 Task: Look for space in Misrikh, India from 8th June, 2023 to 16th June, 2023 for 2 adults in price range Rs.10000 to Rs.15000. Place can be entire place with 1  bedroom having 1 bed and 1 bathroom. Property type can be house, flat, guest house, hotel. Booking option can be shelf check-in. Required host language is English.
Action: Mouse moved to (528, 79)
Screenshot: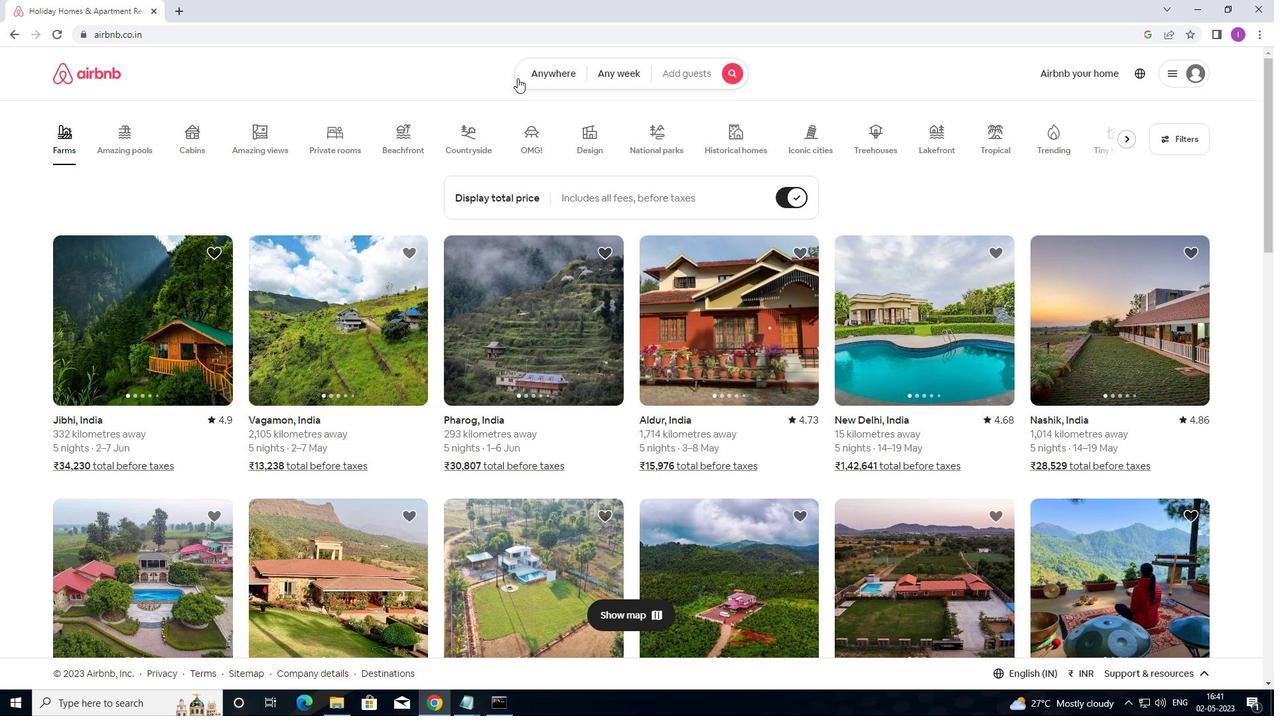 
Action: Mouse pressed left at (528, 79)
Screenshot: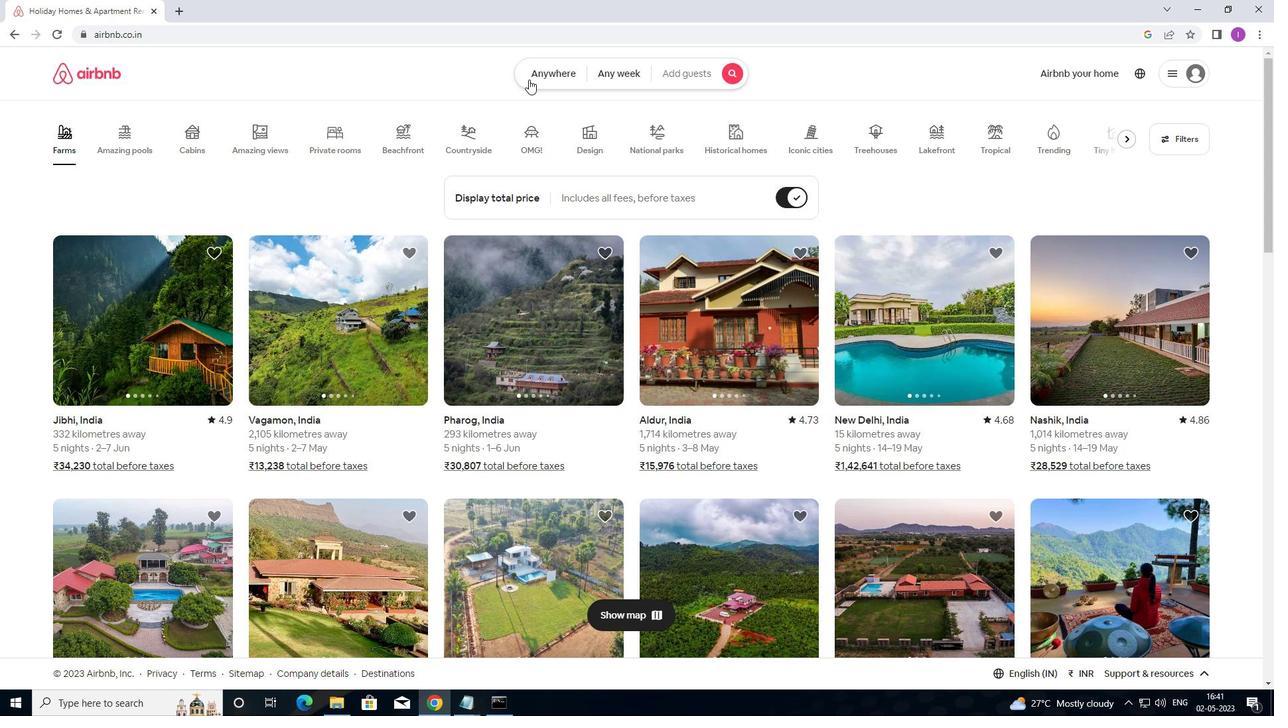 
Action: Mouse moved to (427, 130)
Screenshot: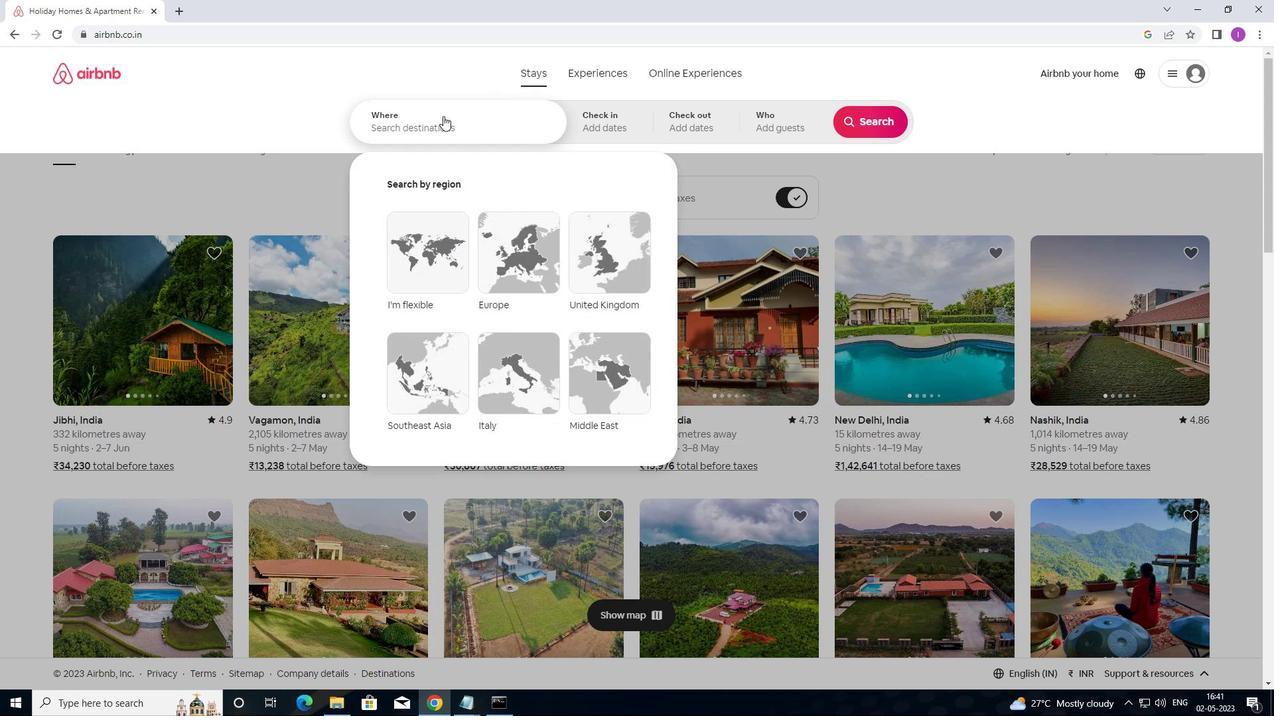 
Action: Mouse pressed left at (427, 130)
Screenshot: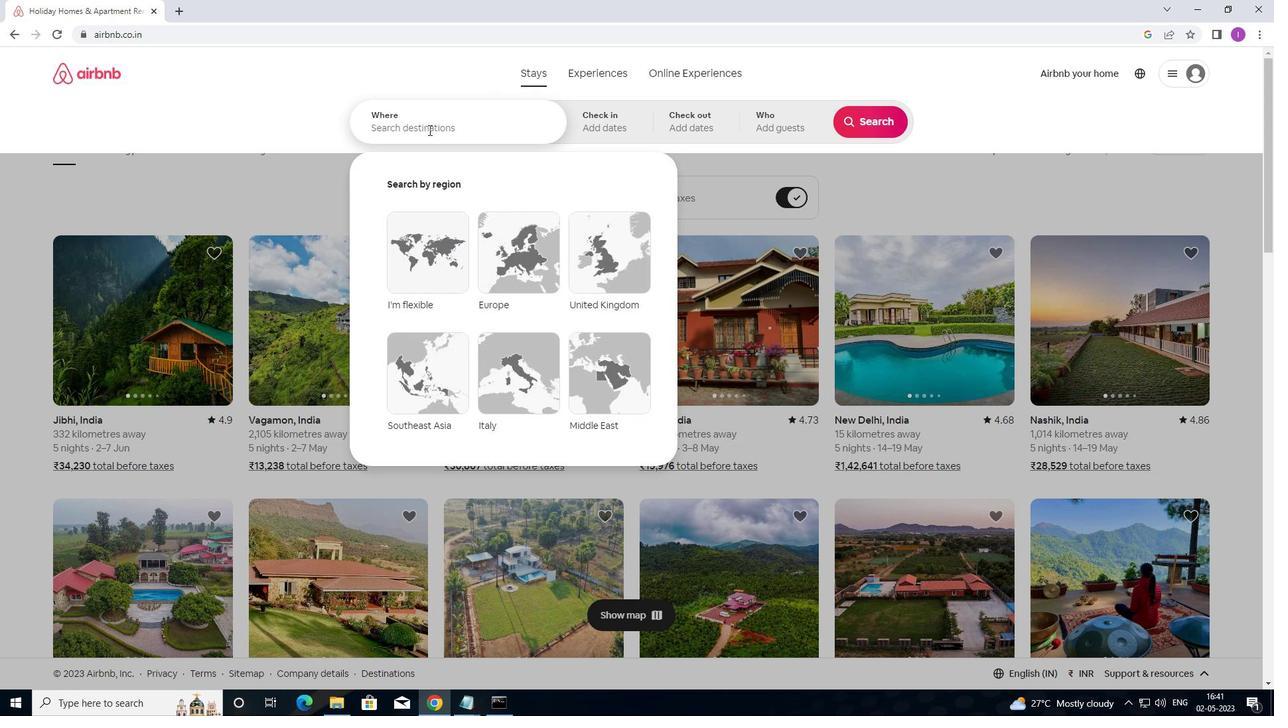 
Action: Mouse moved to (917, 0)
Screenshot: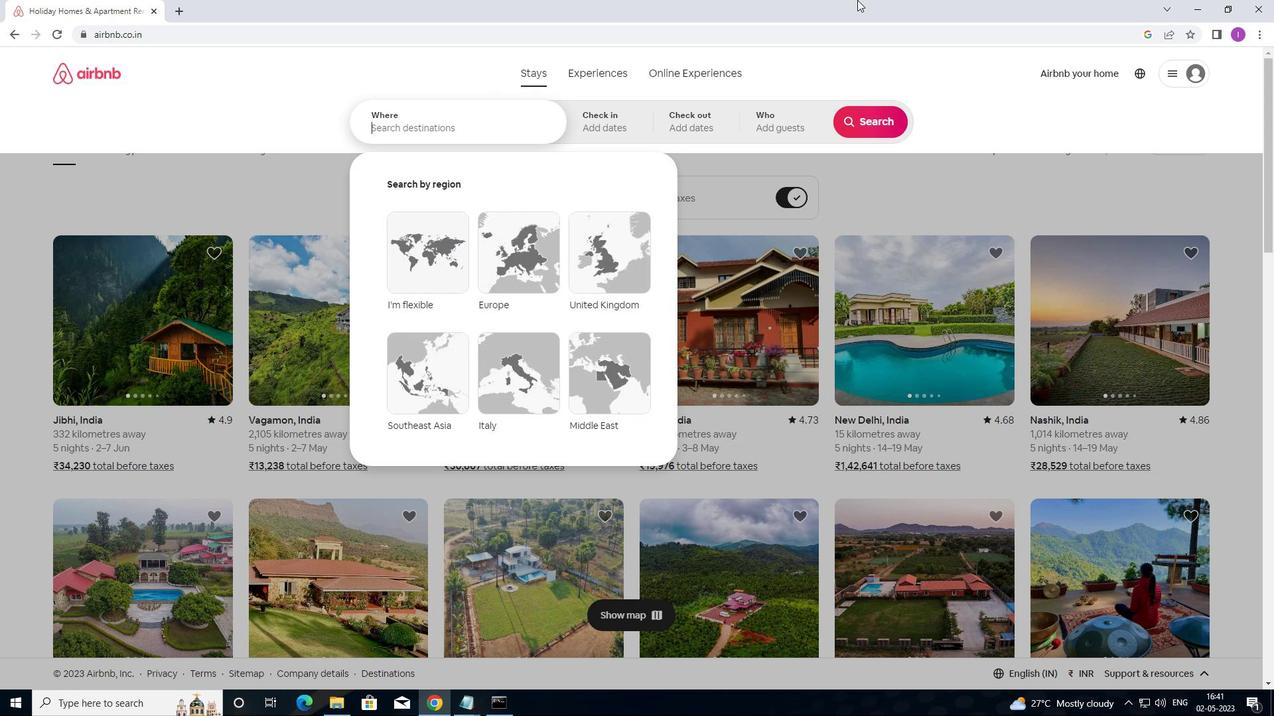 
Action: Key pressed <Key.shift>MISRIKH,<Key.shift>INDIA
Screenshot: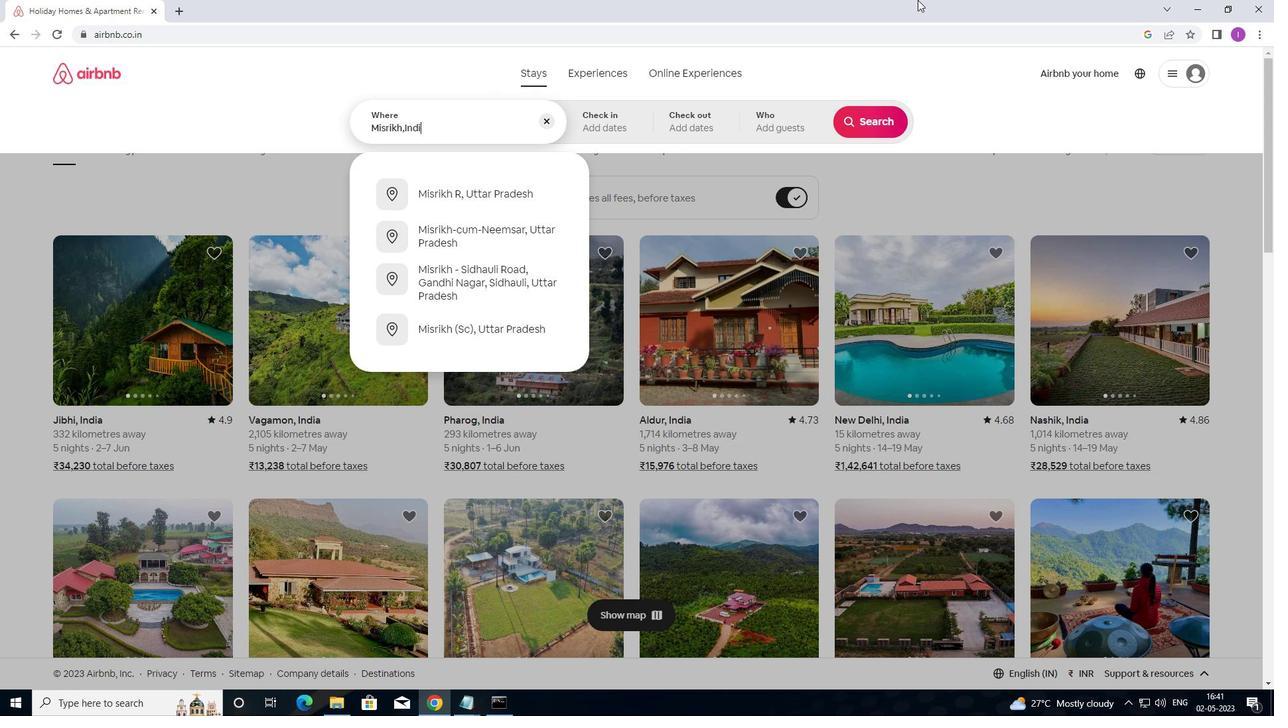 
Action: Mouse moved to (621, 129)
Screenshot: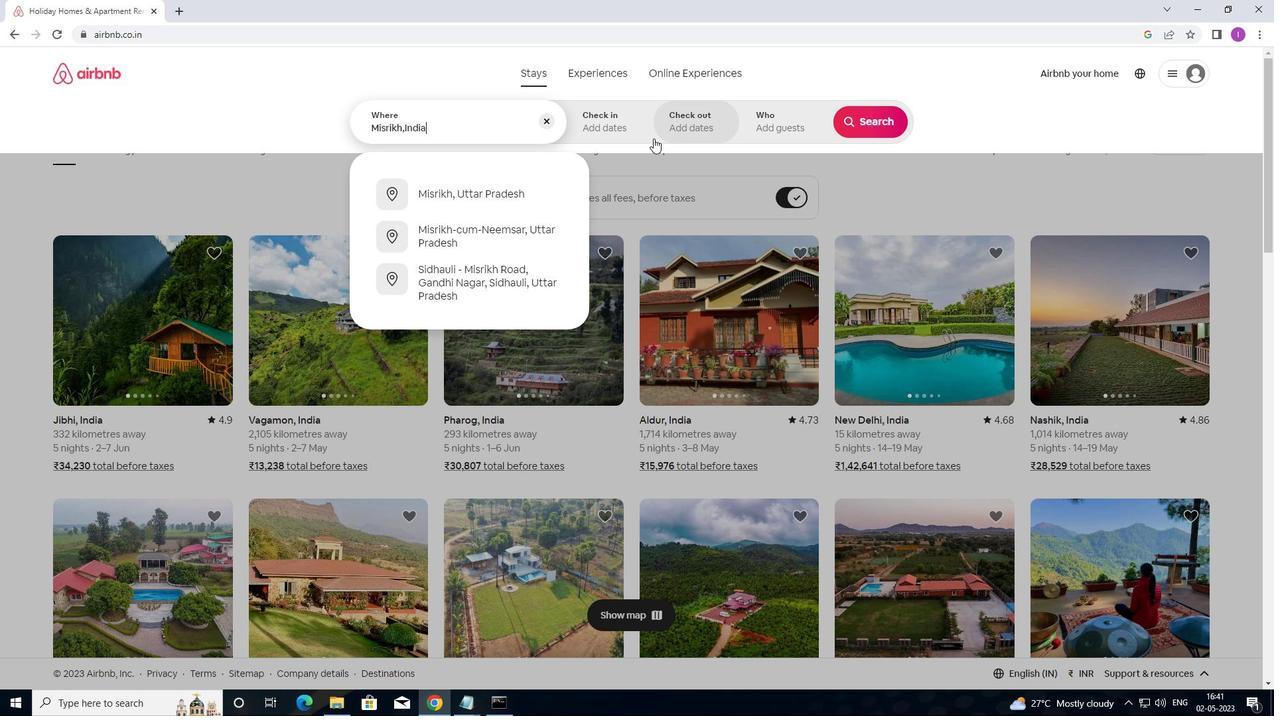 
Action: Mouse pressed left at (621, 129)
Screenshot: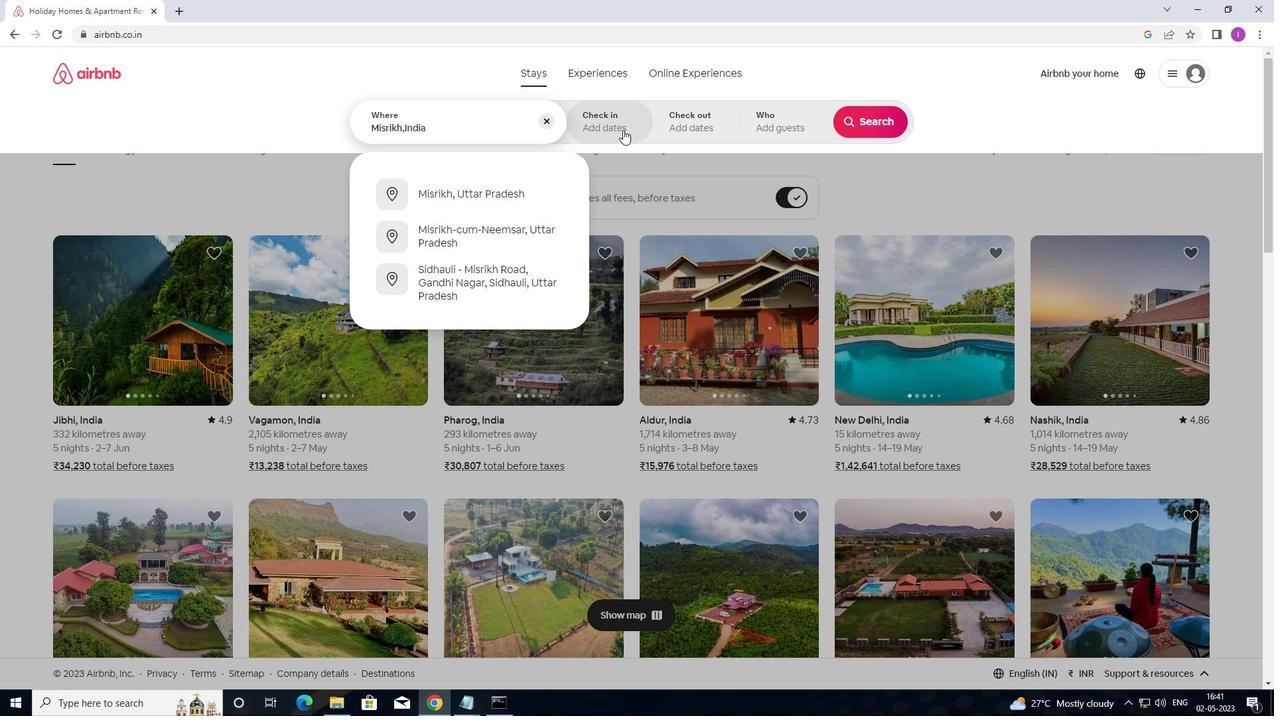 
Action: Mouse moved to (795, 318)
Screenshot: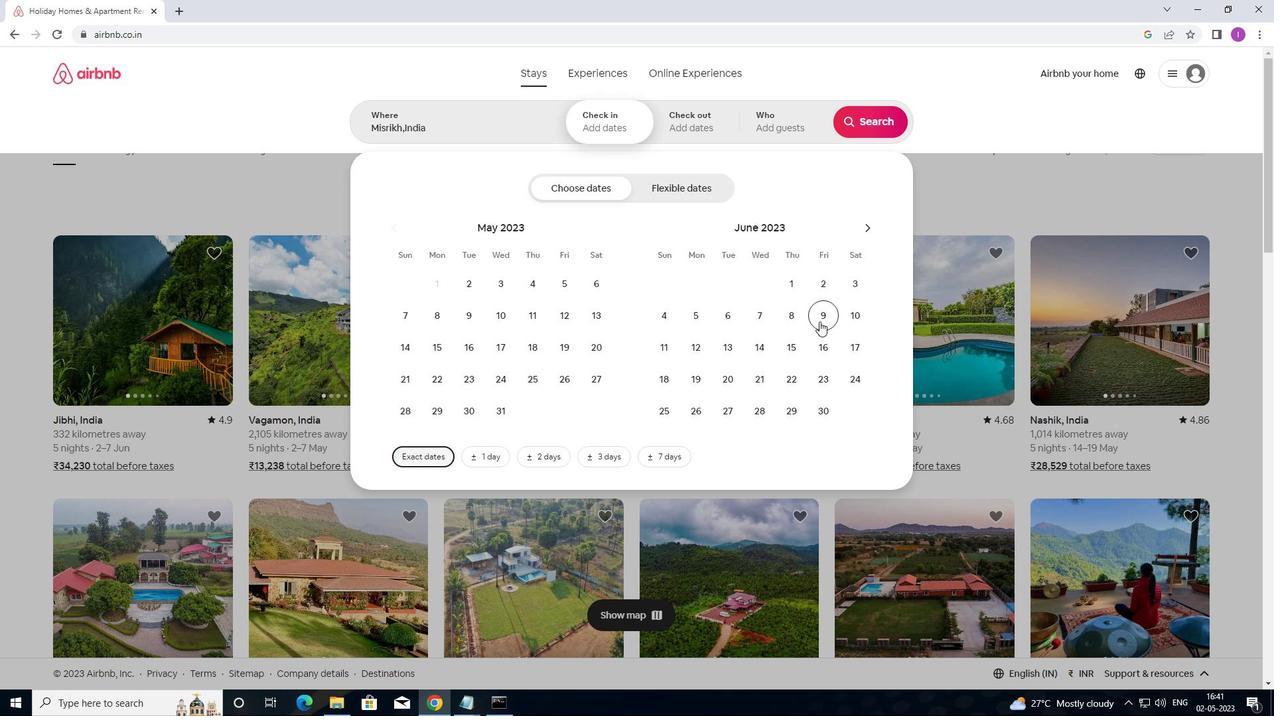 
Action: Mouse pressed left at (795, 318)
Screenshot: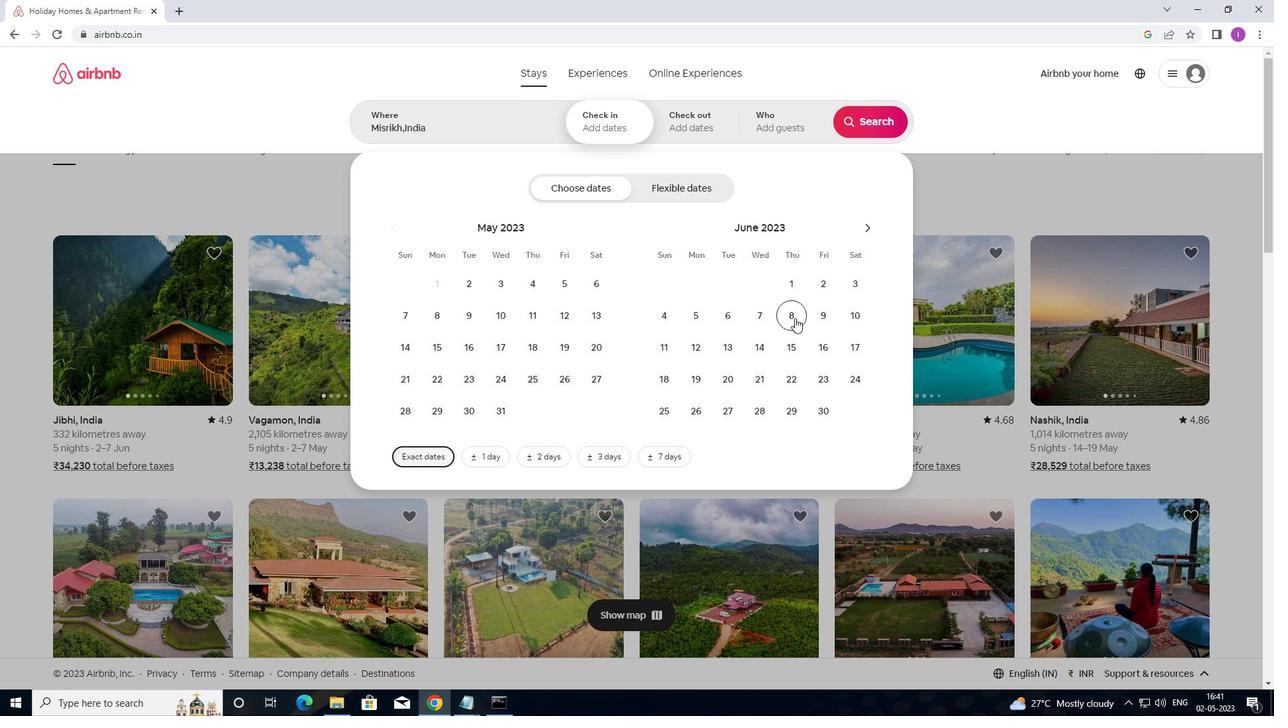 
Action: Mouse moved to (825, 345)
Screenshot: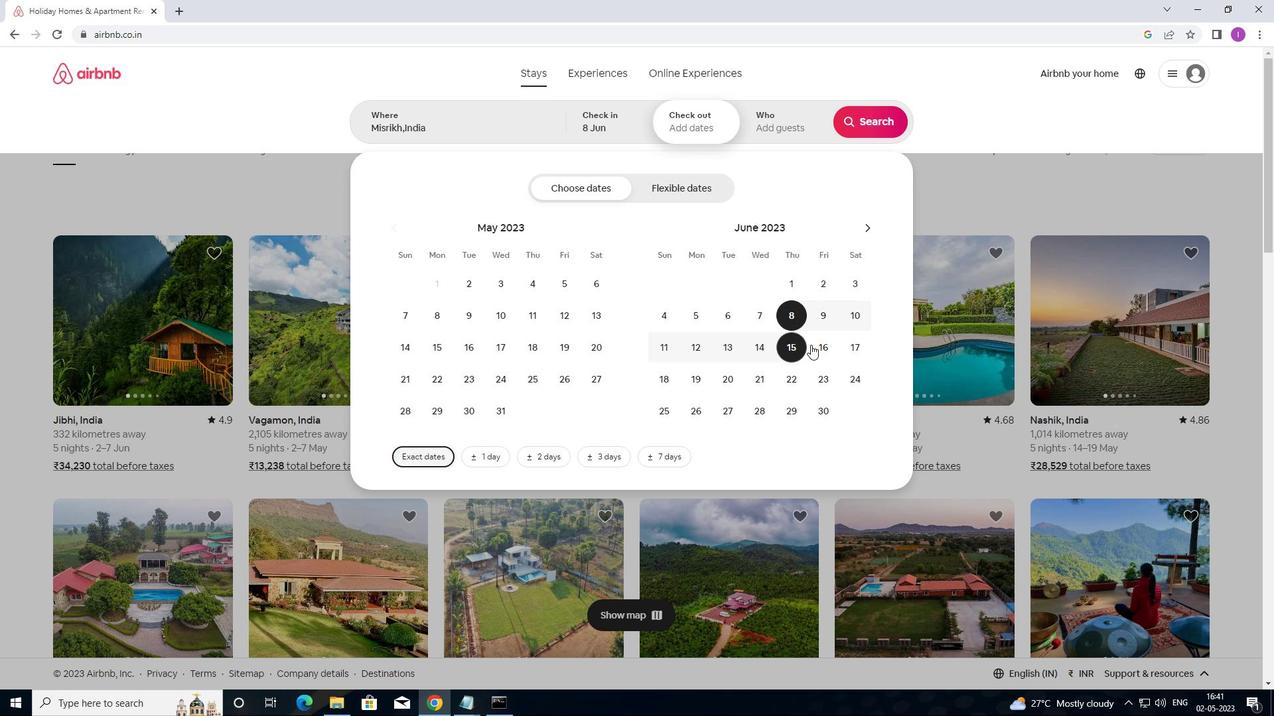 
Action: Mouse pressed left at (825, 345)
Screenshot: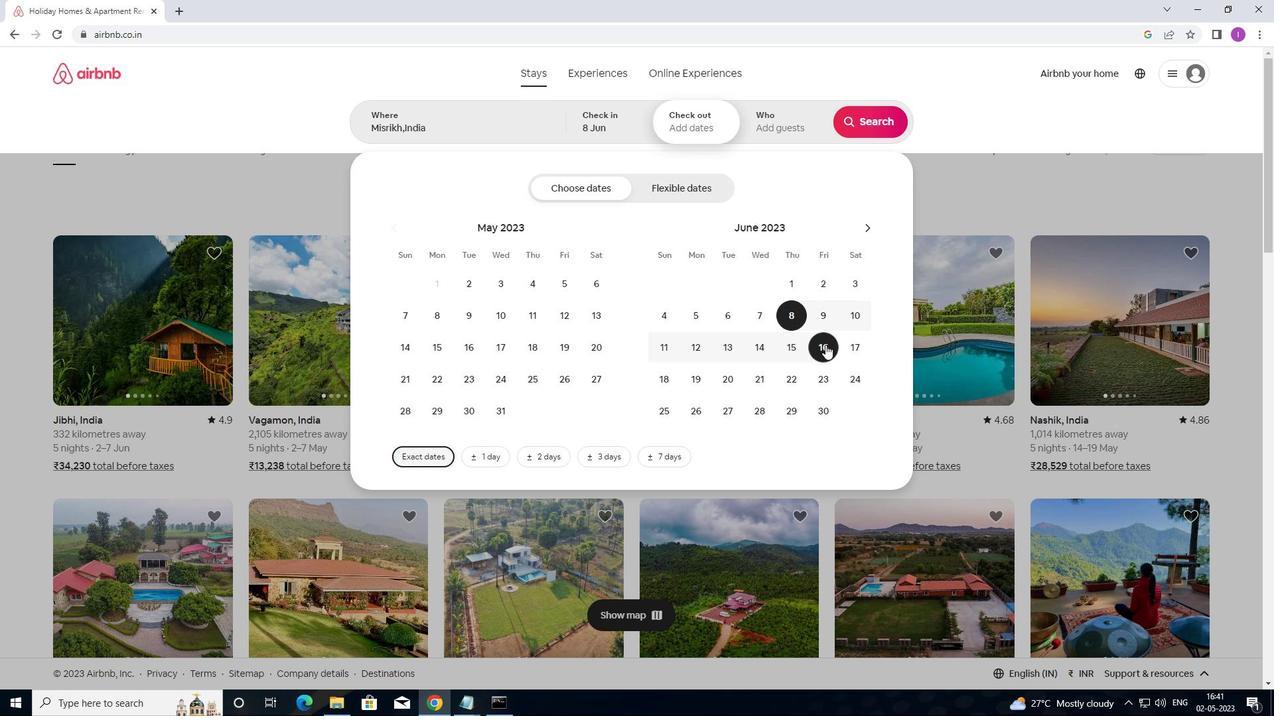 
Action: Mouse moved to (795, 123)
Screenshot: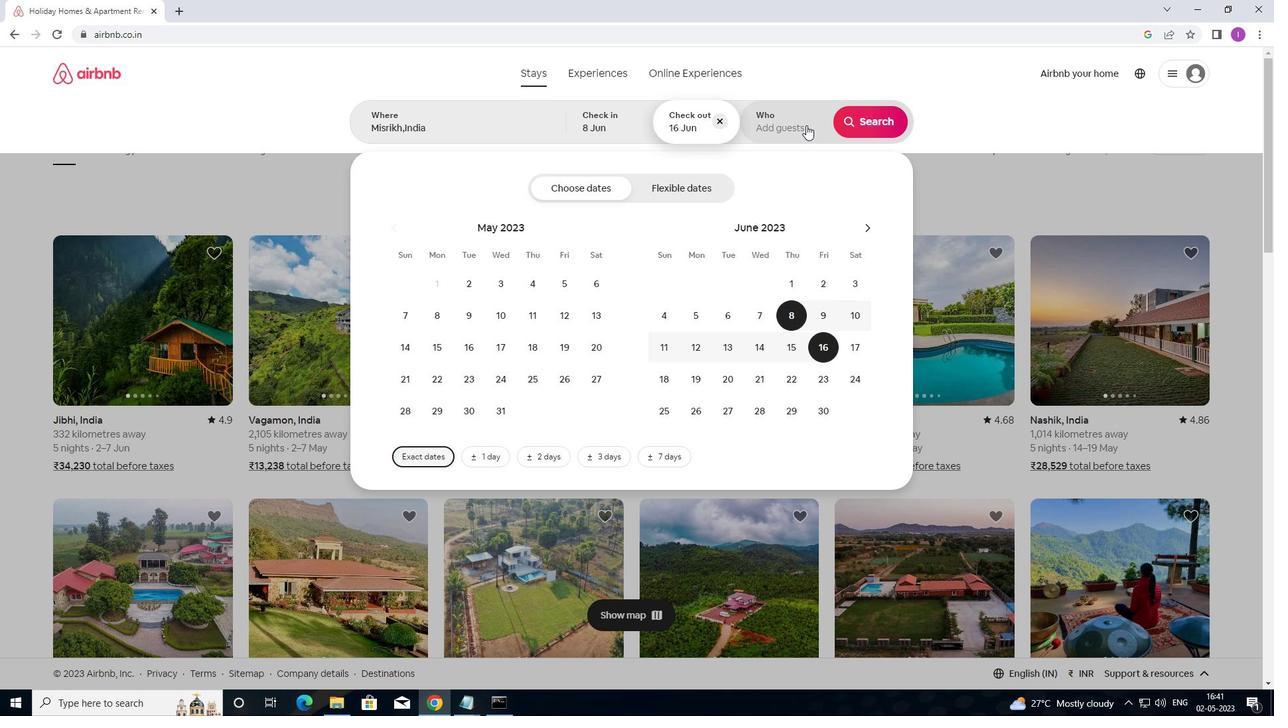 
Action: Mouse pressed left at (795, 123)
Screenshot: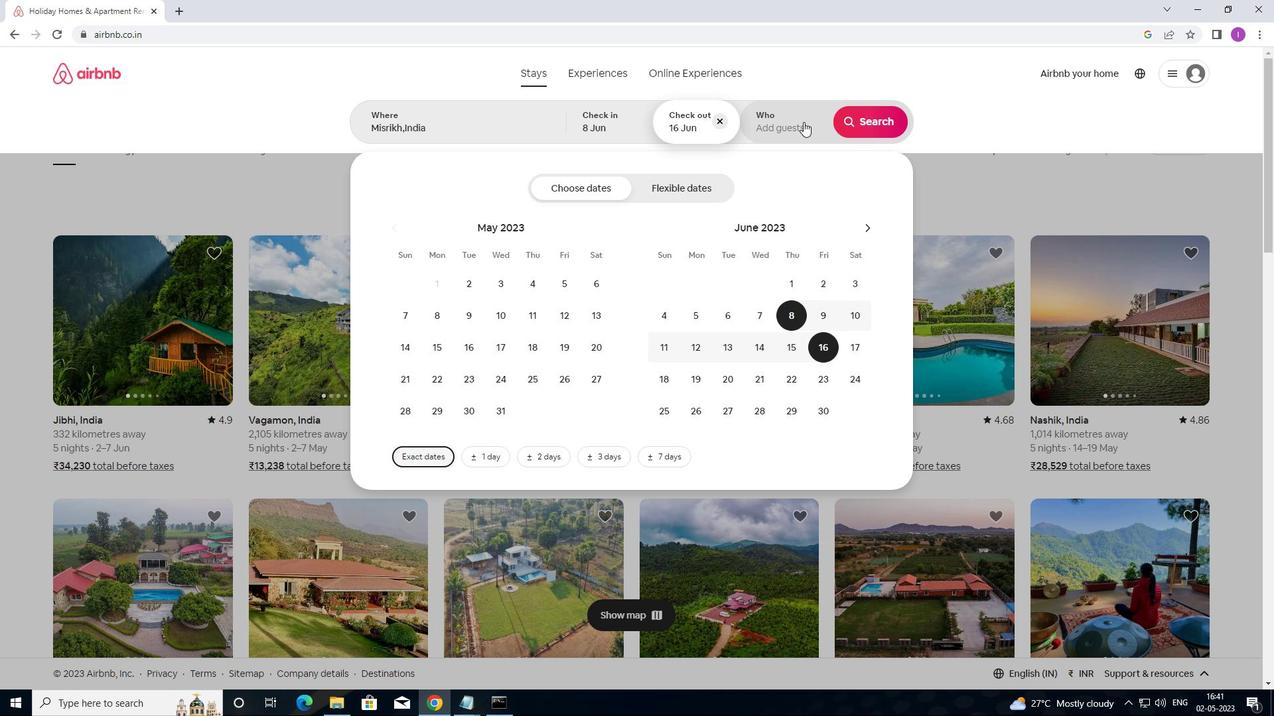 
Action: Mouse moved to (876, 196)
Screenshot: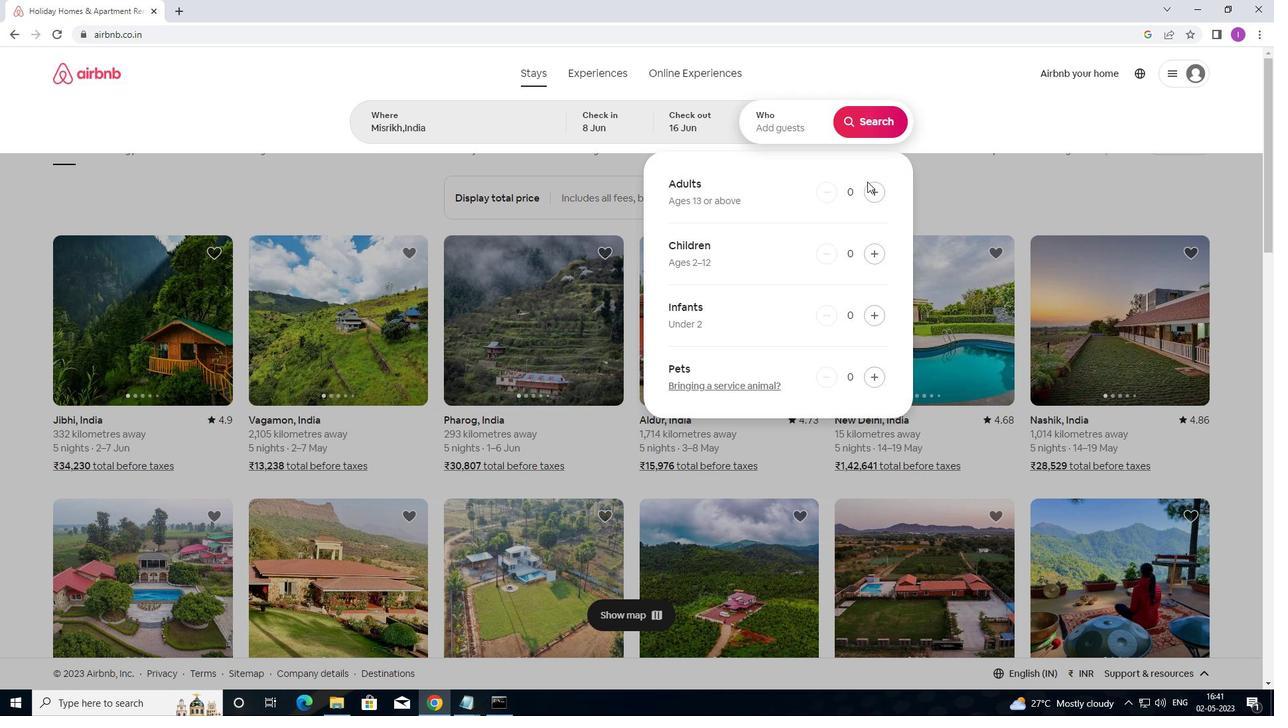 
Action: Mouse pressed left at (876, 196)
Screenshot: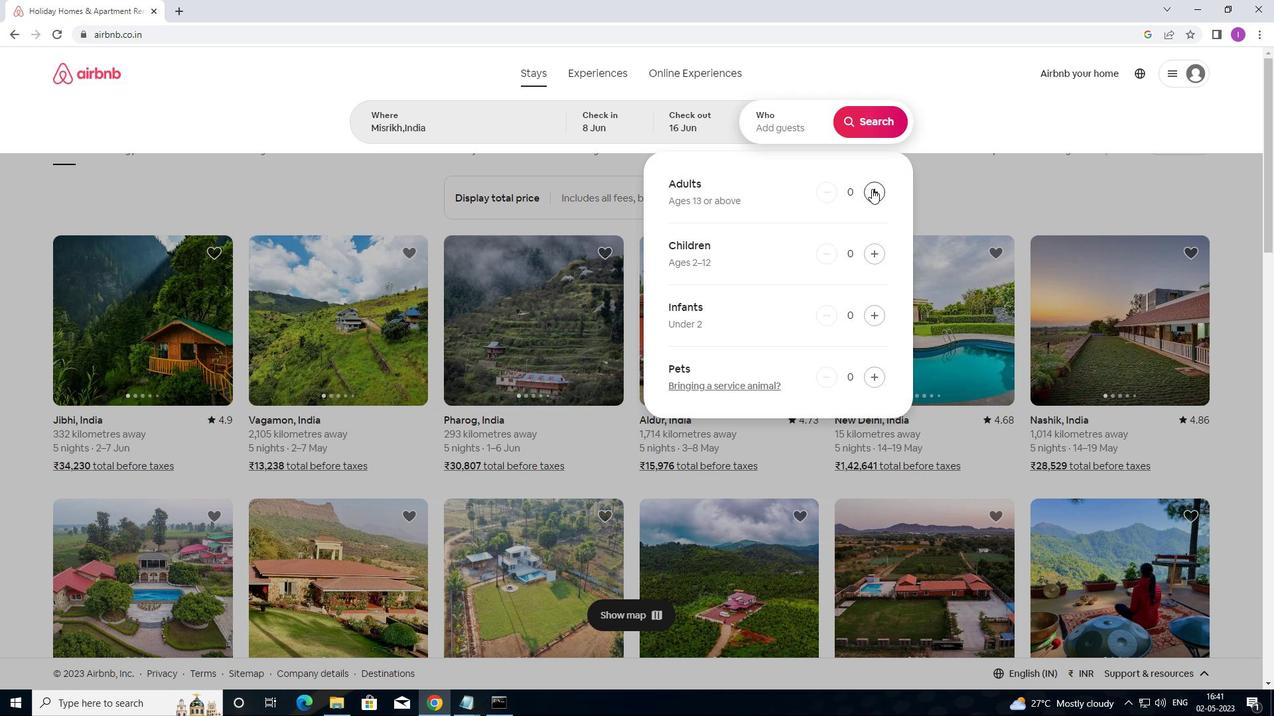 
Action: Mouse pressed left at (876, 196)
Screenshot: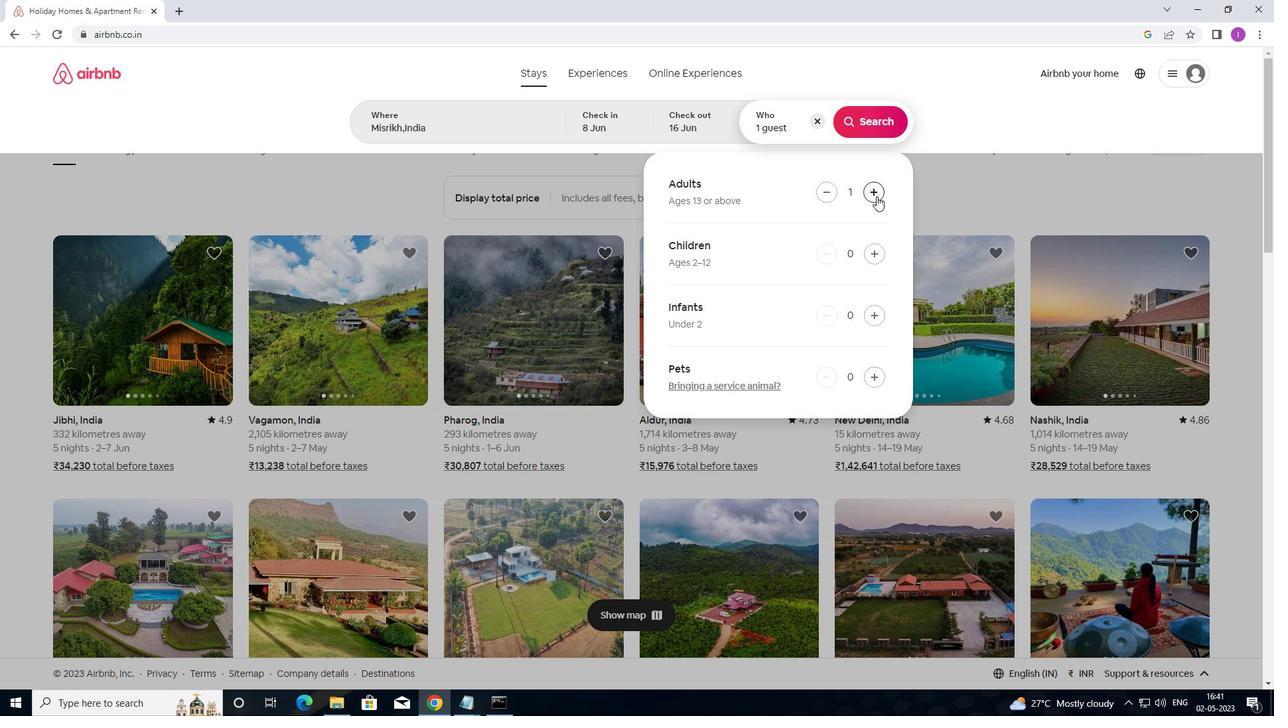 
Action: Mouse moved to (875, 130)
Screenshot: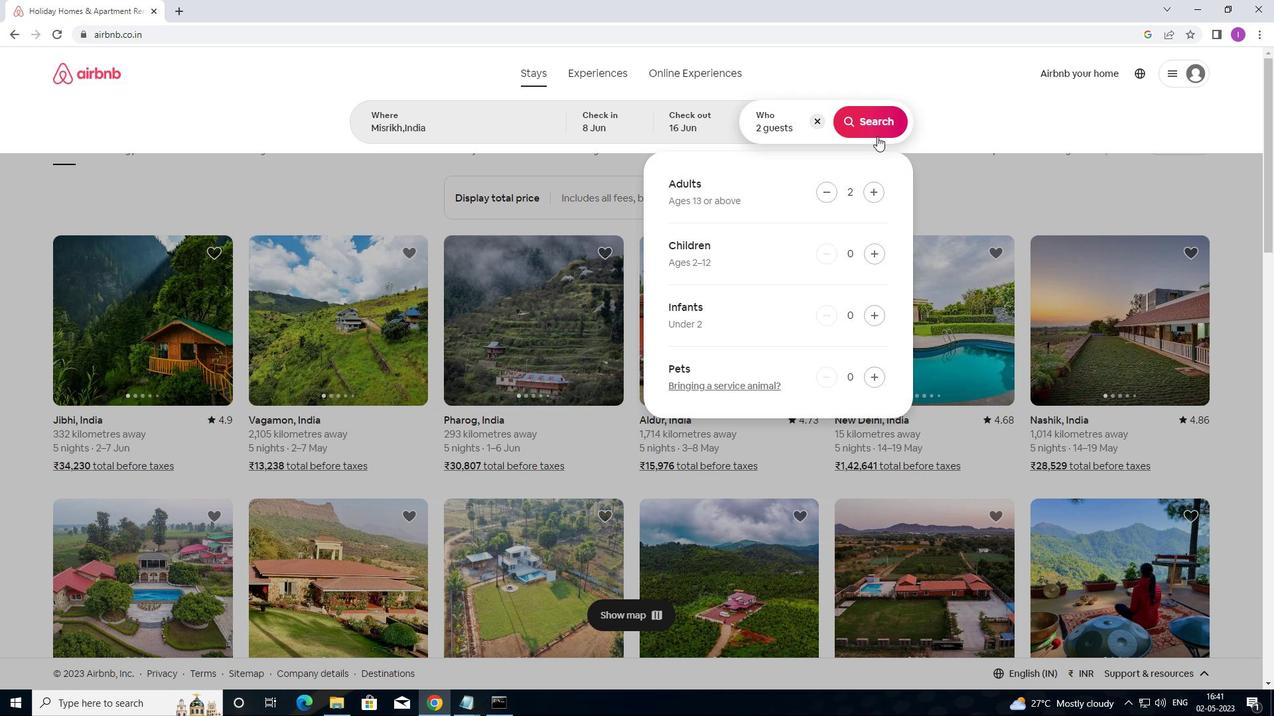 
Action: Mouse pressed left at (875, 130)
Screenshot: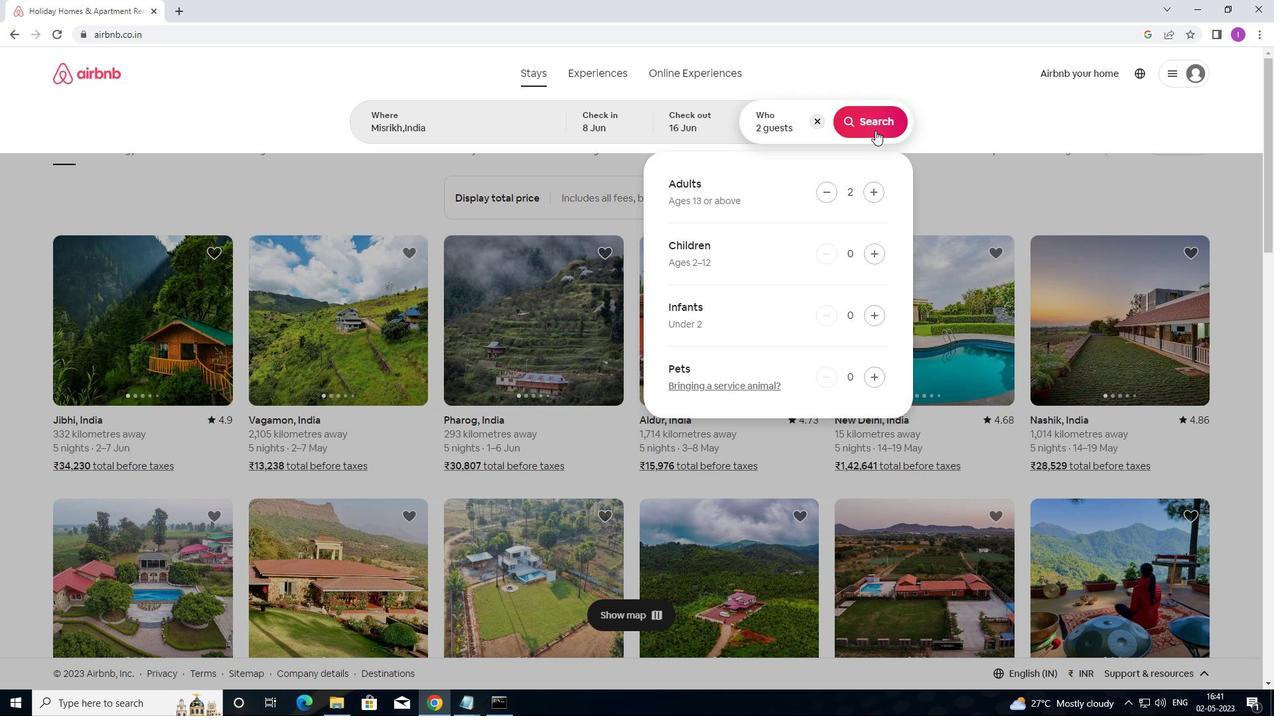 
Action: Mouse moved to (1215, 124)
Screenshot: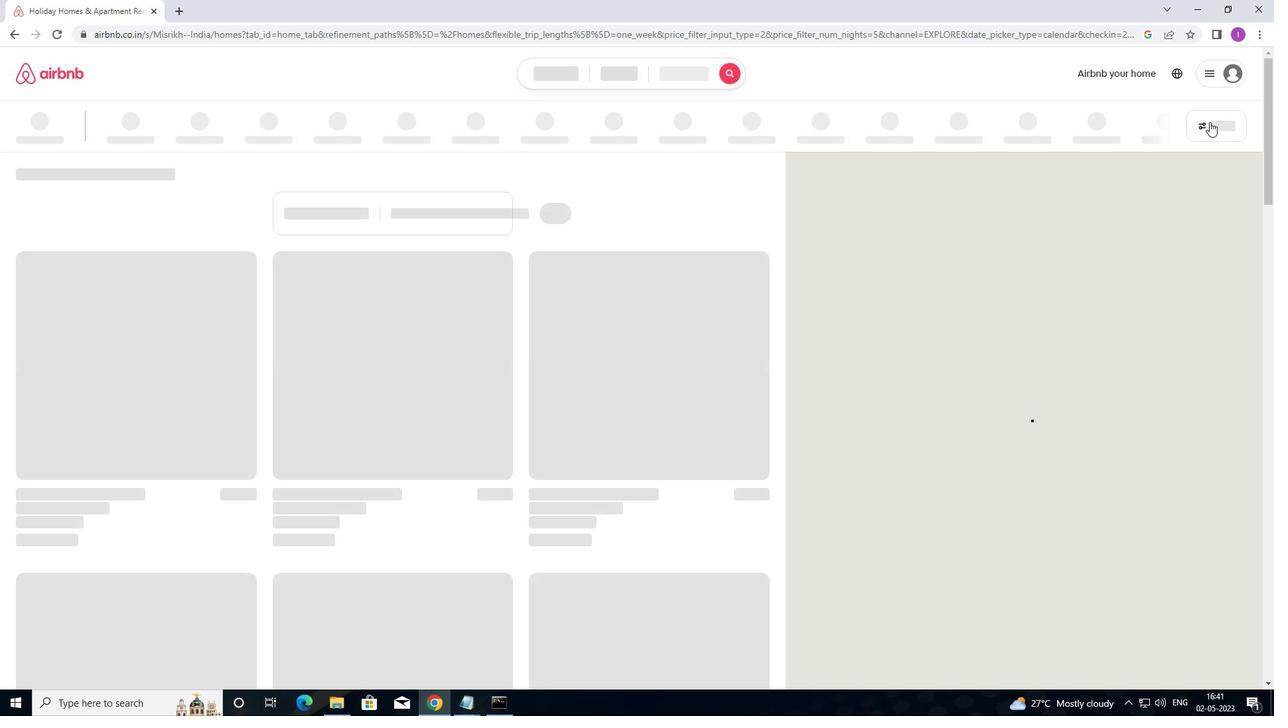
Action: Mouse pressed left at (1215, 124)
Screenshot: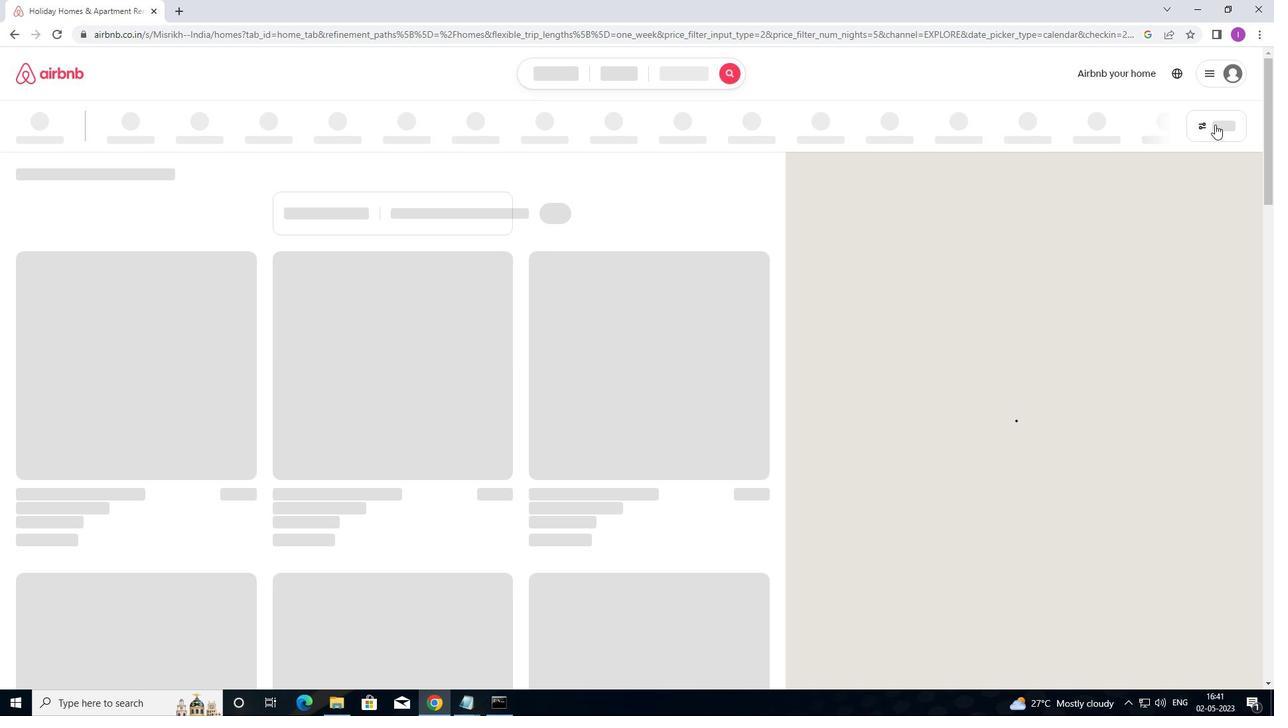 
Action: Mouse moved to (481, 284)
Screenshot: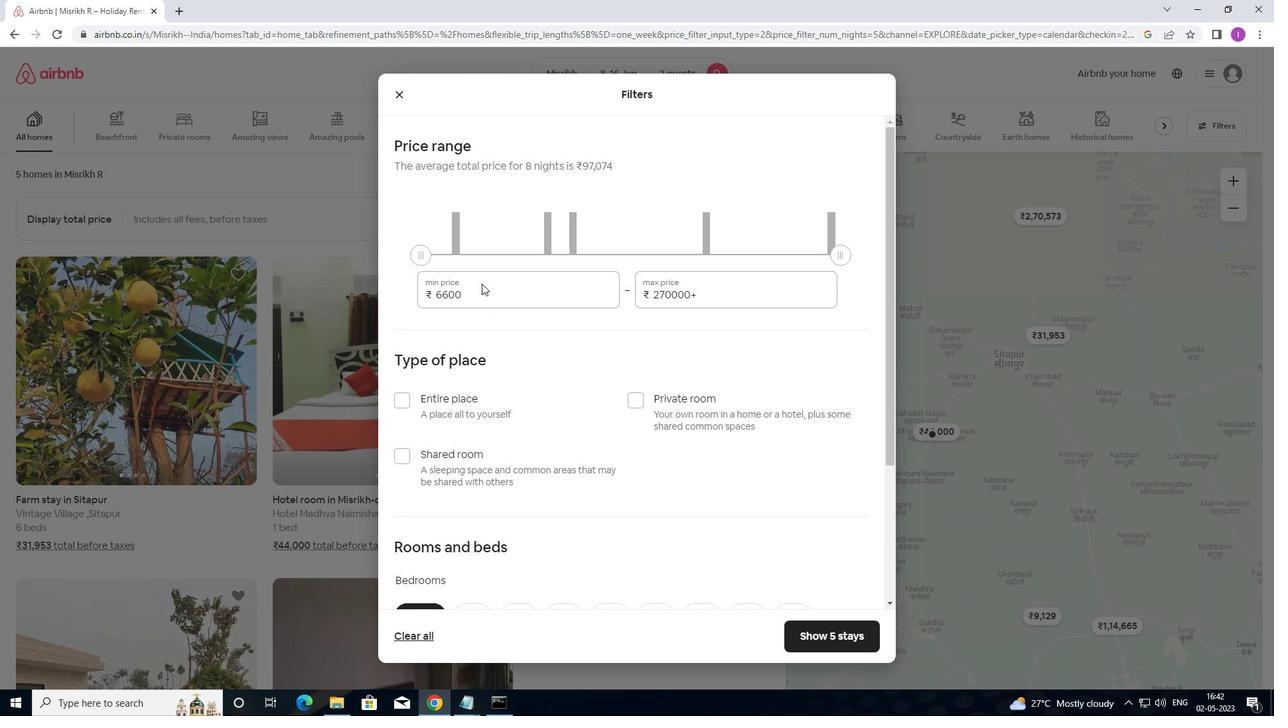 
Action: Mouse pressed left at (481, 284)
Screenshot: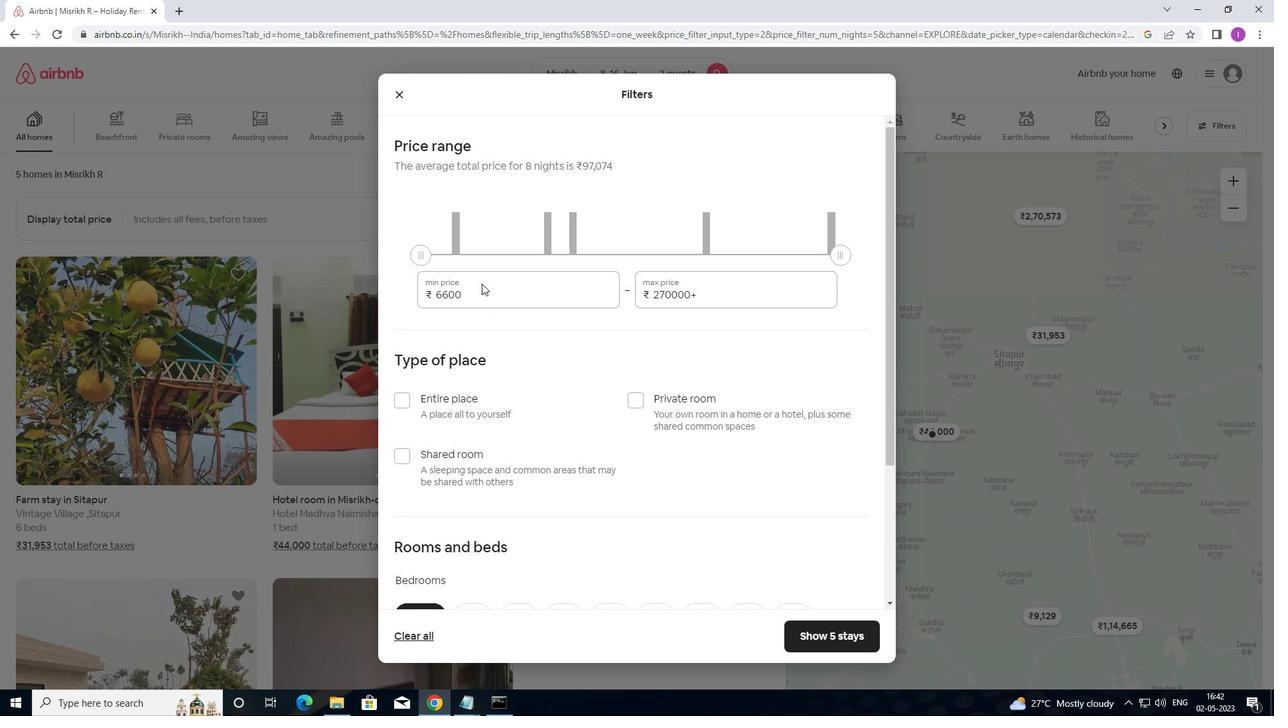 
Action: Mouse moved to (479, 293)
Screenshot: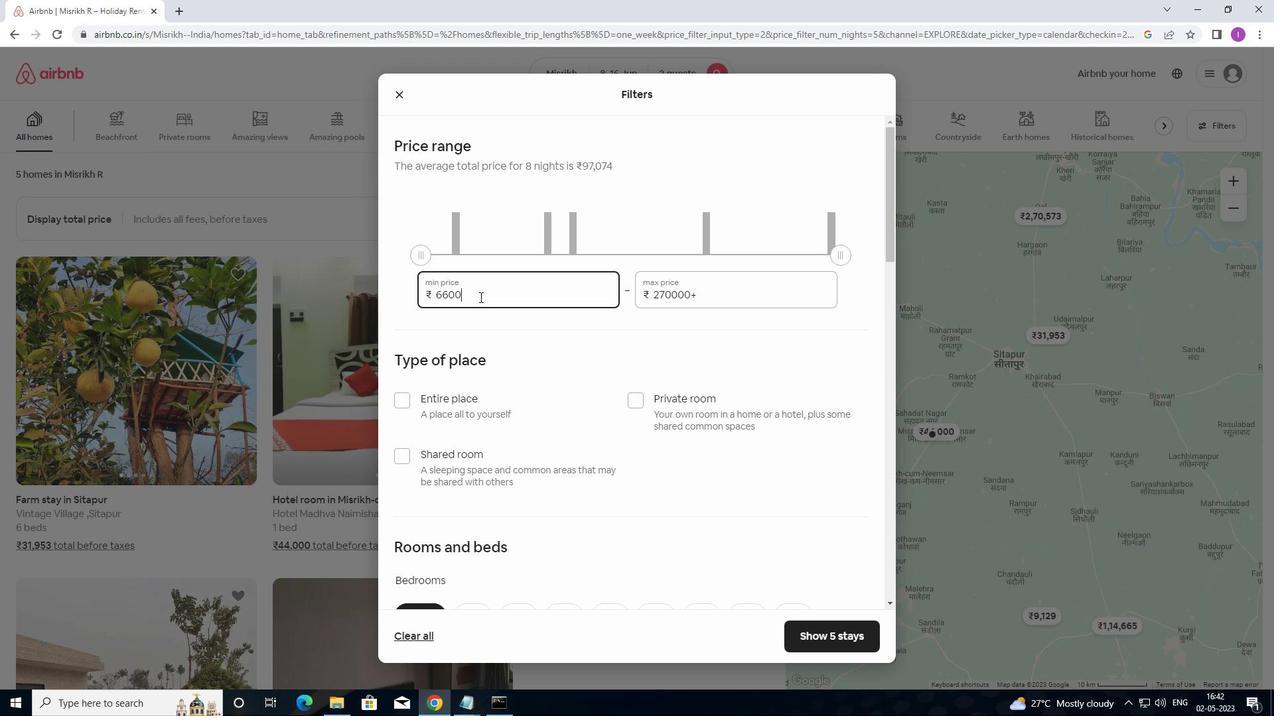 
Action: Mouse pressed left at (479, 293)
Screenshot: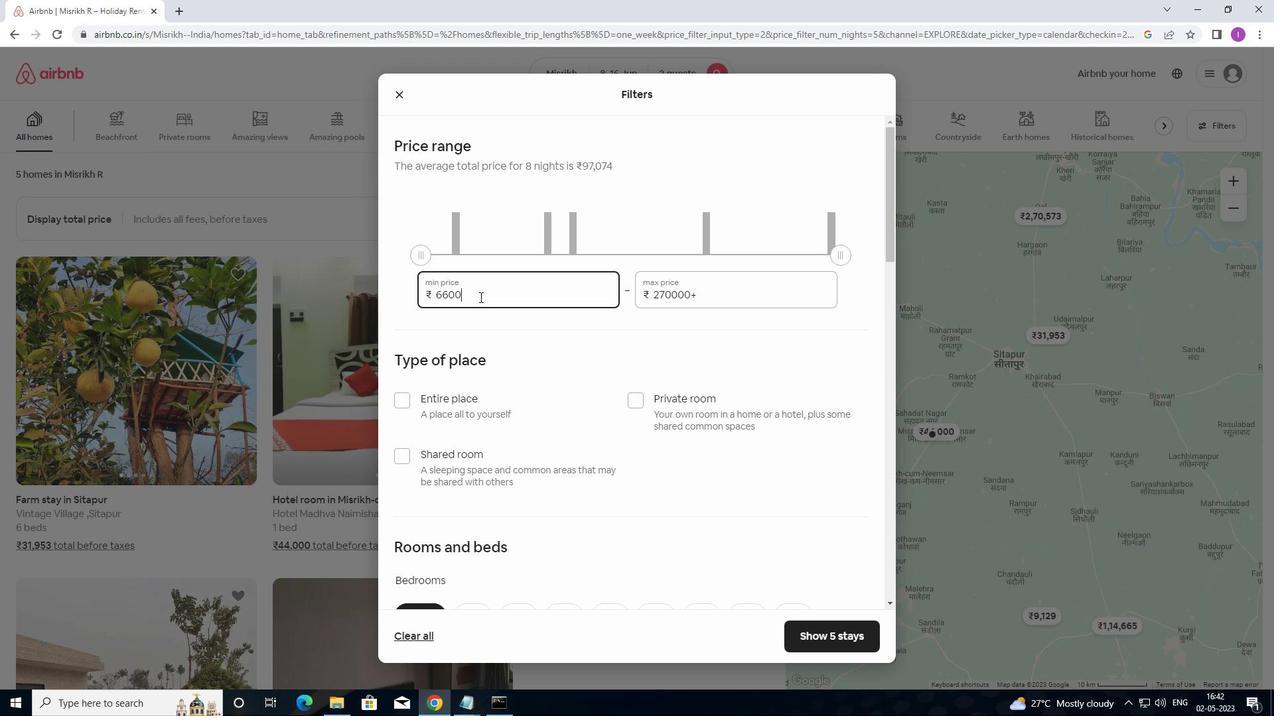 
Action: Mouse moved to (456, 276)
Screenshot: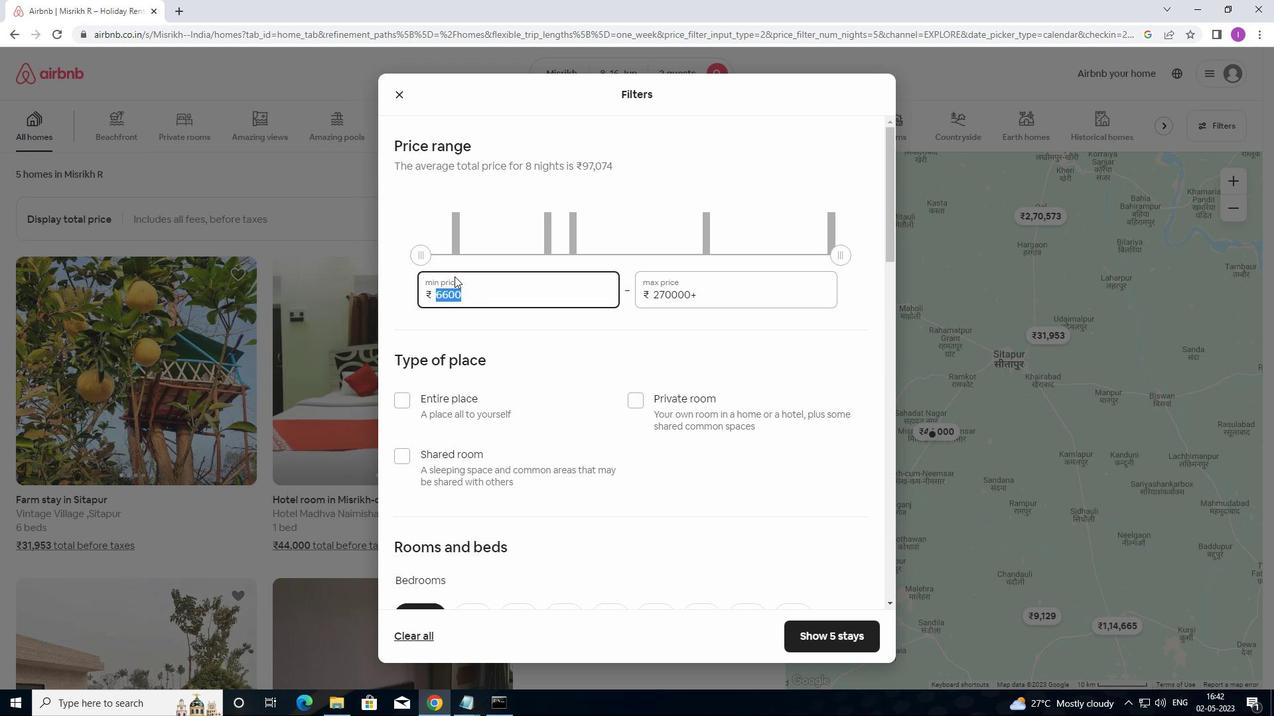 
Action: Key pressed 1
Screenshot: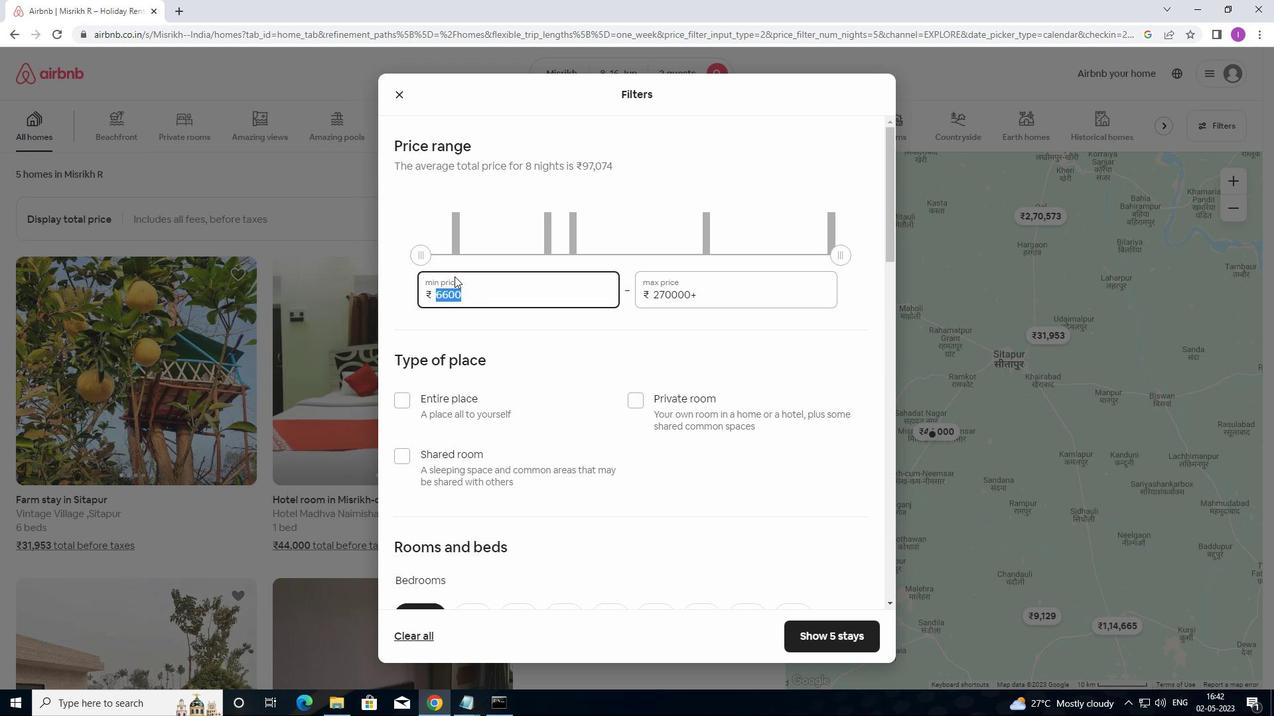 
Action: Mouse moved to (472, 271)
Screenshot: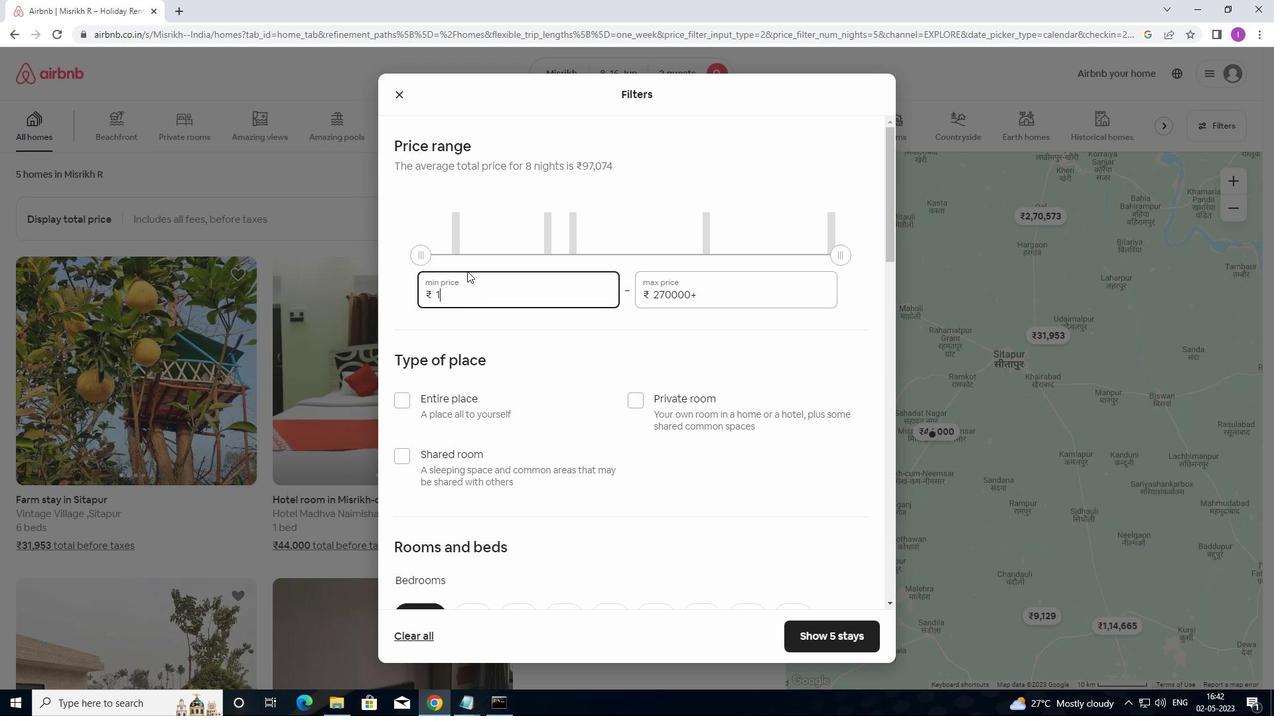 
Action: Key pressed 0
Screenshot: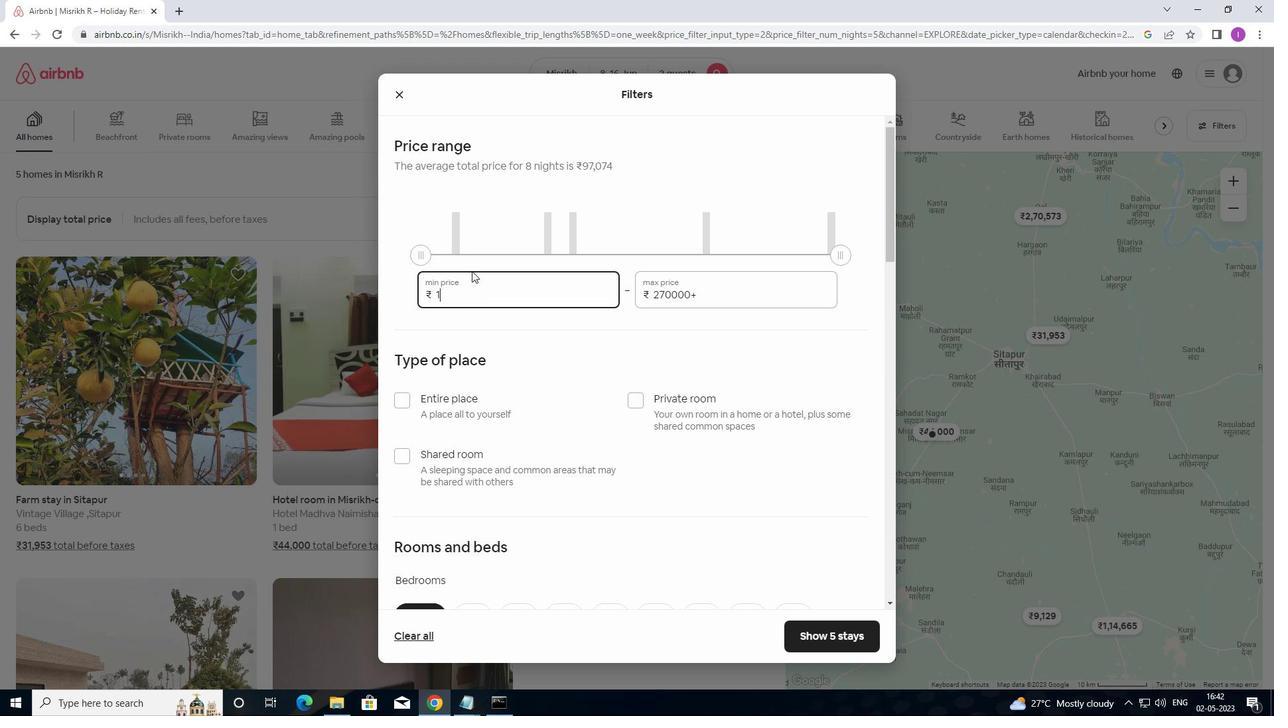 
Action: Mouse moved to (476, 270)
Screenshot: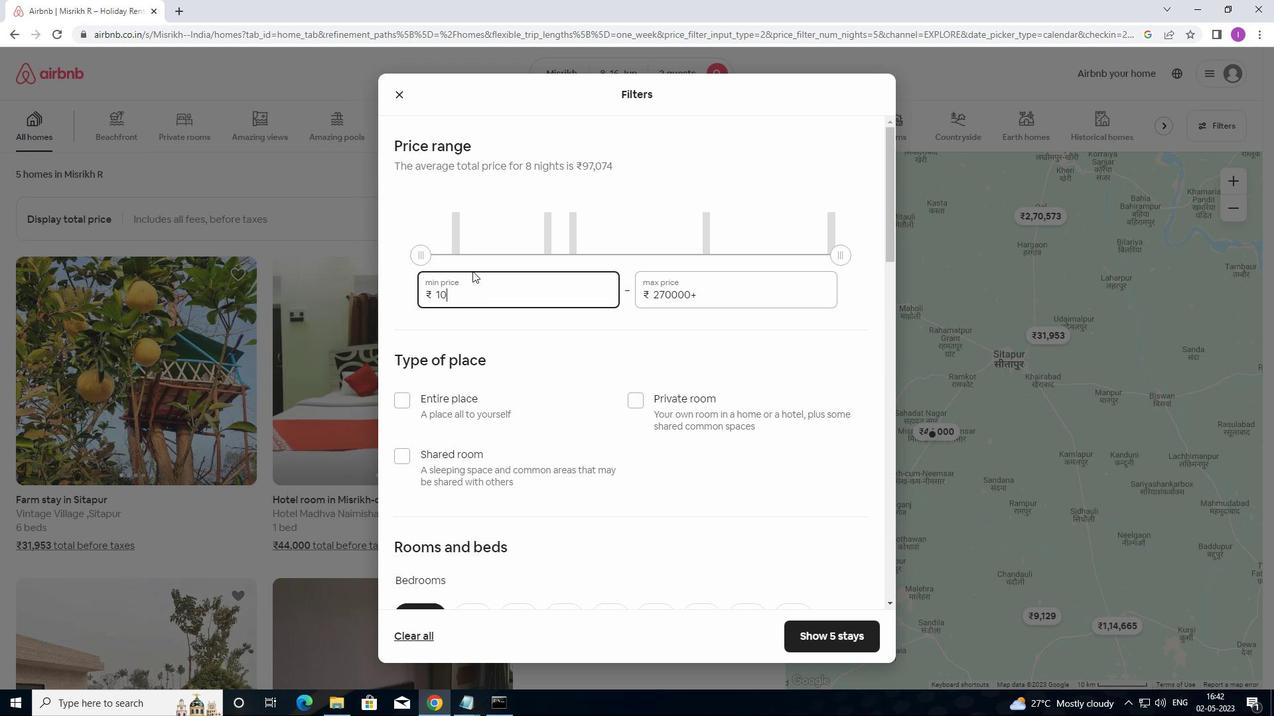 
Action: Key pressed 0
Screenshot: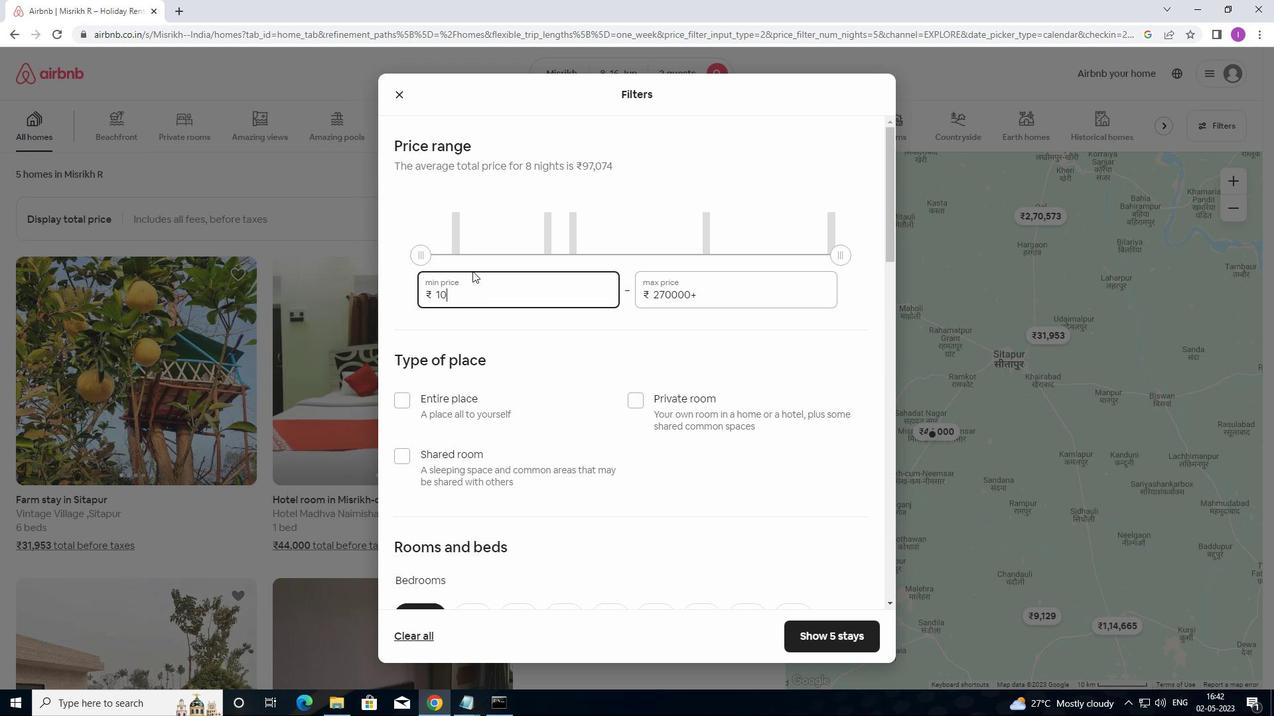 
Action: Mouse moved to (480, 267)
Screenshot: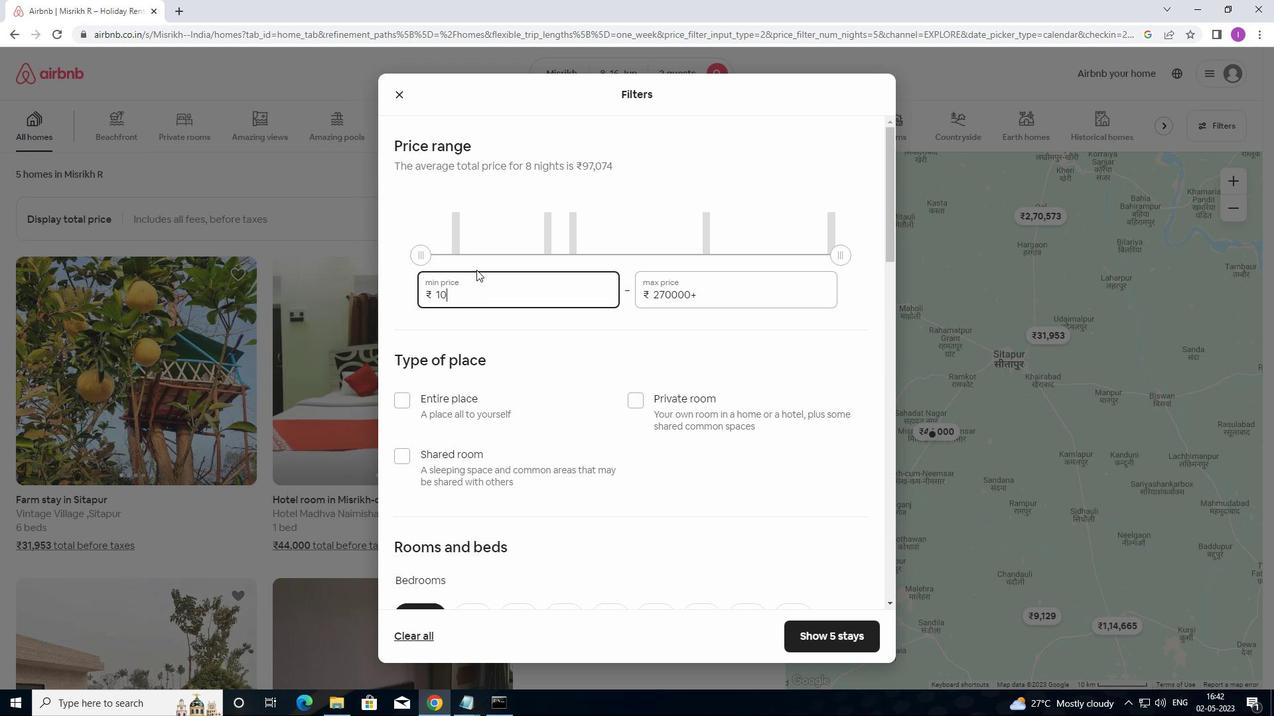 
Action: Key pressed 0
Screenshot: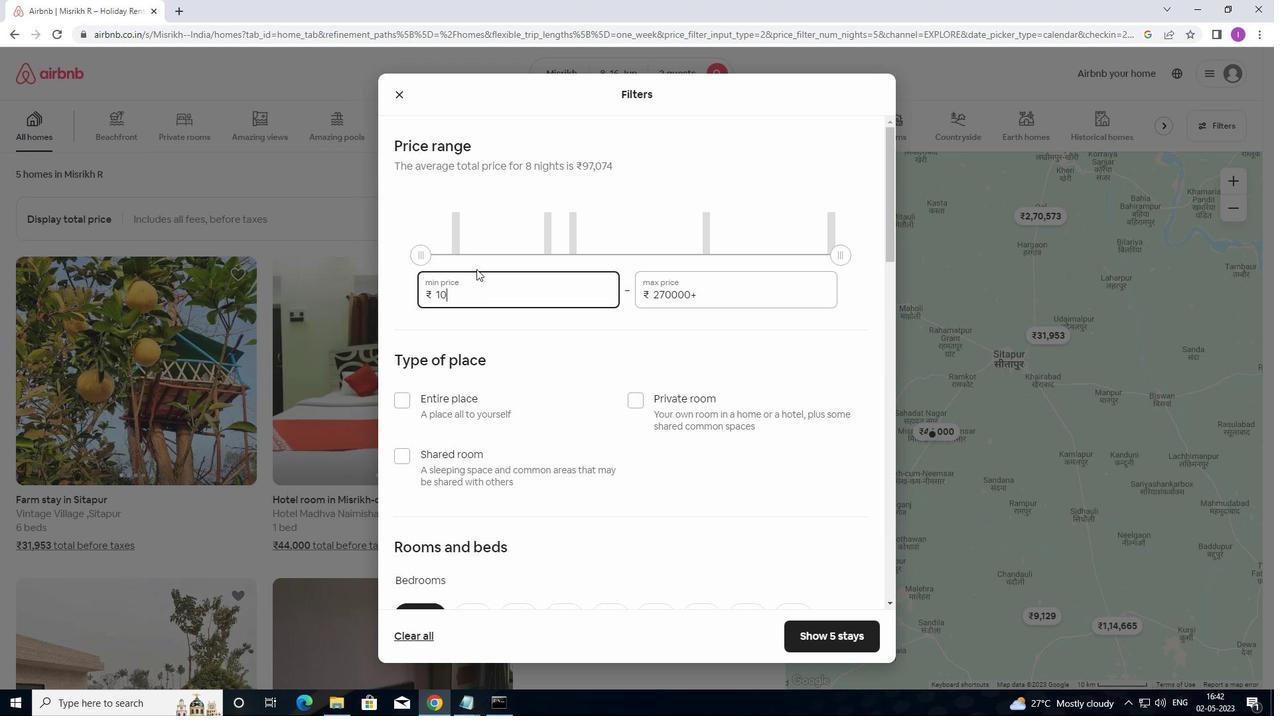 
Action: Mouse moved to (482, 267)
Screenshot: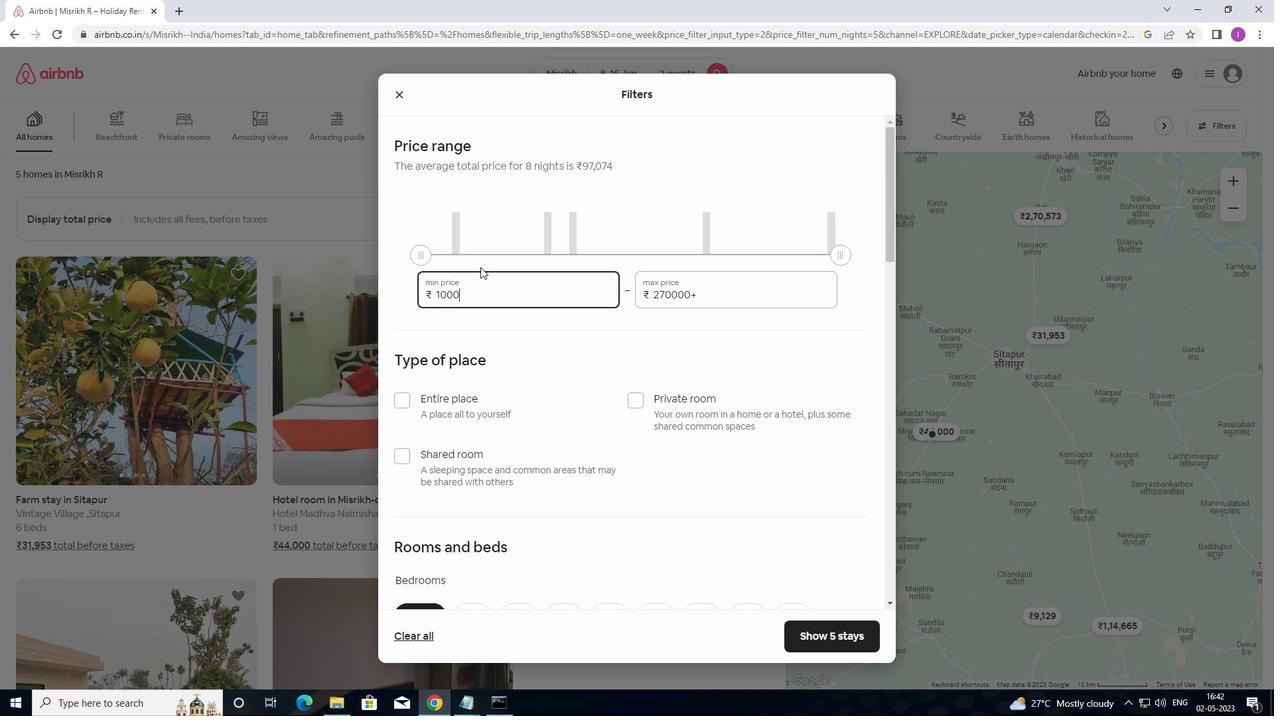
Action: Key pressed 0
Screenshot: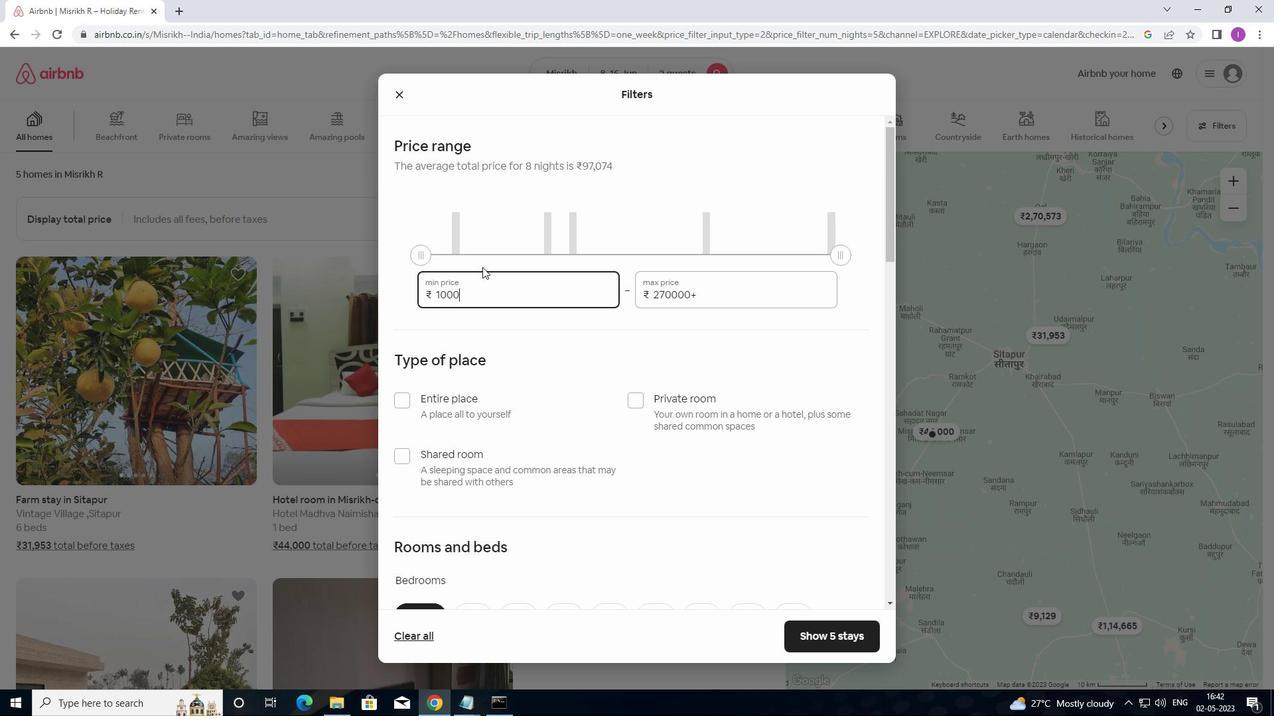 
Action: Mouse moved to (703, 297)
Screenshot: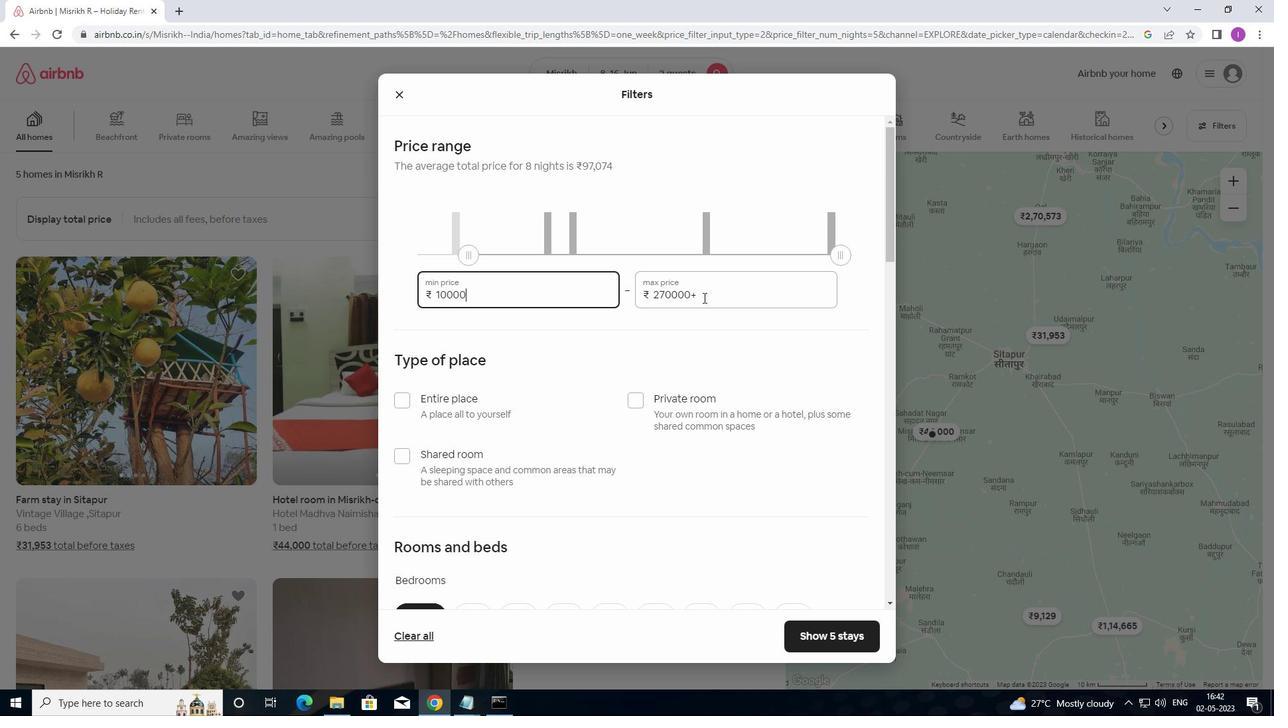 
Action: Mouse pressed left at (703, 297)
Screenshot: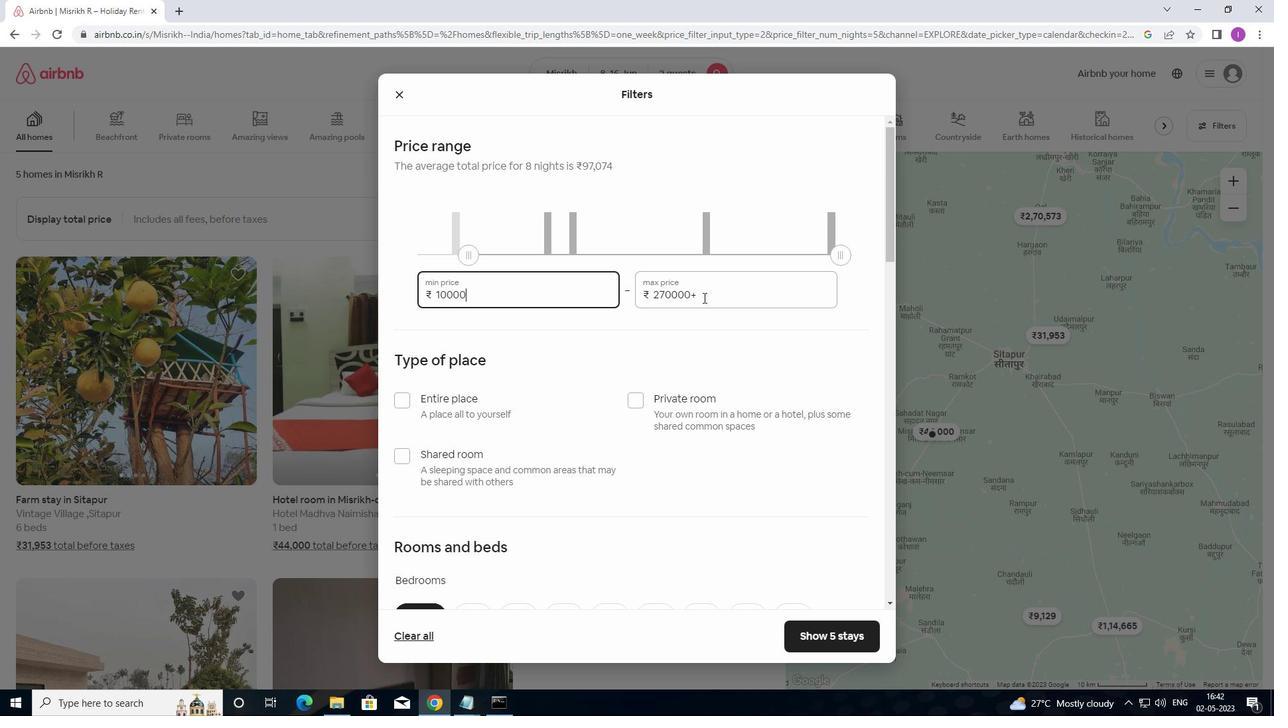 
Action: Mouse moved to (655, 290)
Screenshot: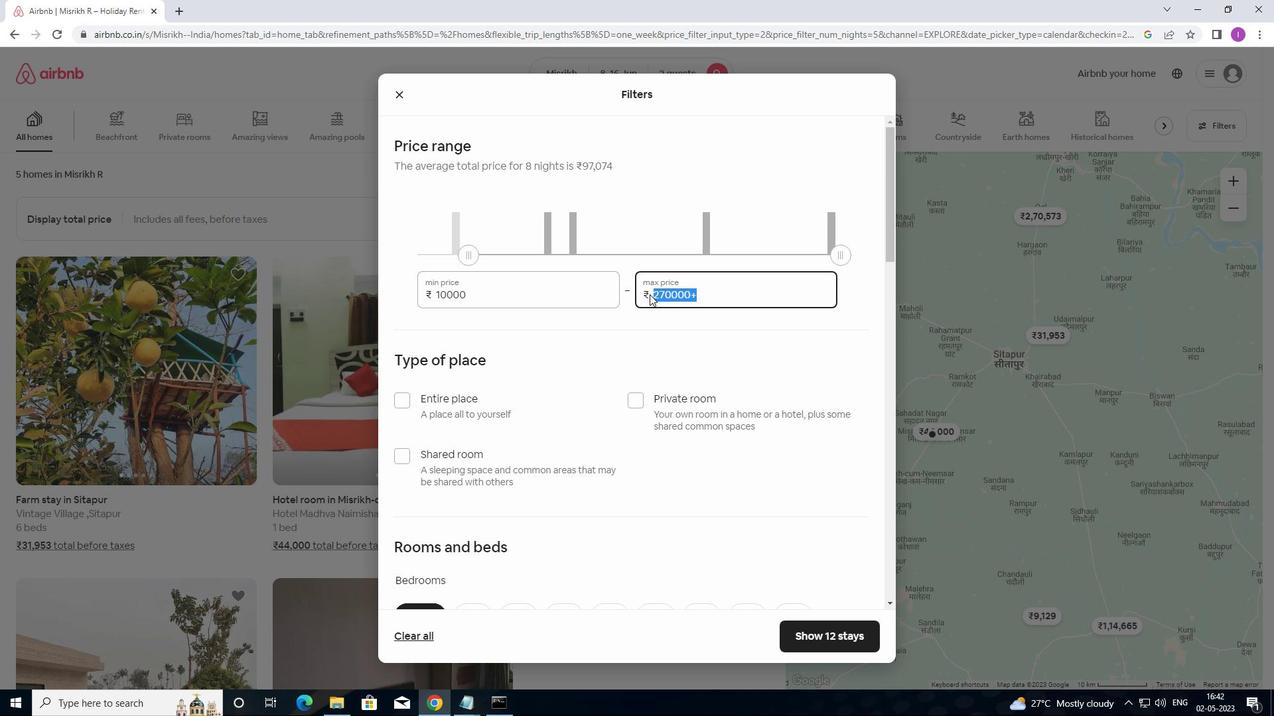 
Action: Key pressed 1
Screenshot: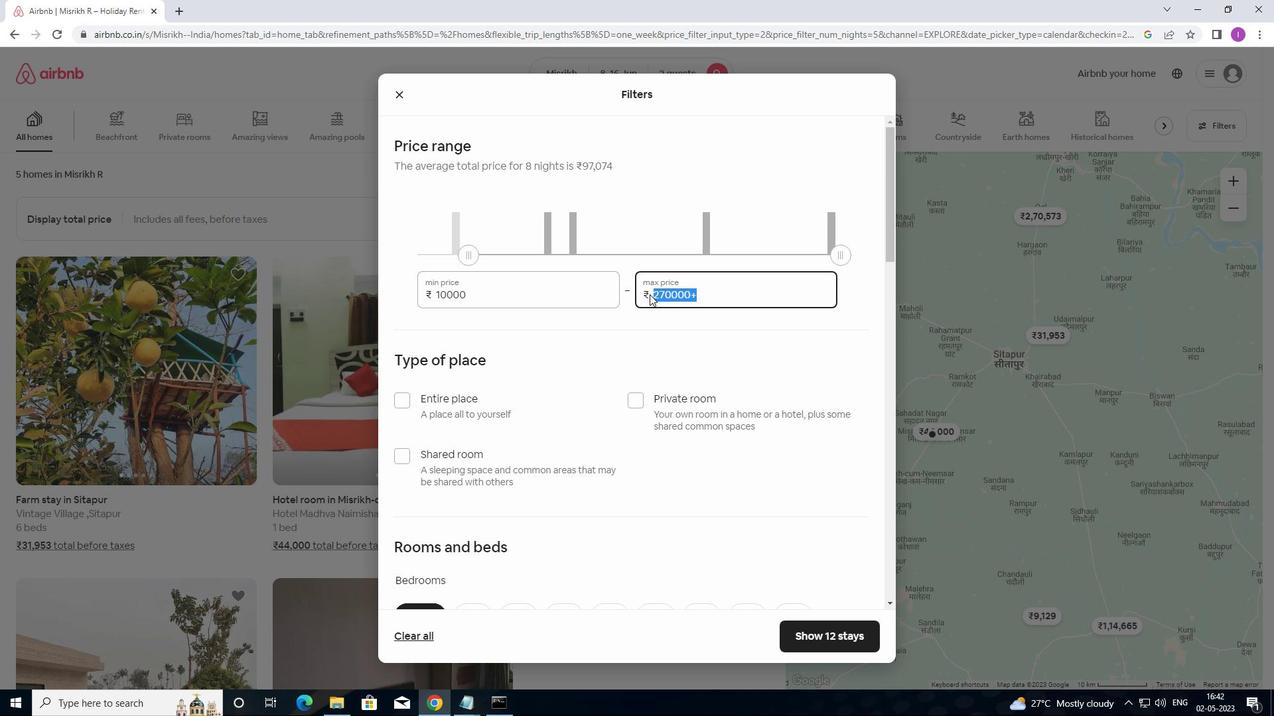 
Action: Mouse moved to (655, 289)
Screenshot: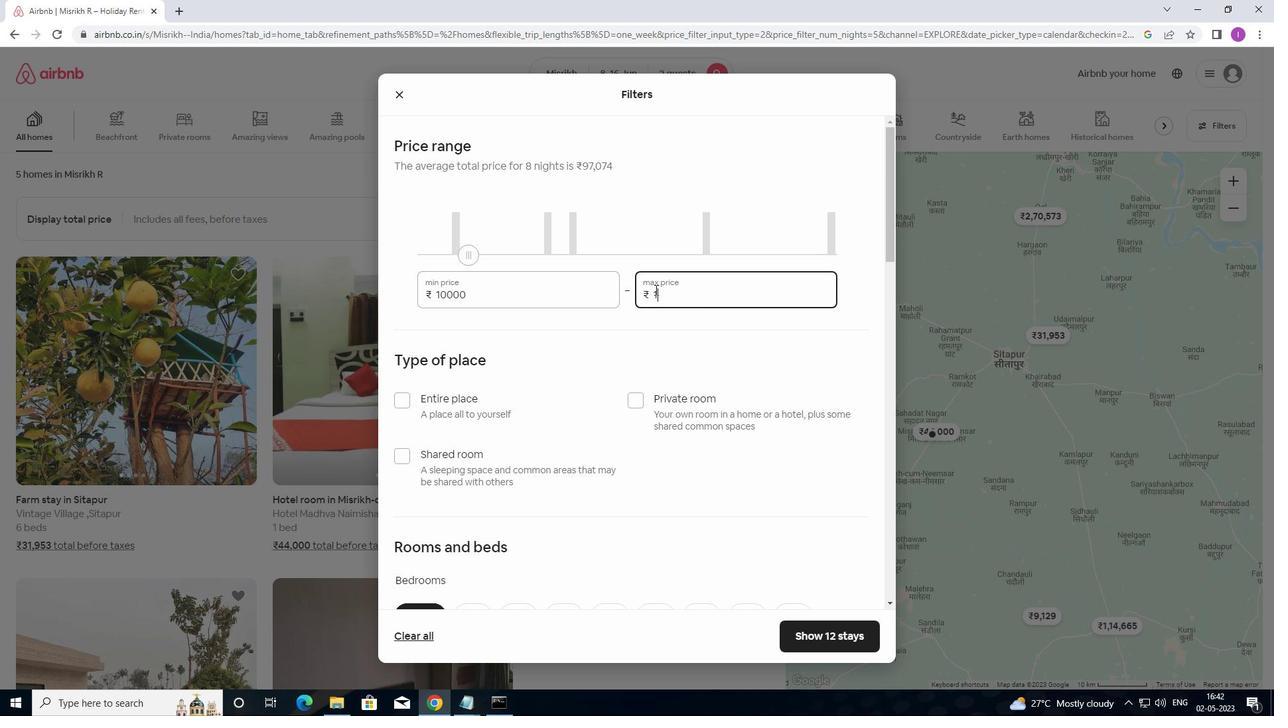 
Action: Key pressed 5
Screenshot: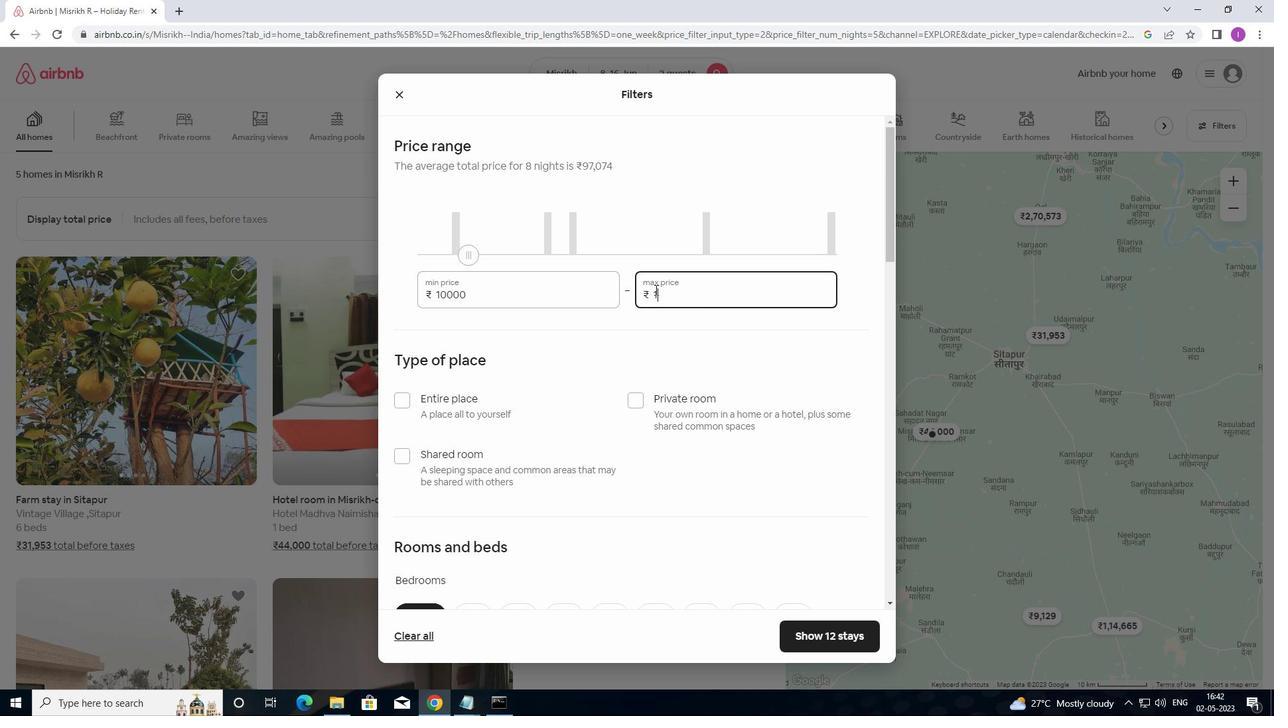 
Action: Mouse moved to (656, 288)
Screenshot: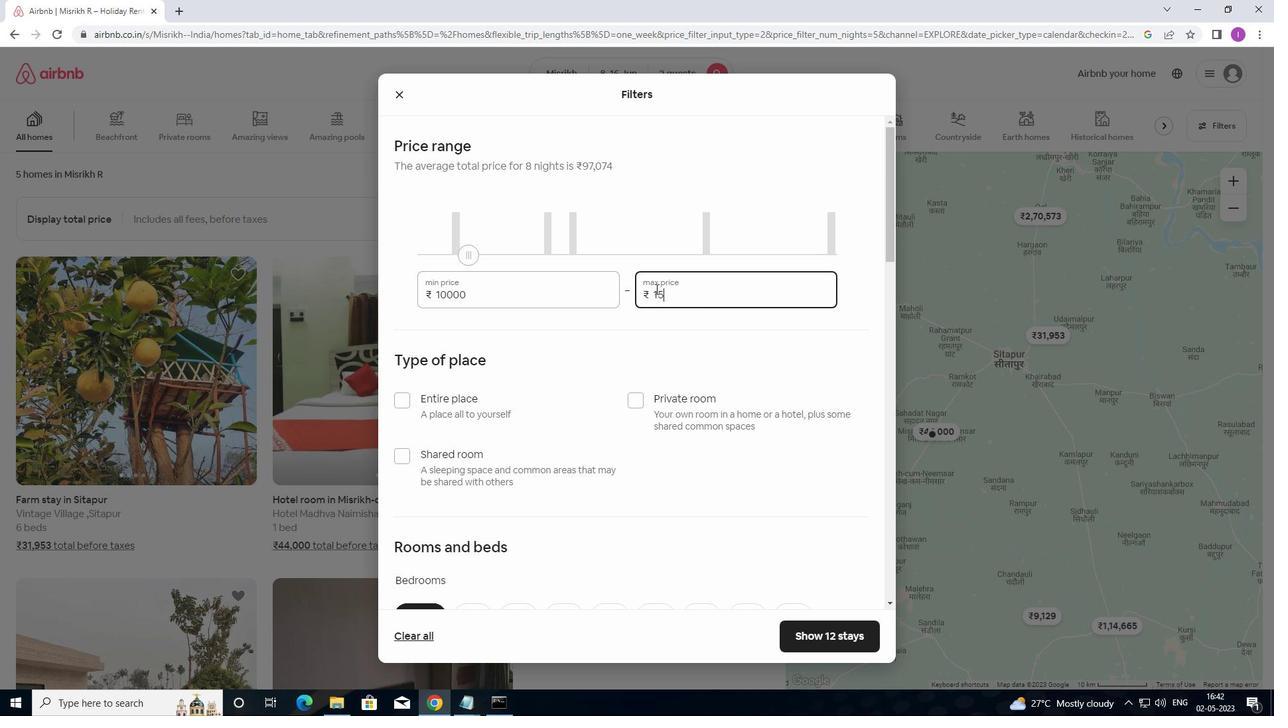 
Action: Key pressed 00
Screenshot: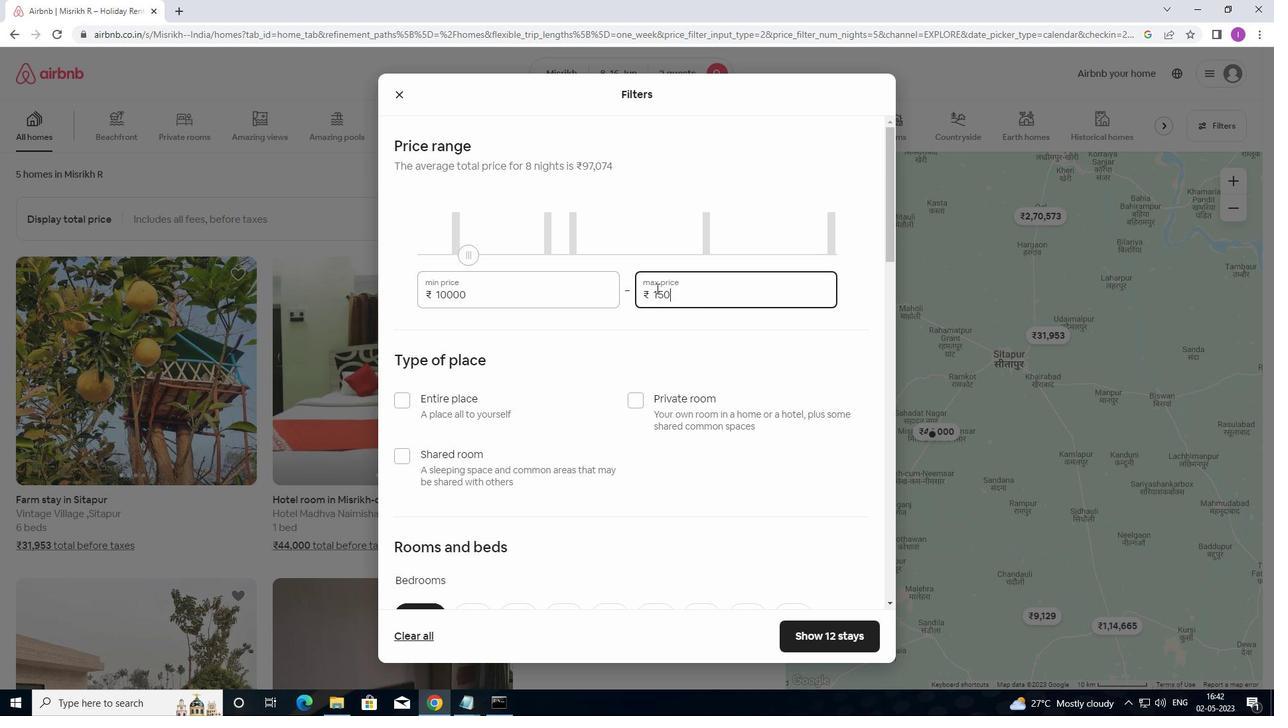 
Action: Mouse moved to (657, 286)
Screenshot: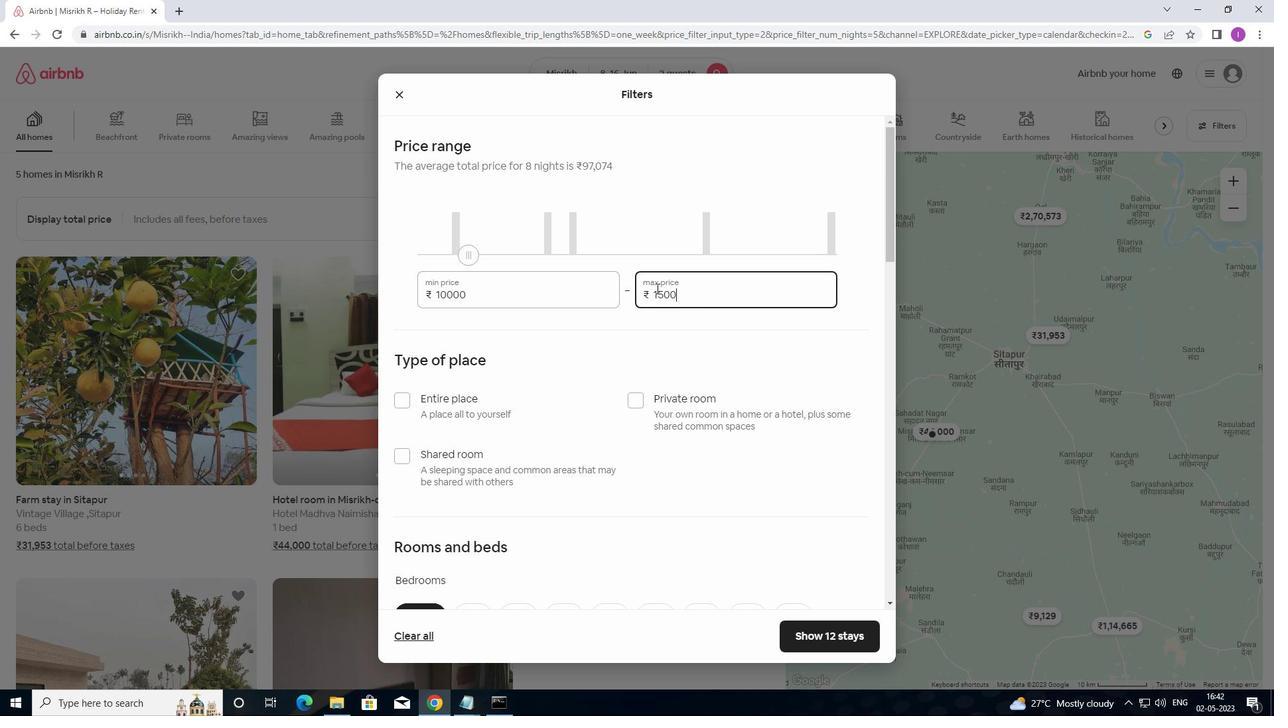 
Action: Key pressed 0
Screenshot: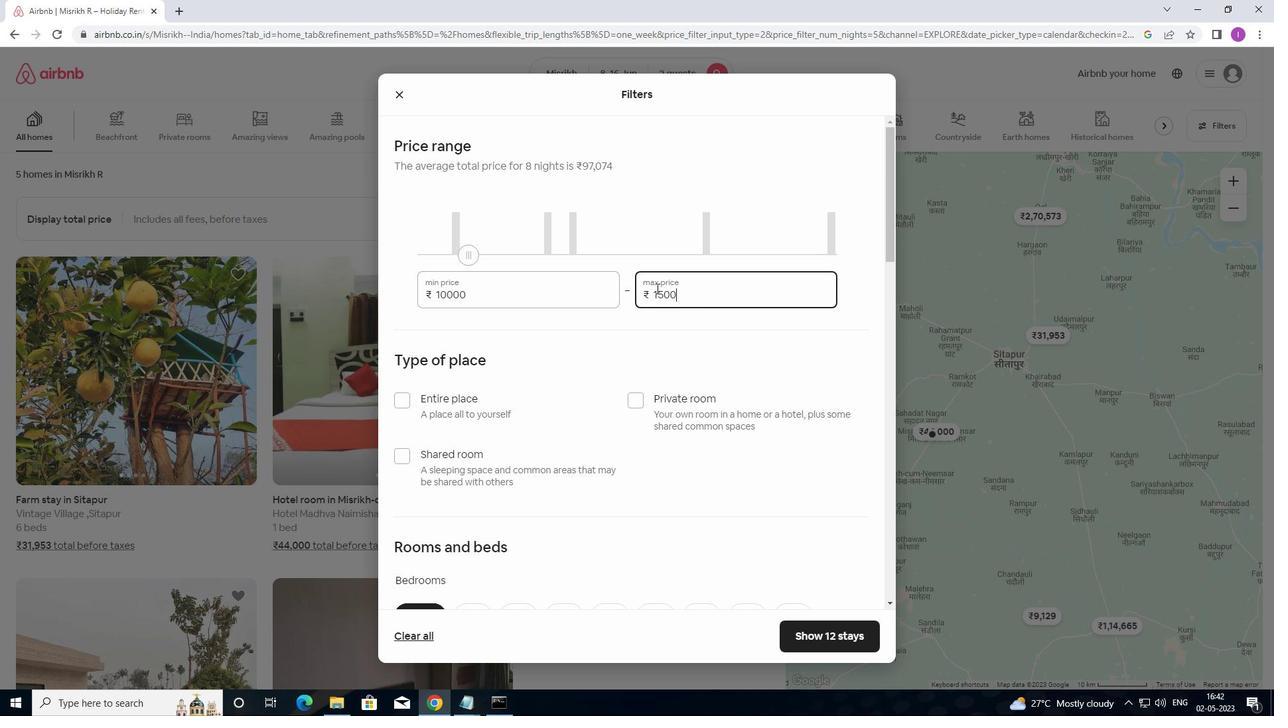 
Action: Mouse moved to (553, 367)
Screenshot: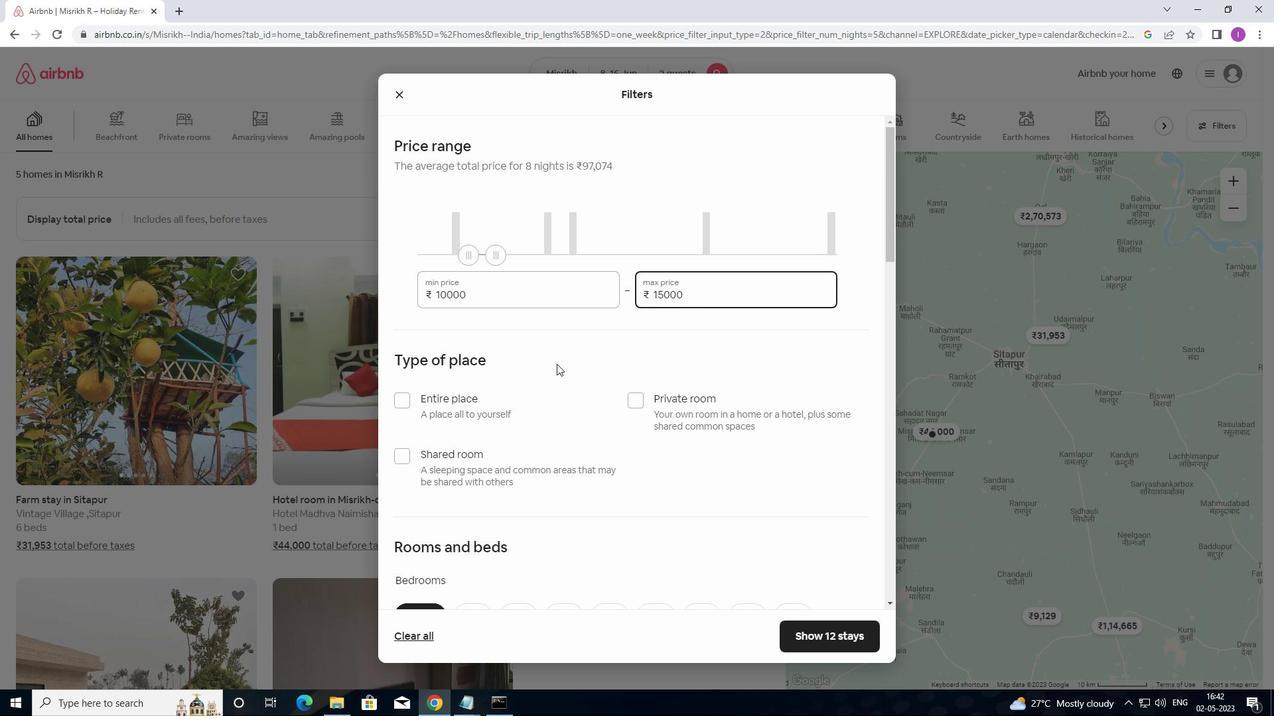 
Action: Mouse scrolled (553, 367) with delta (0, 0)
Screenshot: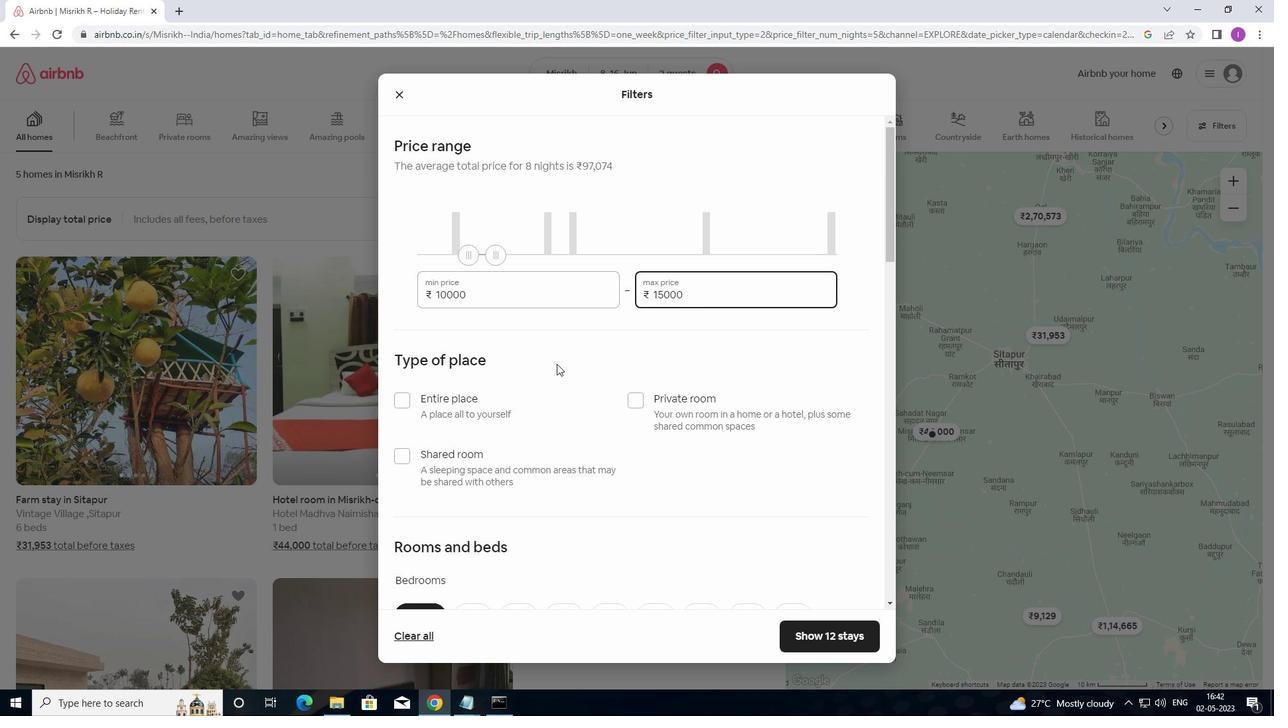 
Action: Mouse moved to (404, 339)
Screenshot: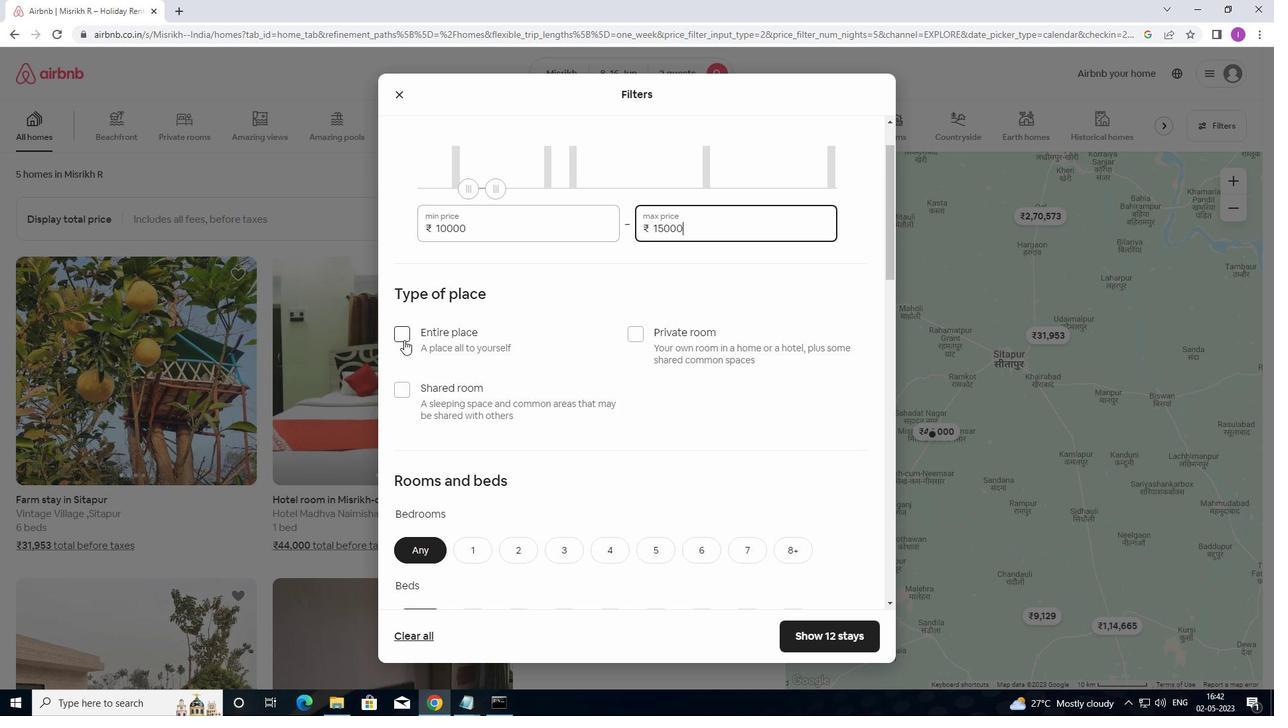 
Action: Mouse pressed left at (404, 339)
Screenshot: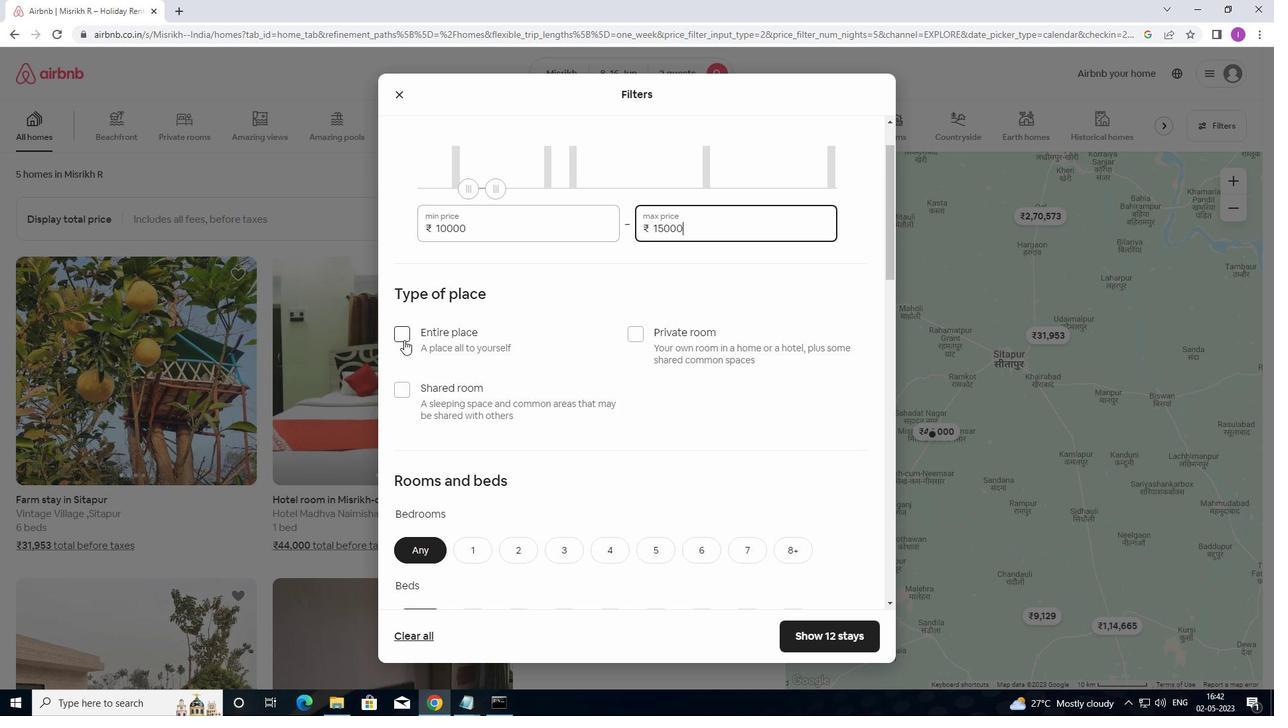 
Action: Mouse moved to (437, 335)
Screenshot: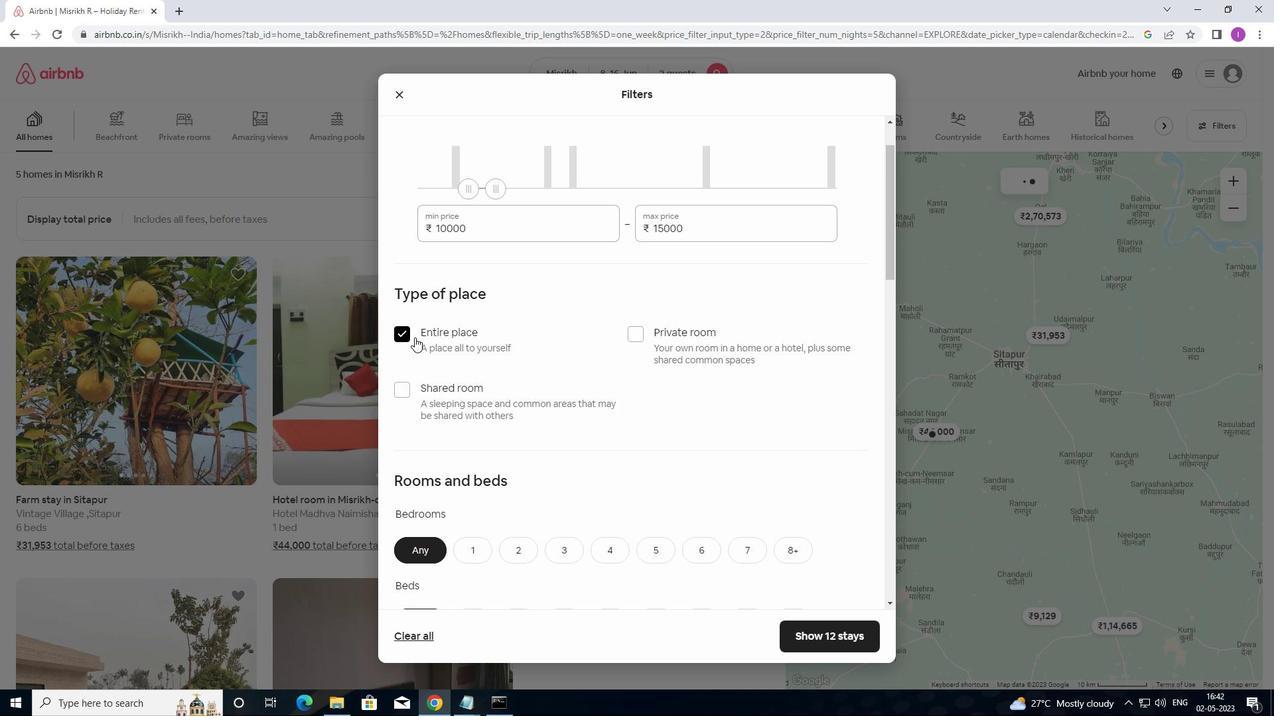 
Action: Mouse scrolled (437, 334) with delta (0, 0)
Screenshot: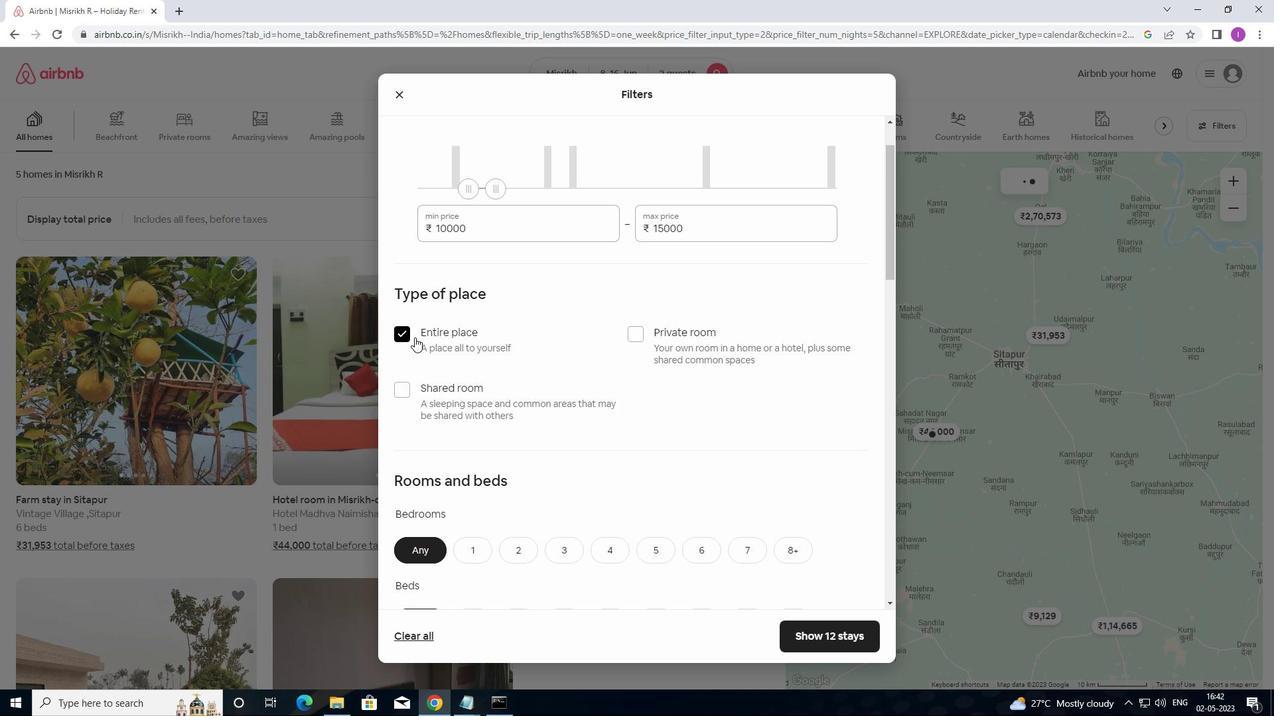 
Action: Mouse moved to (456, 338)
Screenshot: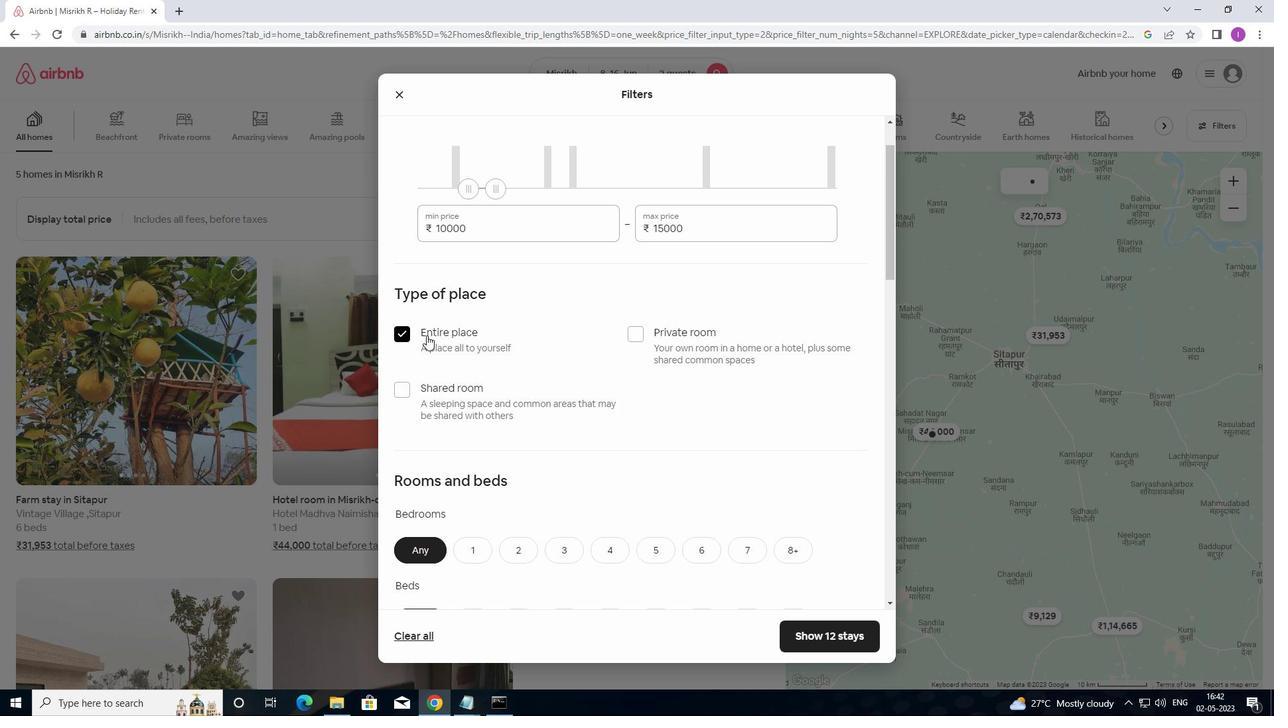 
Action: Mouse scrolled (456, 337) with delta (0, 0)
Screenshot: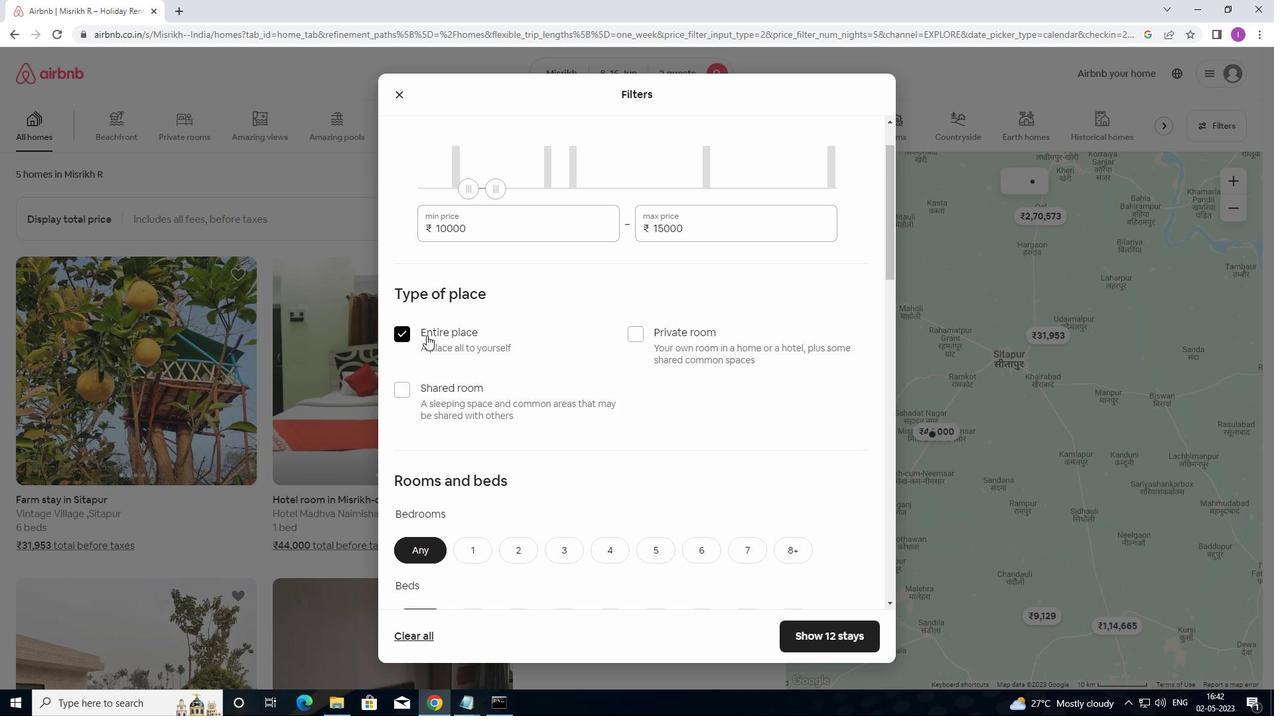 
Action: Mouse moved to (467, 342)
Screenshot: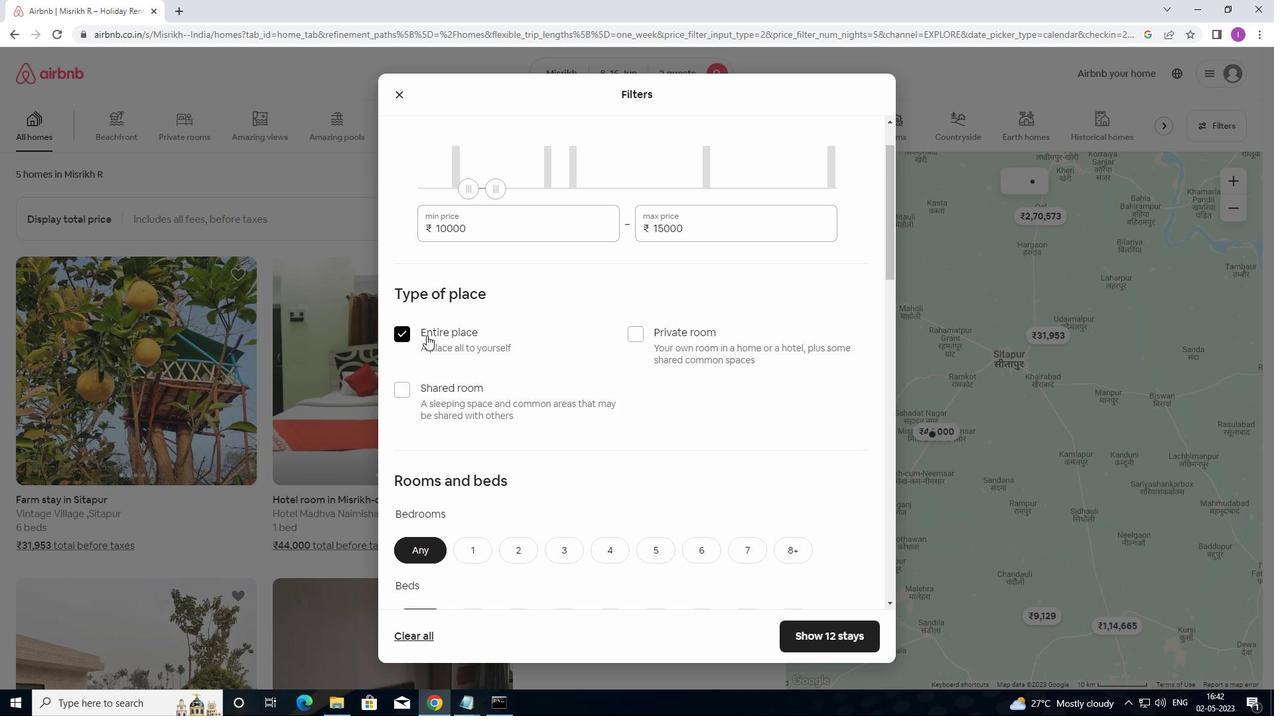 
Action: Mouse scrolled (467, 341) with delta (0, 0)
Screenshot: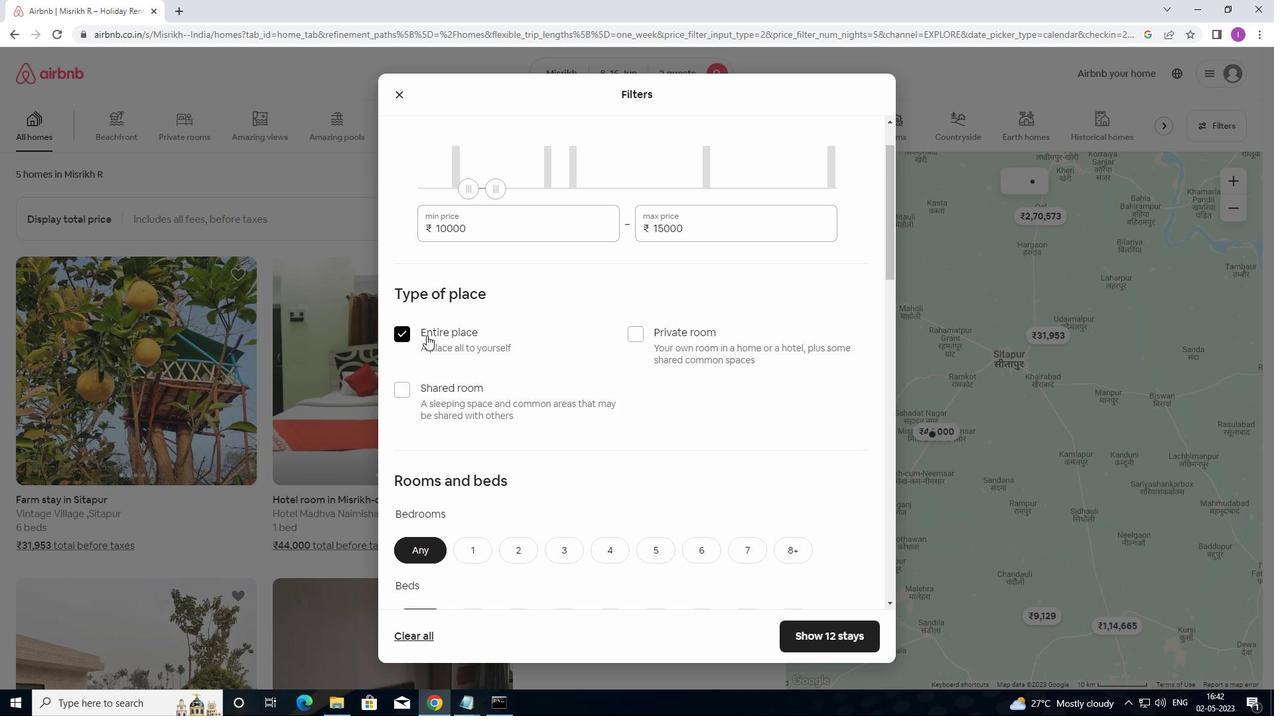 
Action: Mouse moved to (479, 353)
Screenshot: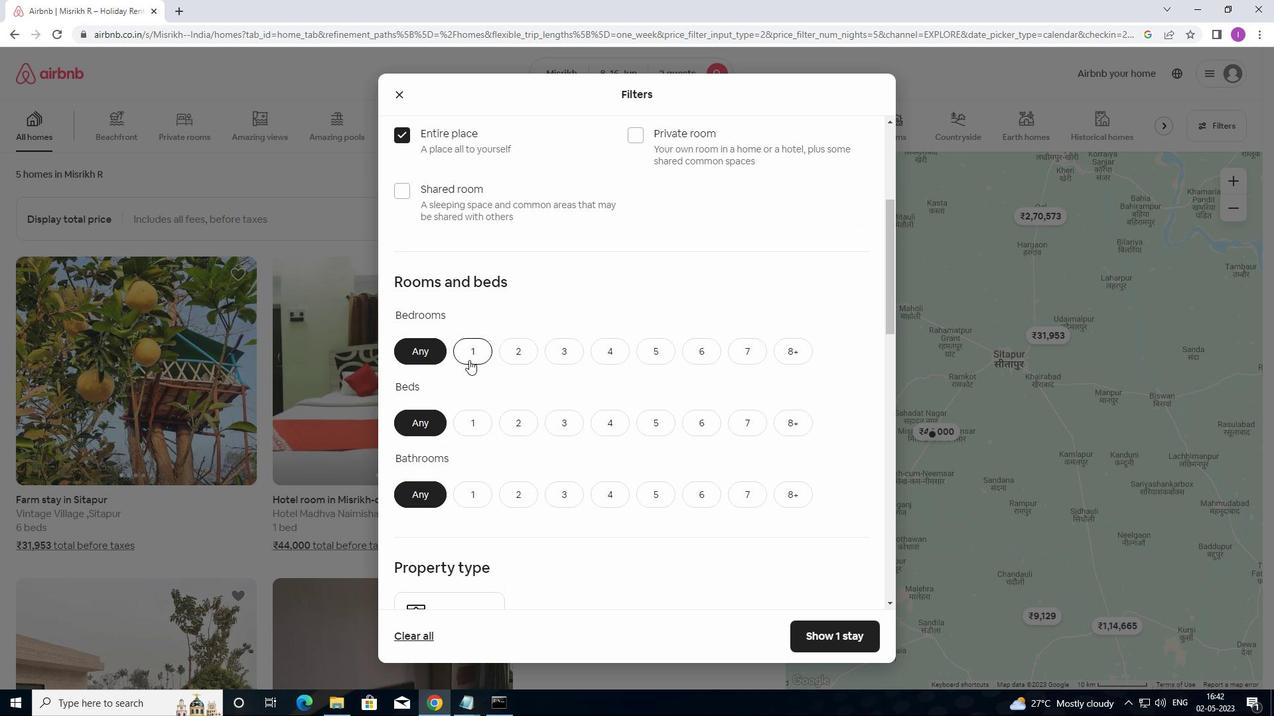 
Action: Mouse pressed left at (479, 353)
Screenshot: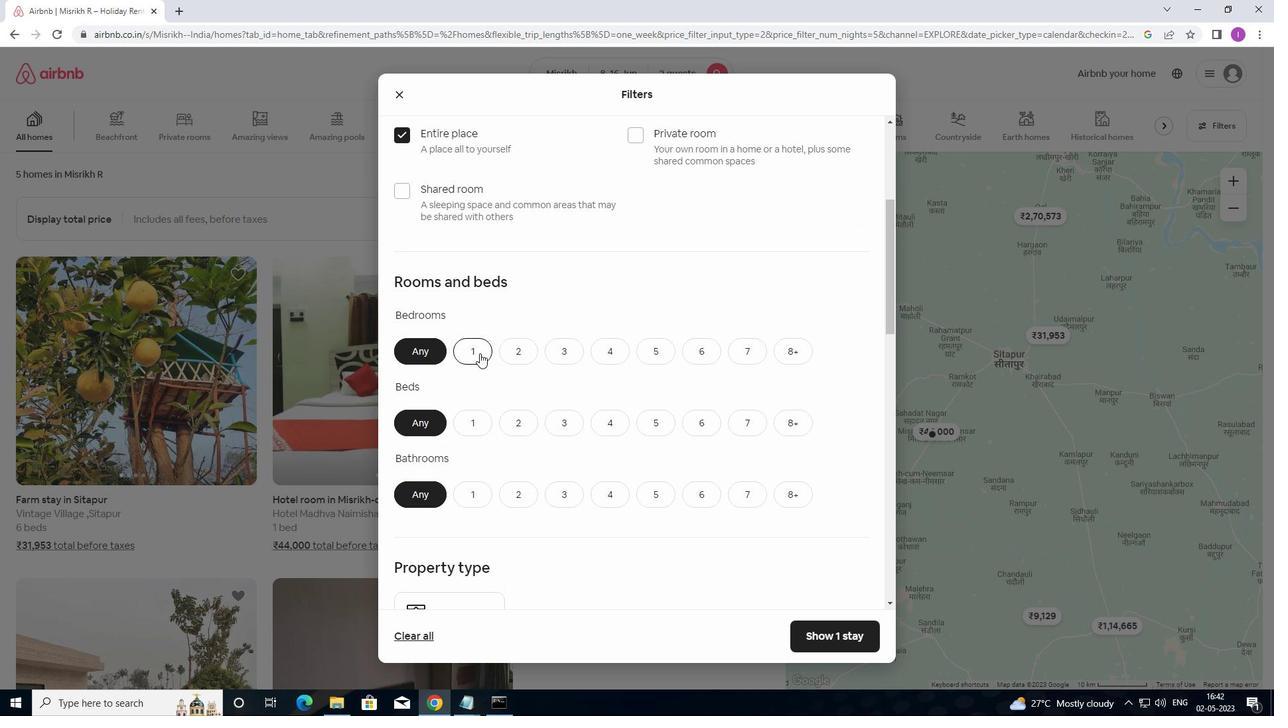 
Action: Mouse moved to (470, 419)
Screenshot: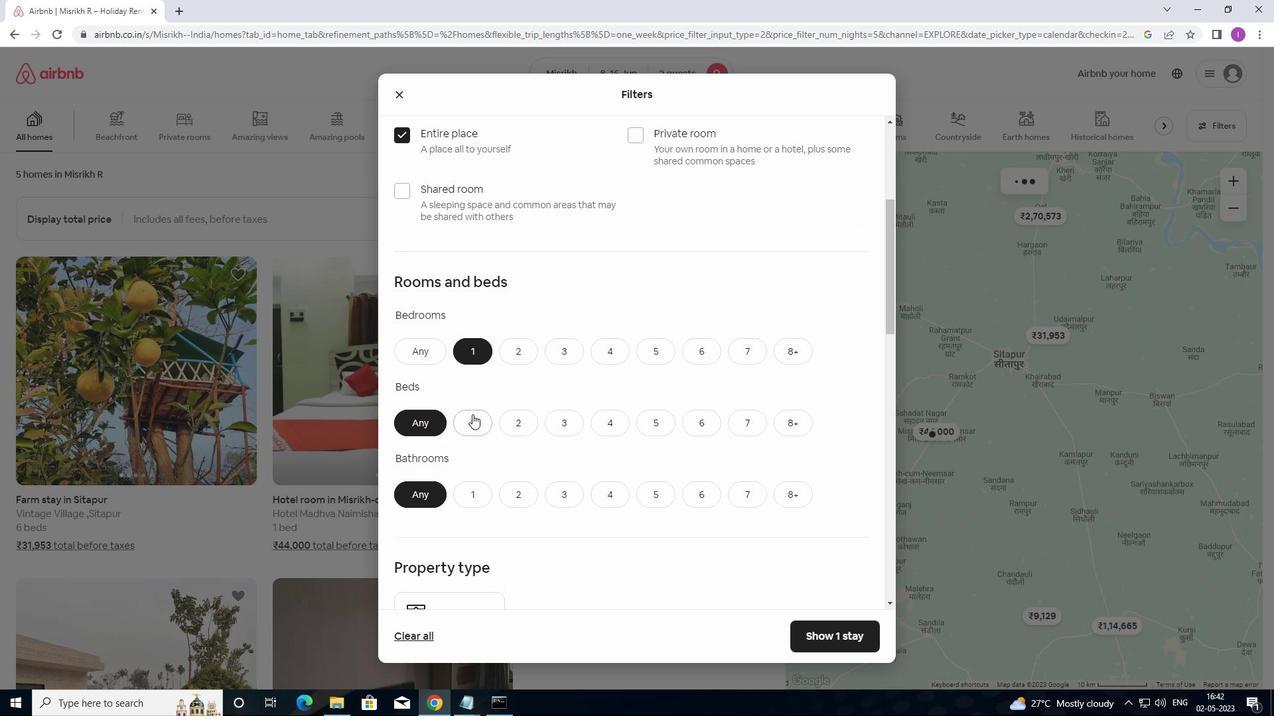 
Action: Mouse pressed left at (470, 419)
Screenshot: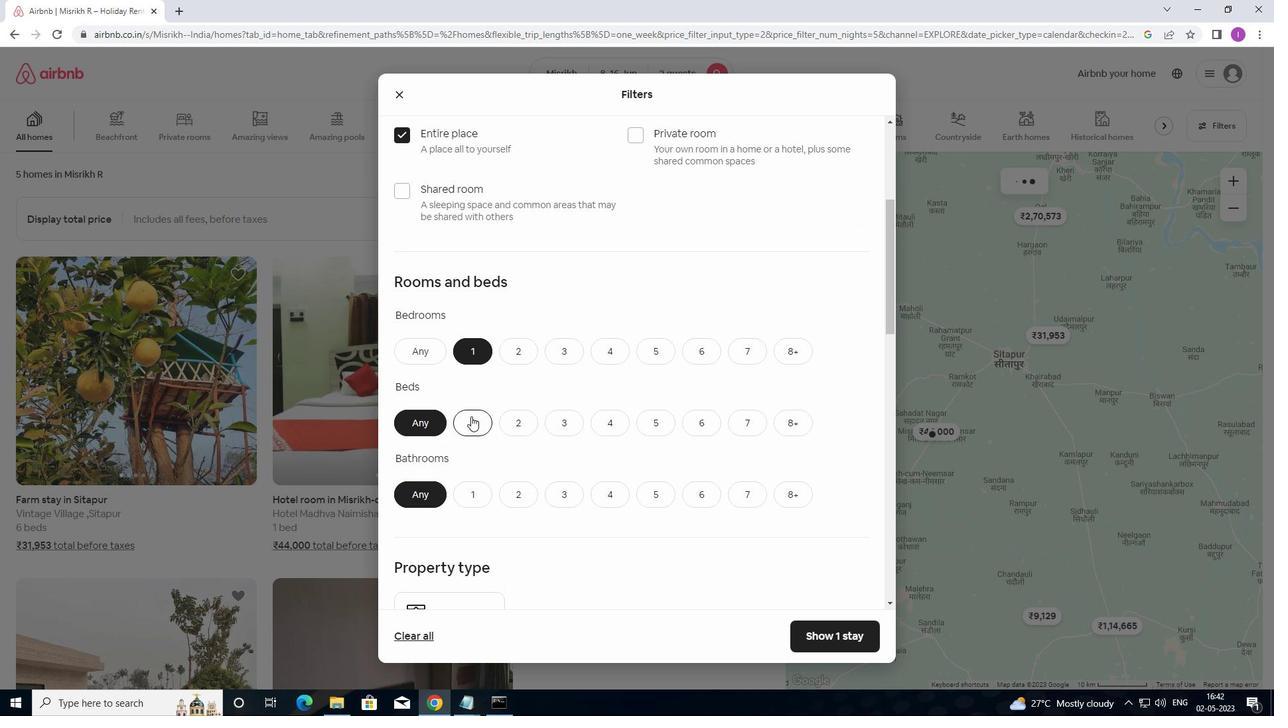 
Action: Mouse moved to (473, 496)
Screenshot: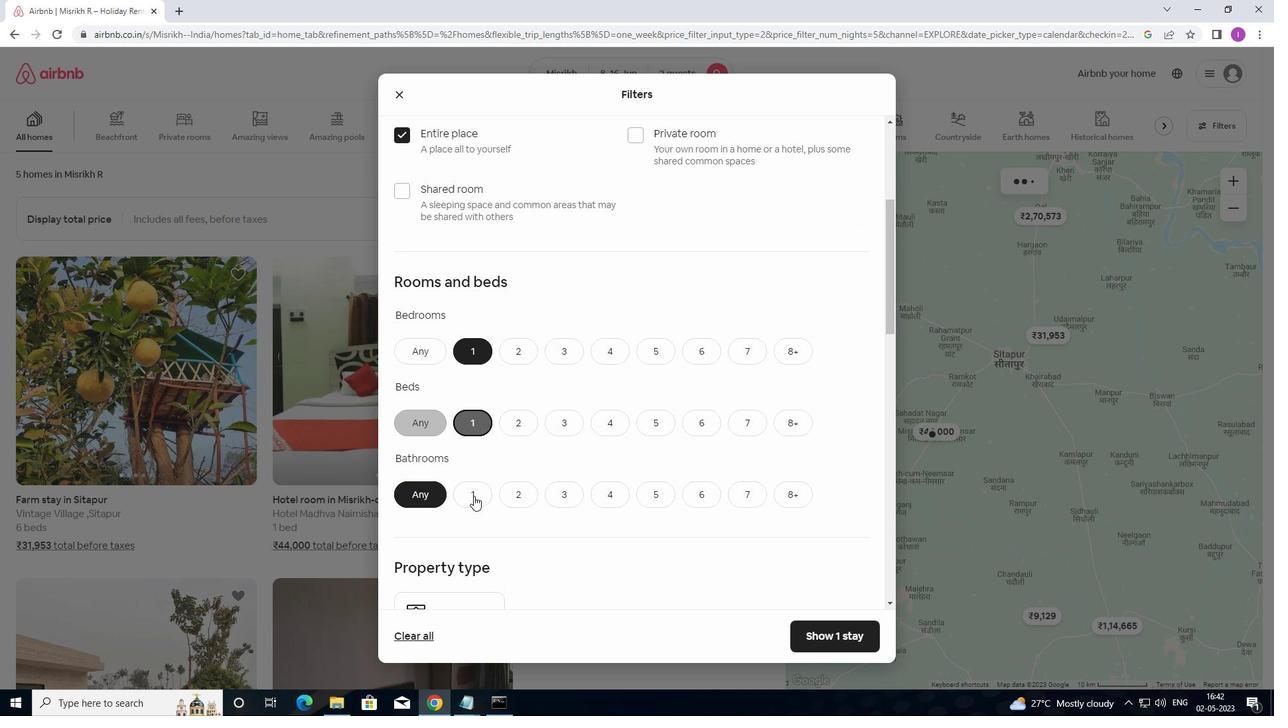 
Action: Mouse pressed left at (473, 496)
Screenshot: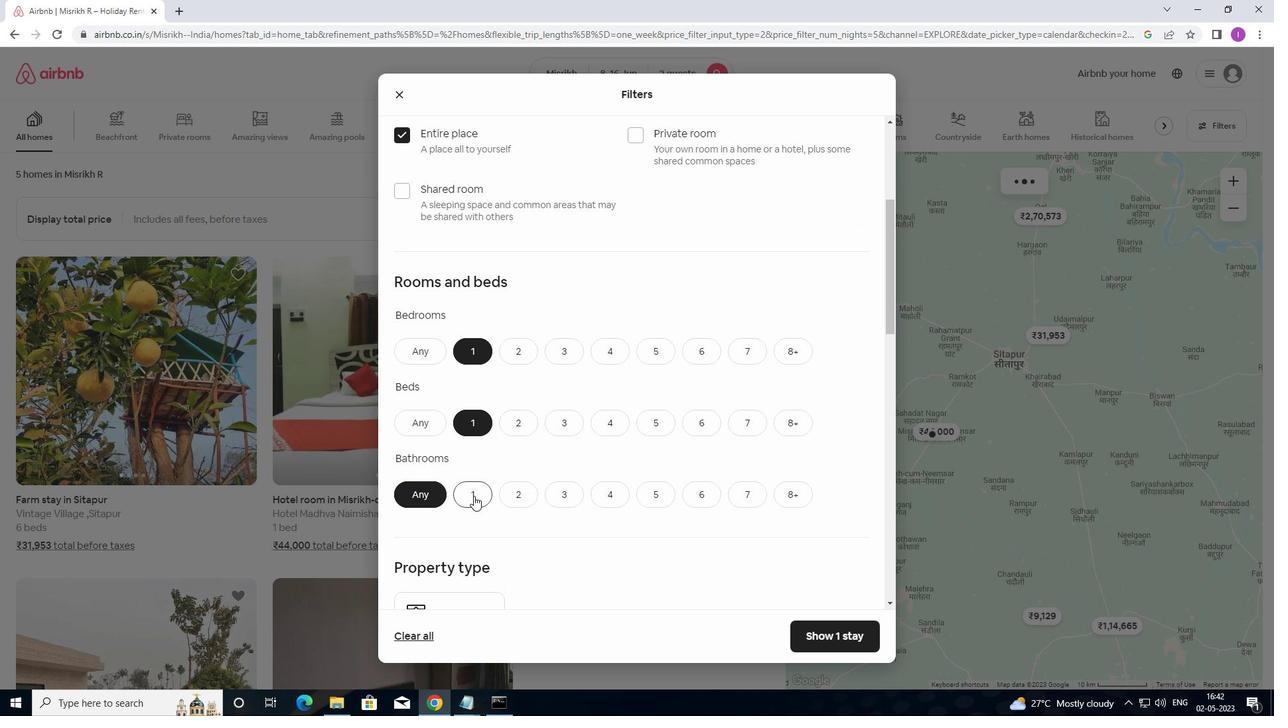 
Action: Mouse moved to (509, 467)
Screenshot: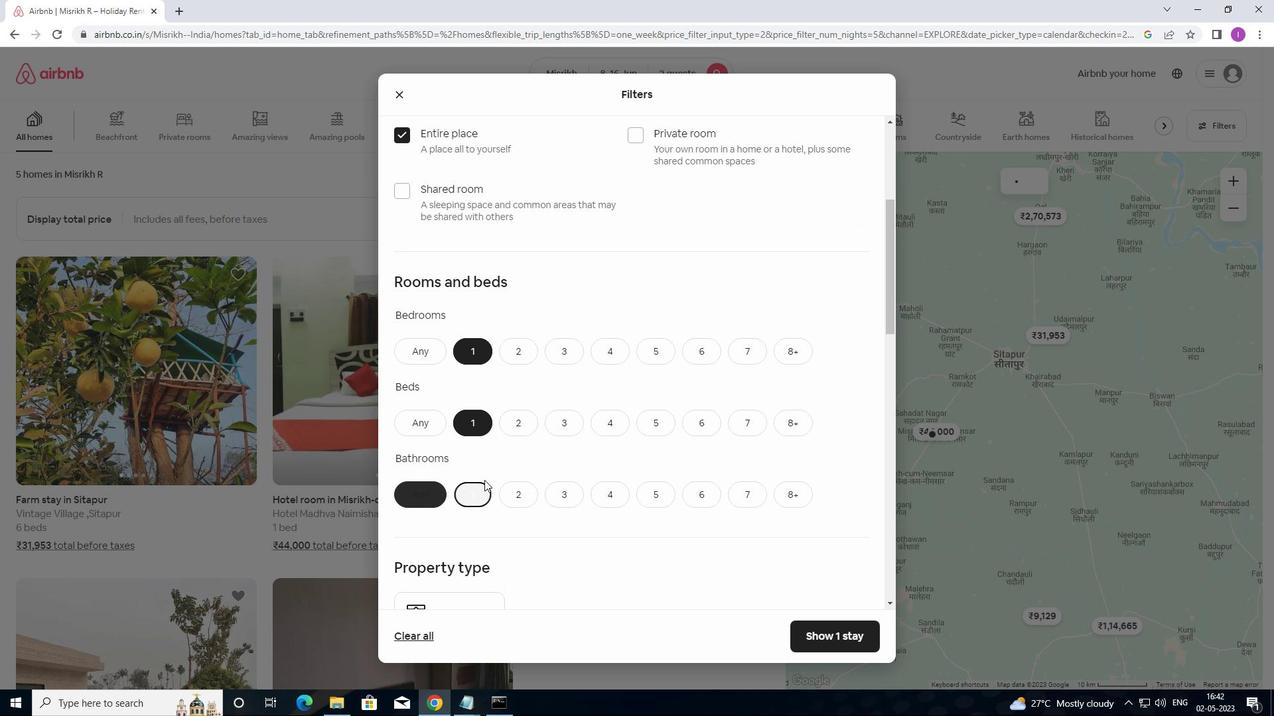 
Action: Mouse scrolled (509, 466) with delta (0, 0)
Screenshot: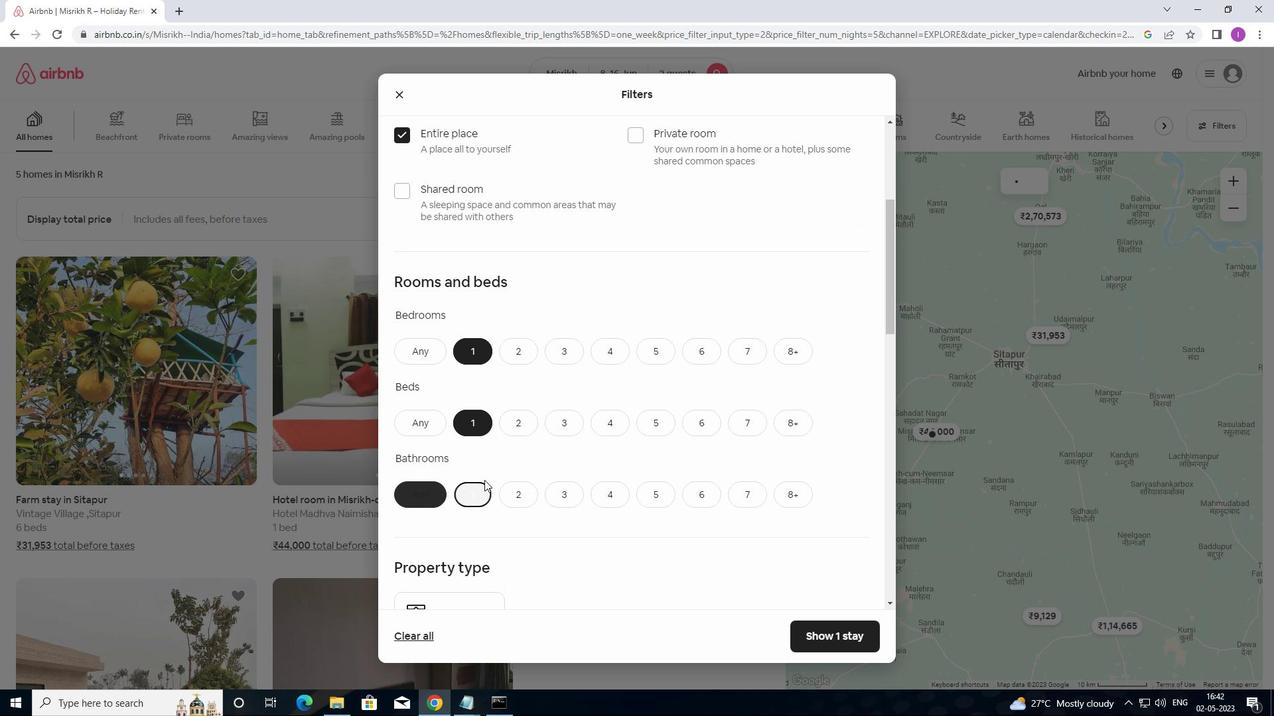 
Action: Mouse moved to (529, 465)
Screenshot: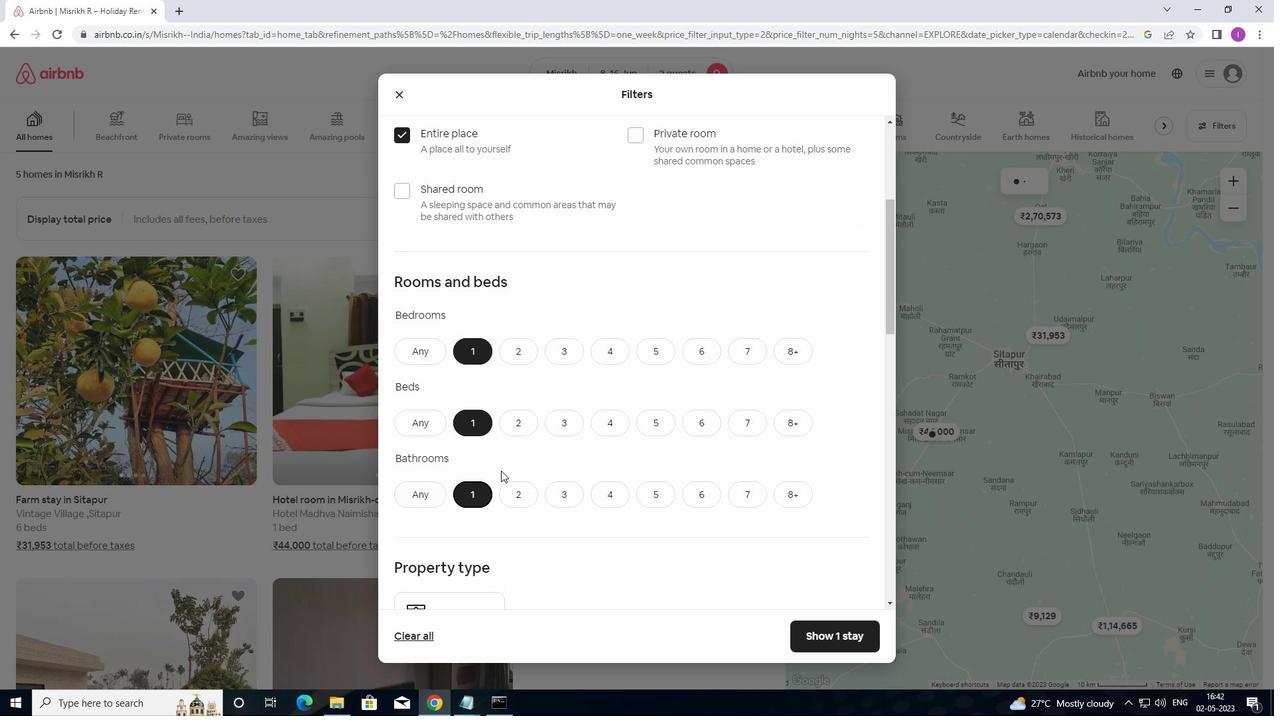 
Action: Mouse scrolled (529, 465) with delta (0, 0)
Screenshot: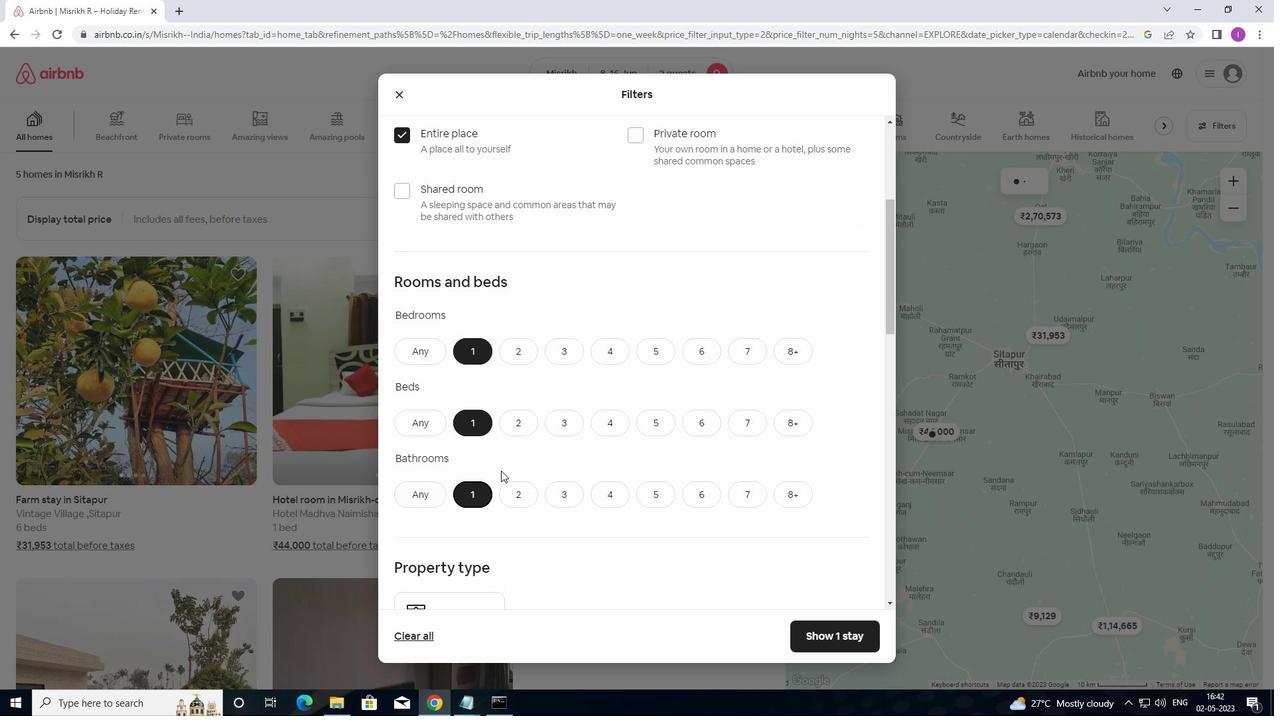 
Action: Mouse moved to (530, 465)
Screenshot: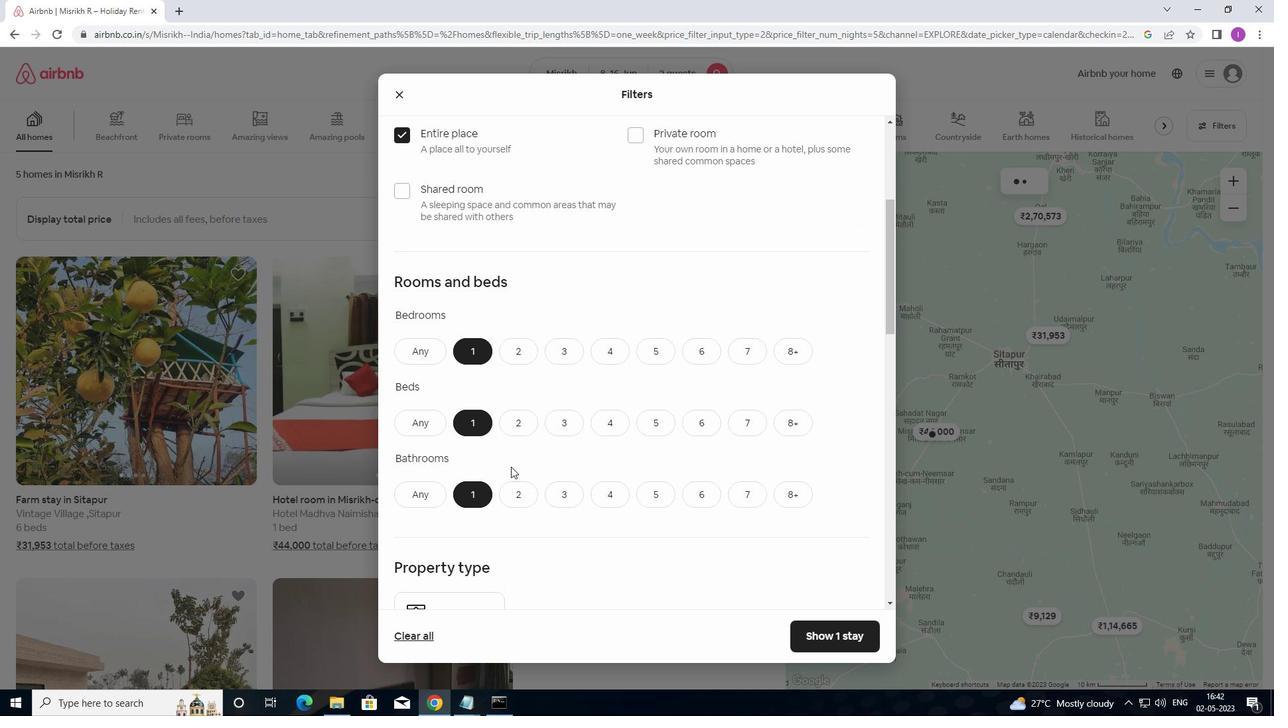 
Action: Mouse scrolled (530, 465) with delta (0, 0)
Screenshot: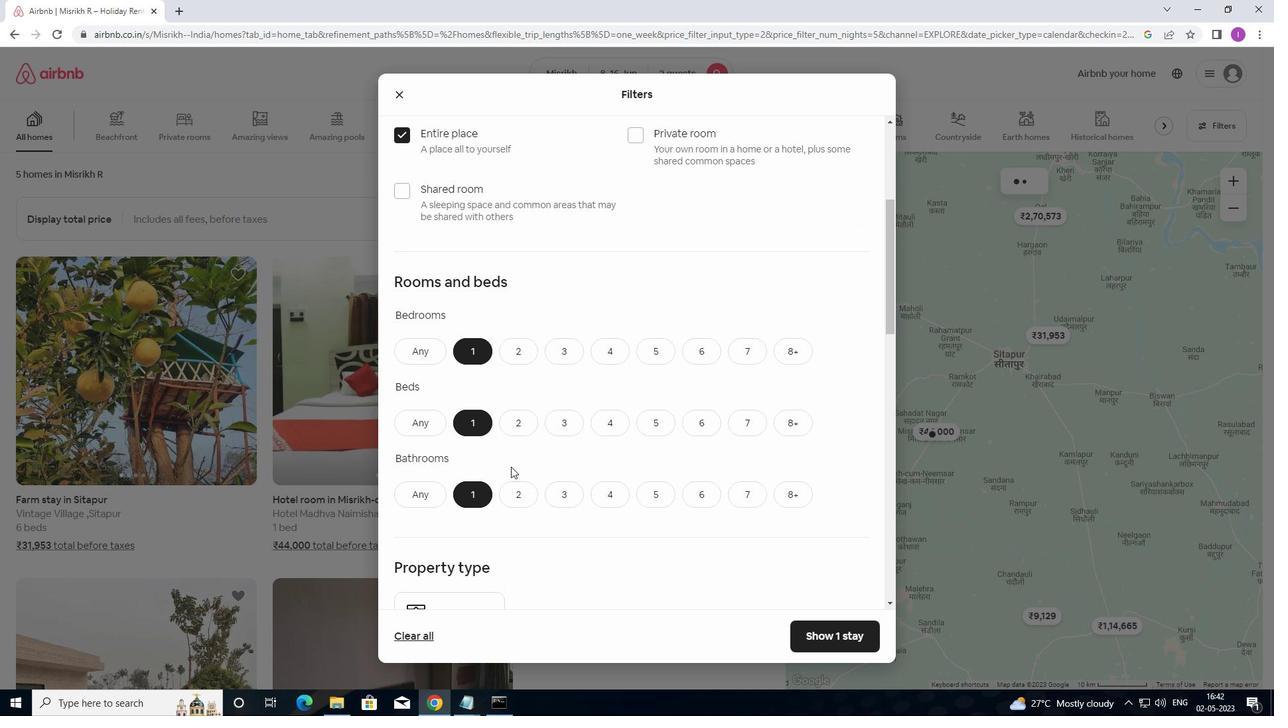 
Action: Mouse moved to (541, 449)
Screenshot: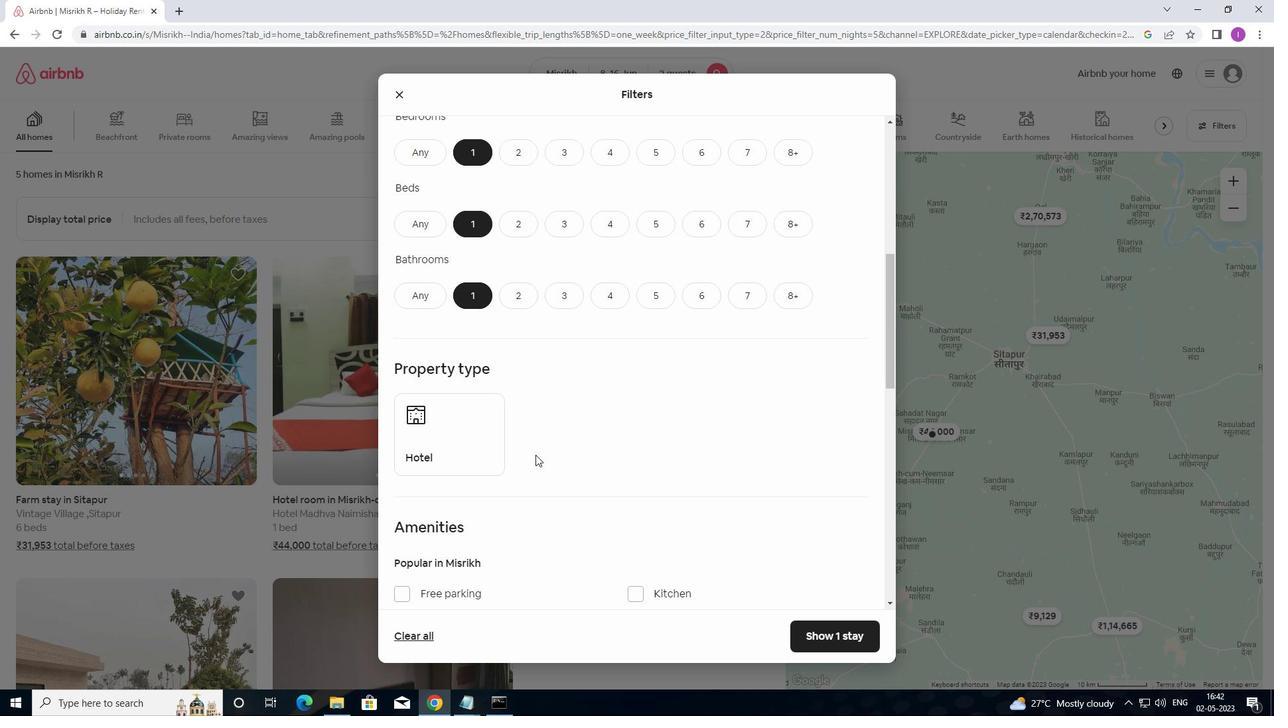 
Action: Mouse scrolled (541, 448) with delta (0, 0)
Screenshot: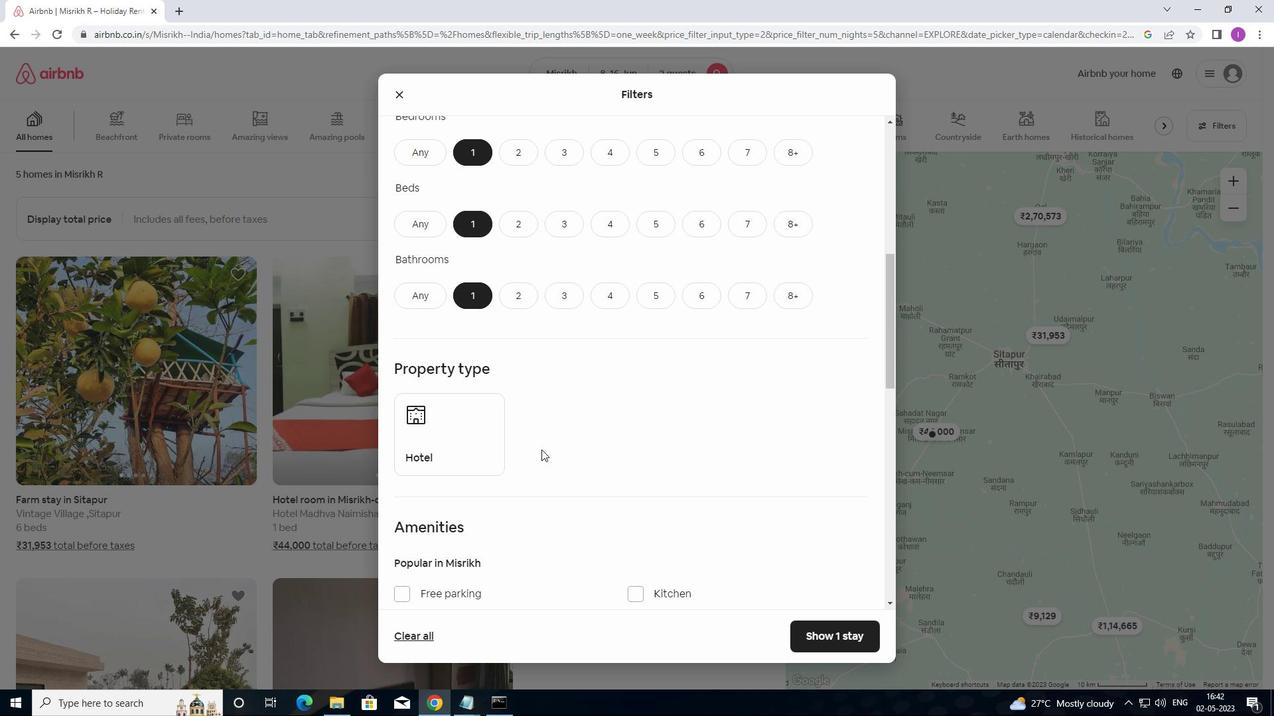 
Action: Mouse moved to (449, 367)
Screenshot: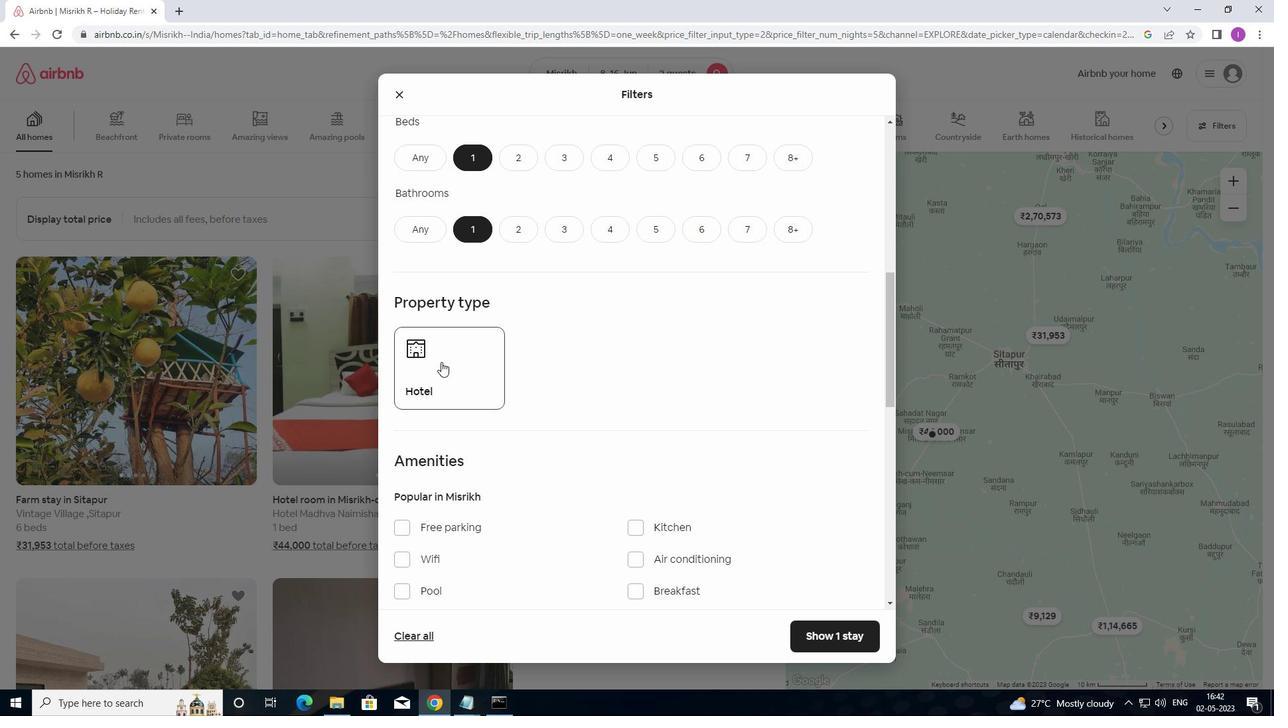 
Action: Mouse pressed left at (449, 367)
Screenshot: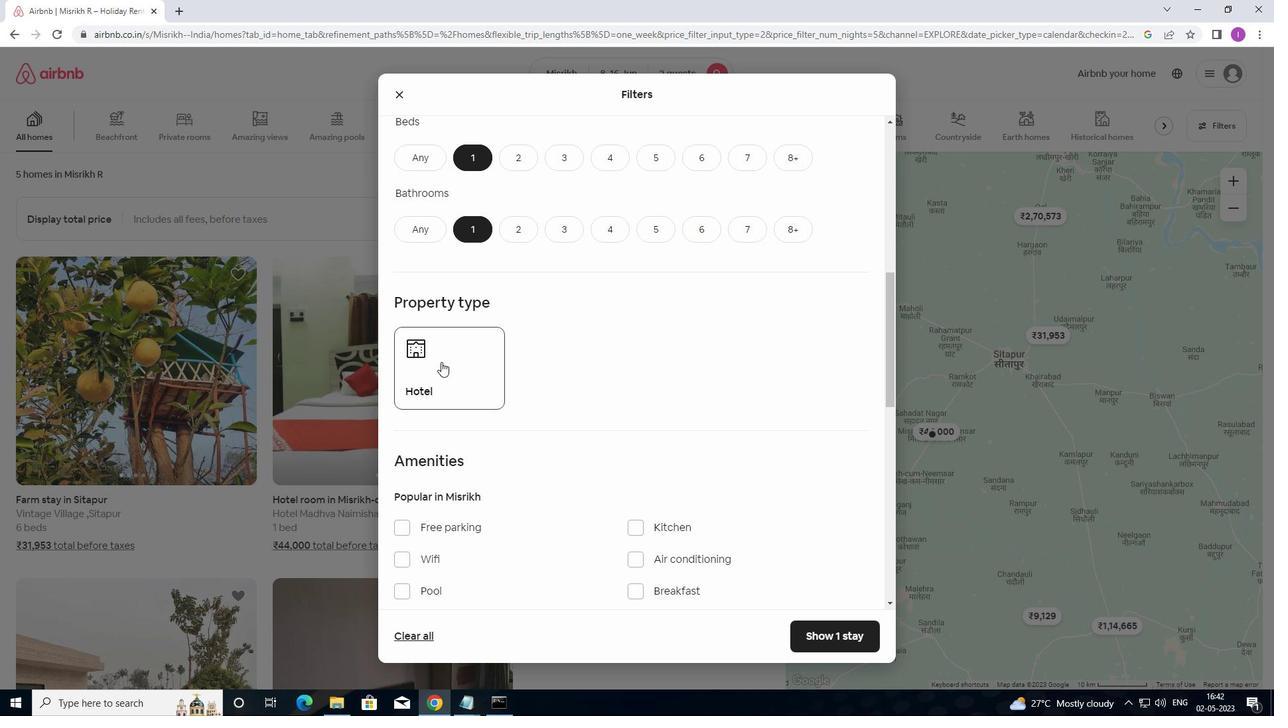 
Action: Mouse moved to (534, 403)
Screenshot: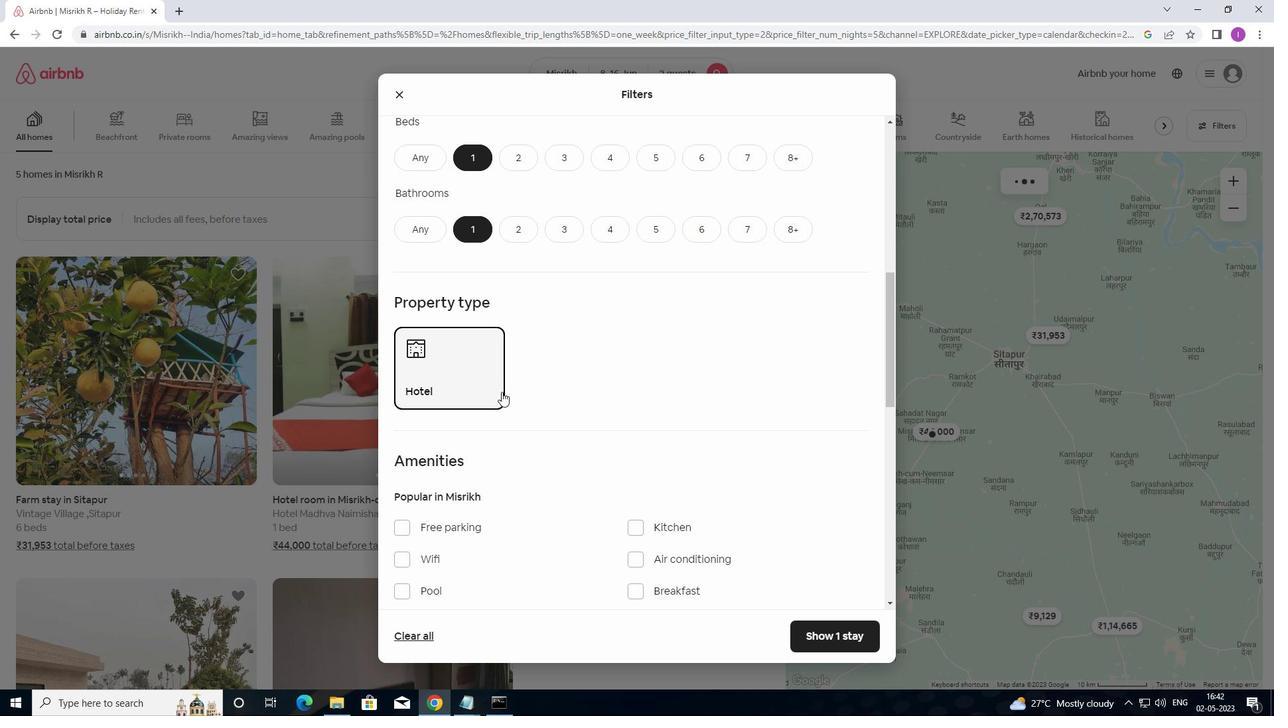 
Action: Mouse scrolled (534, 402) with delta (0, 0)
Screenshot: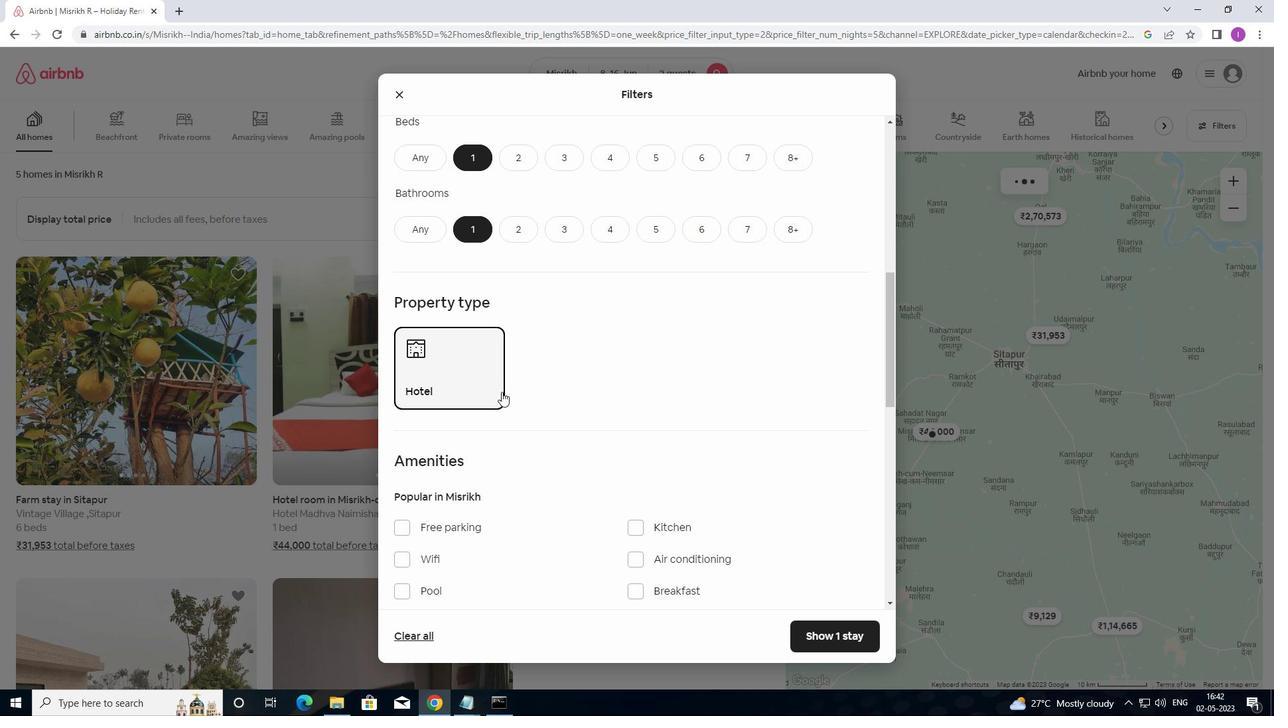 
Action: Mouse moved to (554, 408)
Screenshot: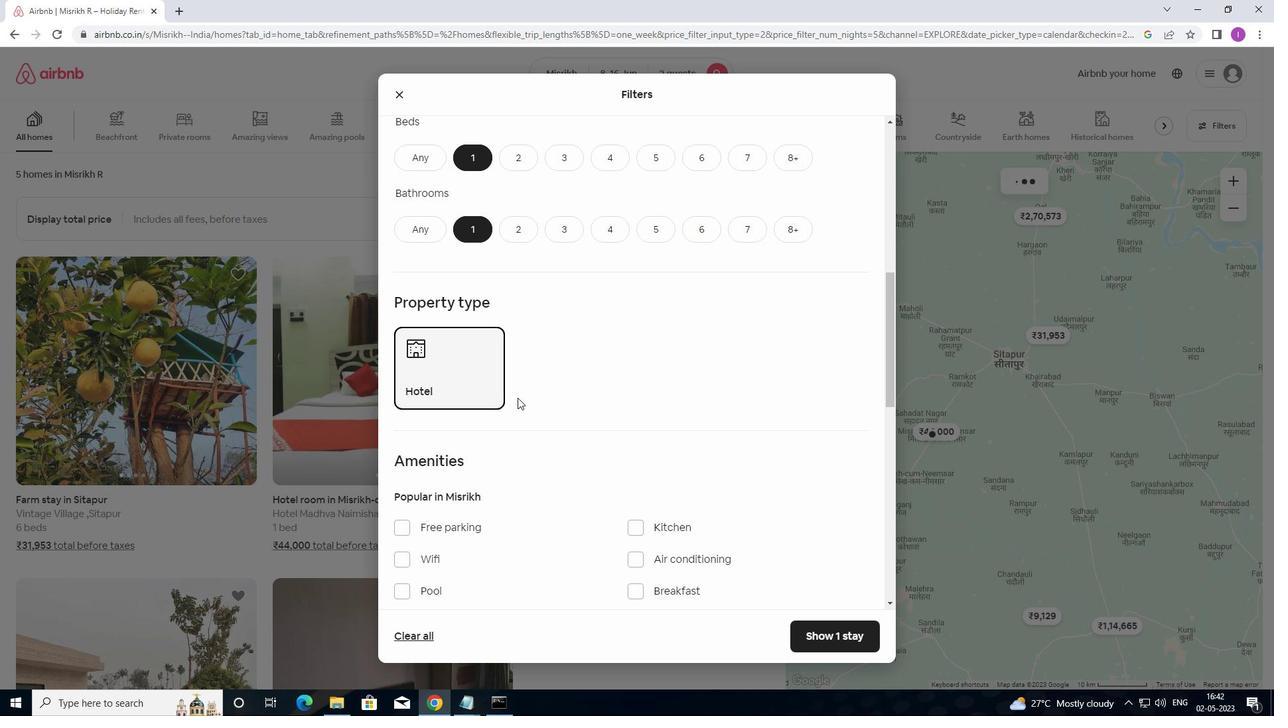 
Action: Mouse scrolled (554, 408) with delta (0, 0)
Screenshot: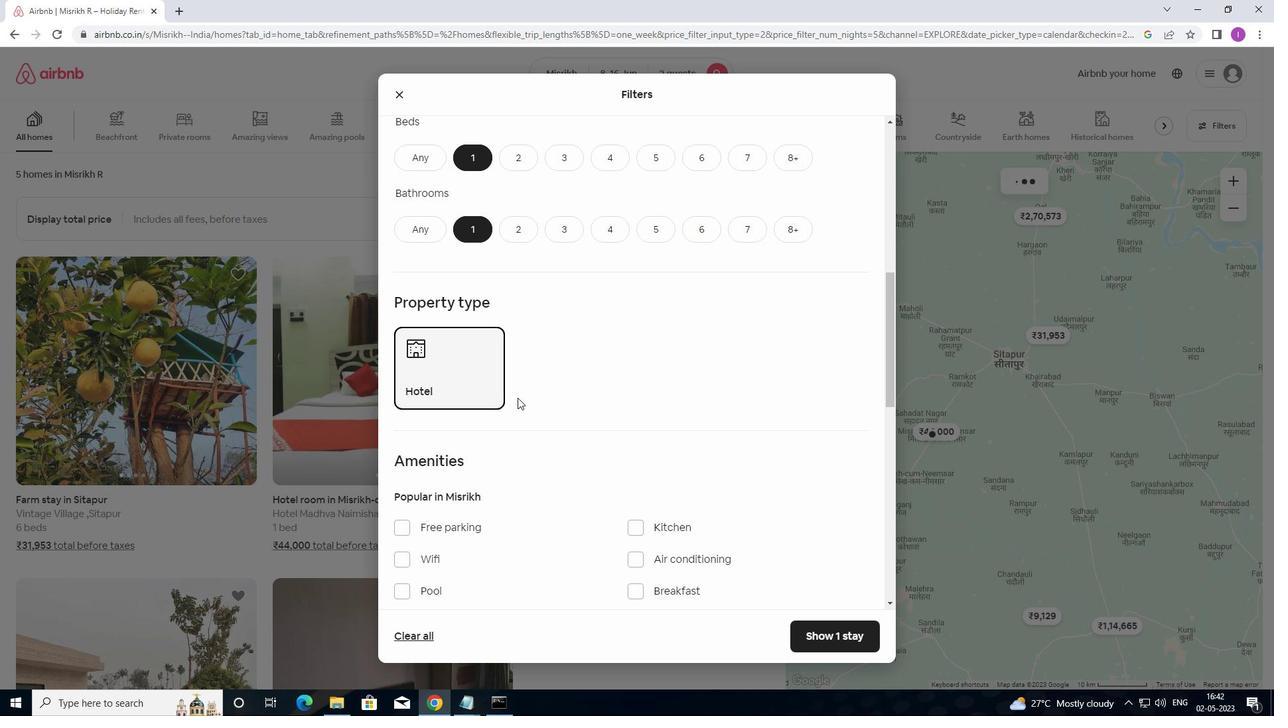 
Action: Mouse moved to (593, 398)
Screenshot: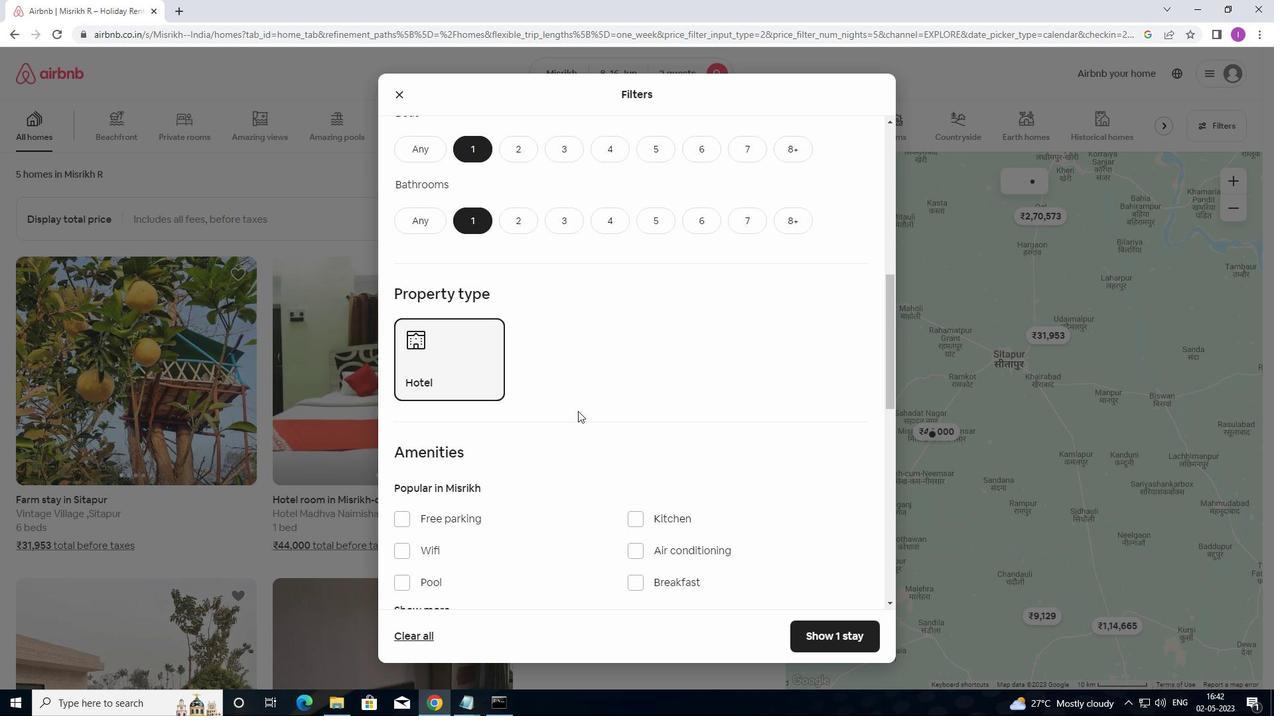 
Action: Mouse scrolled (593, 397) with delta (0, 0)
Screenshot: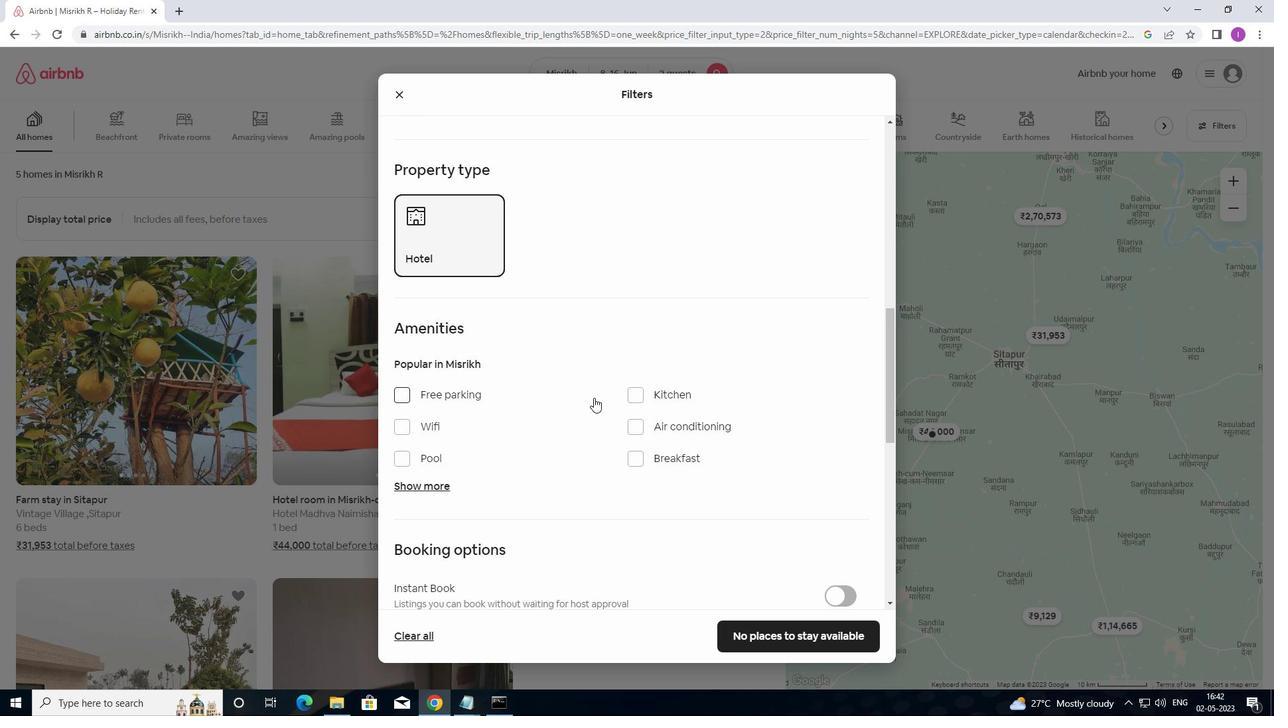
Action: Mouse moved to (595, 396)
Screenshot: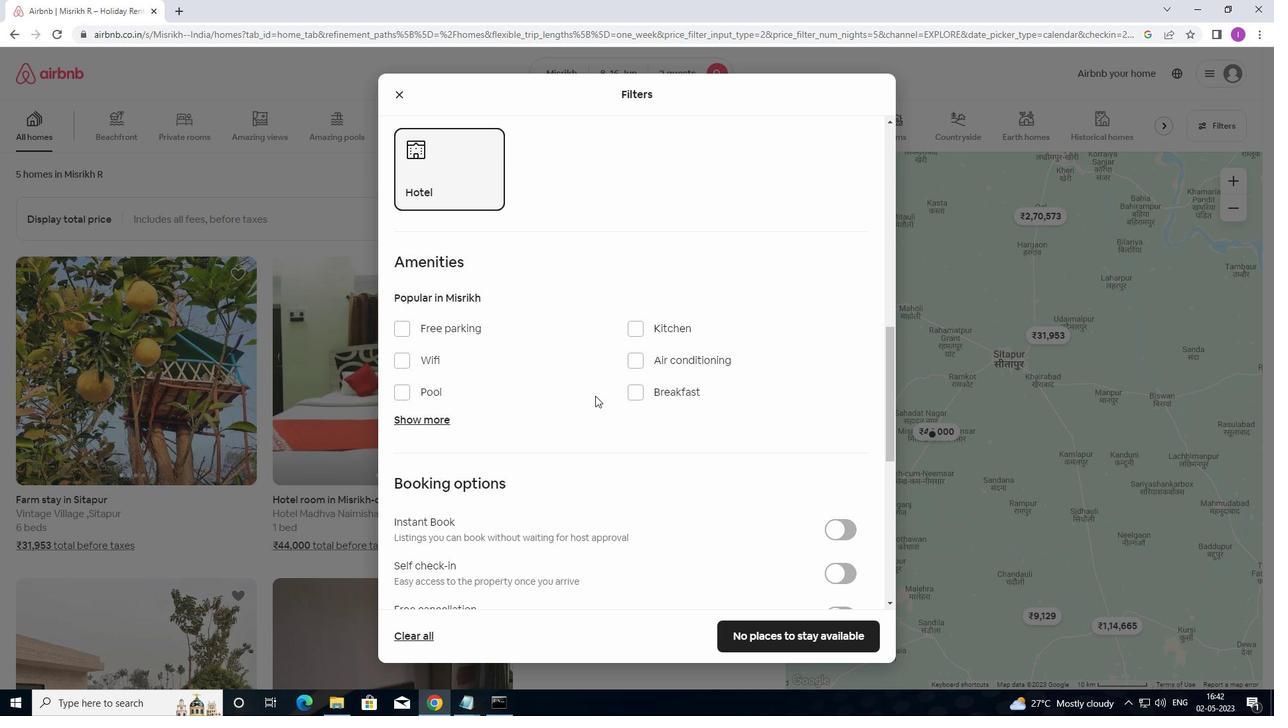 
Action: Mouse scrolled (595, 395) with delta (0, 0)
Screenshot: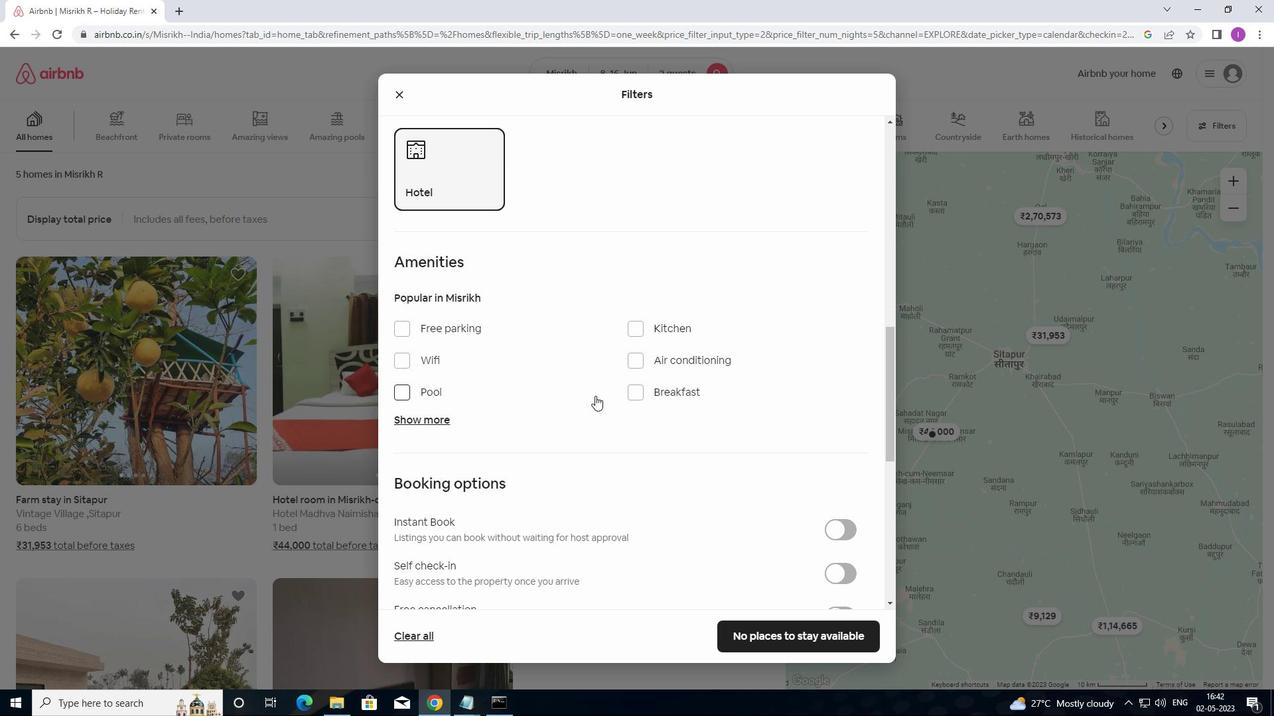 
Action: Mouse scrolled (595, 395) with delta (0, 0)
Screenshot: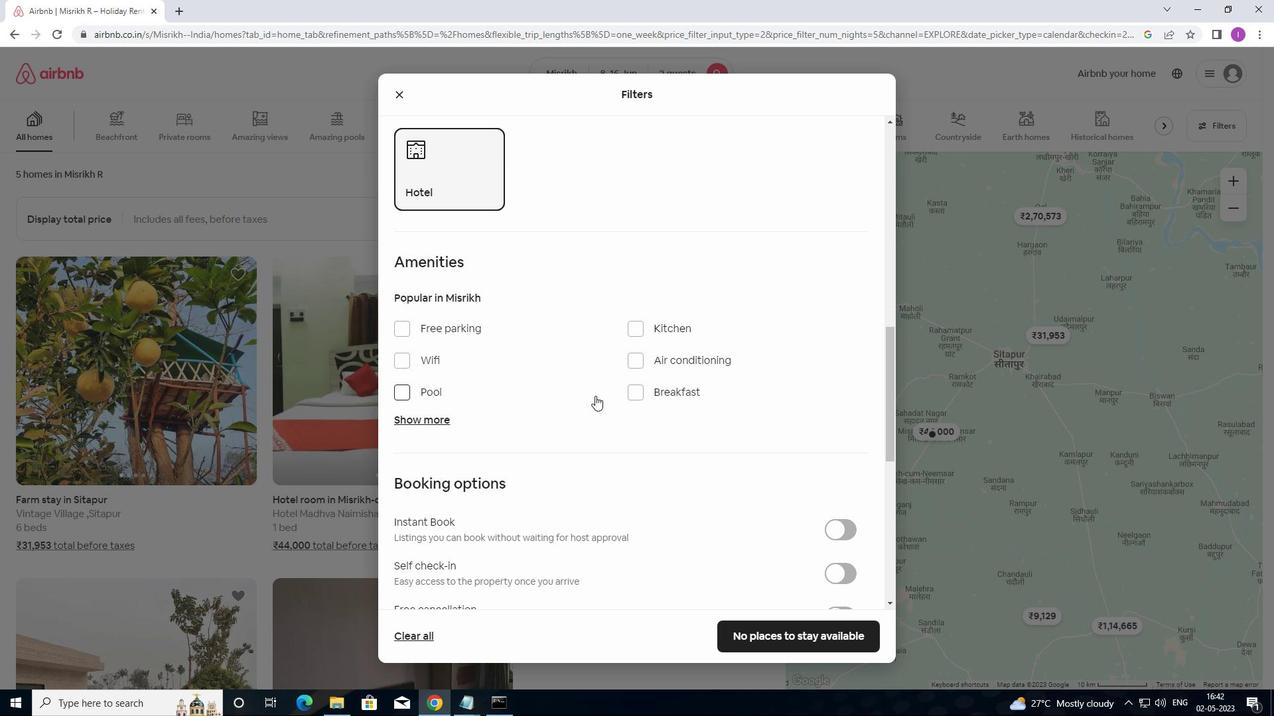 
Action: Mouse scrolled (595, 395) with delta (0, 0)
Screenshot: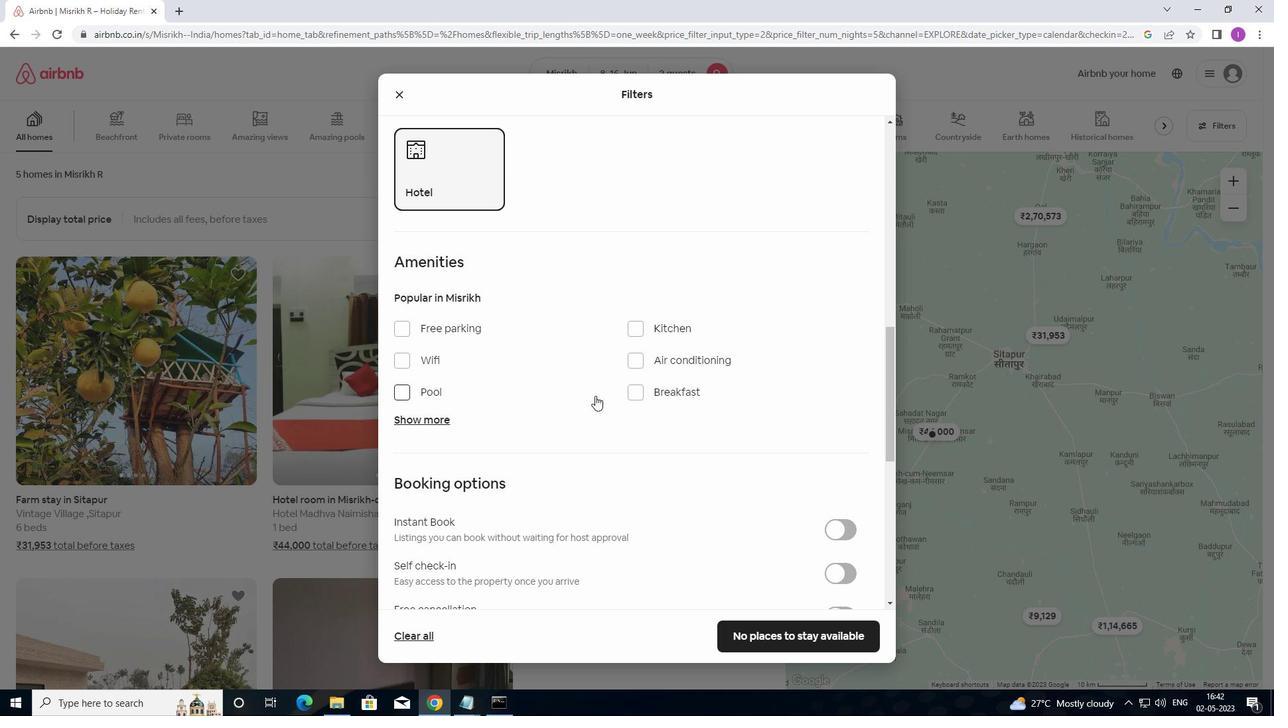 
Action: Mouse moved to (840, 377)
Screenshot: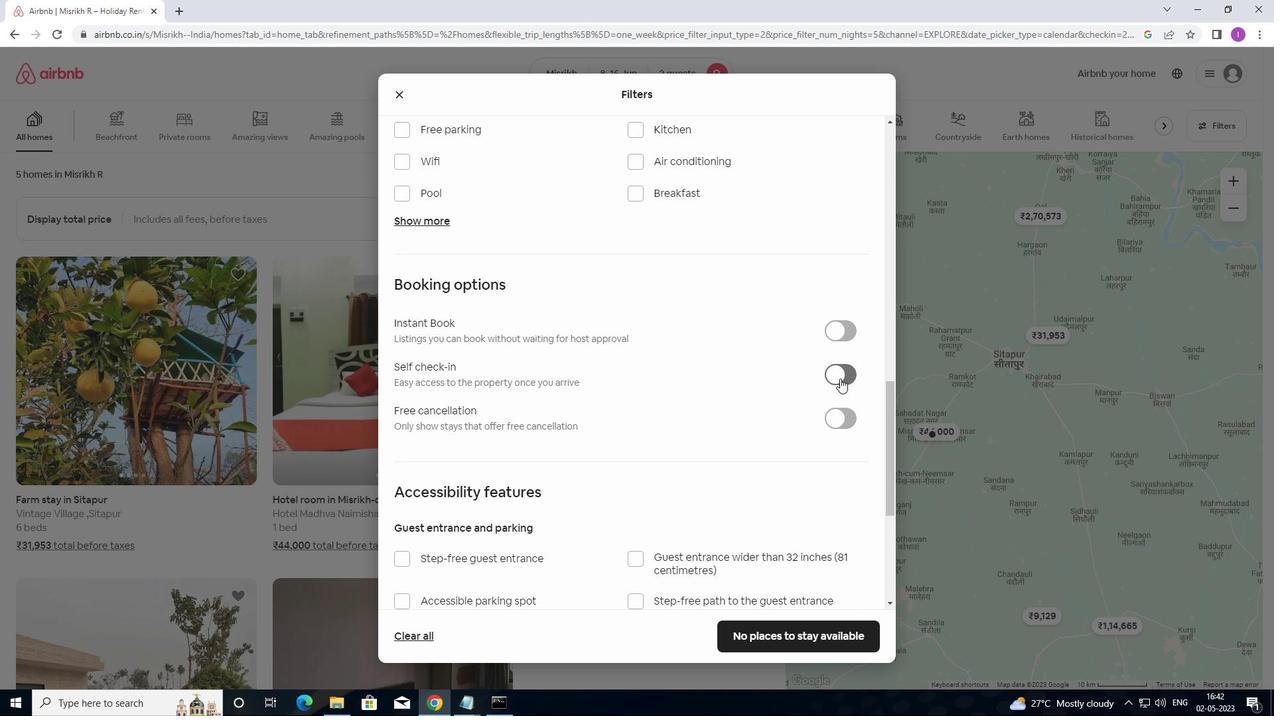 
Action: Mouse pressed left at (840, 377)
Screenshot: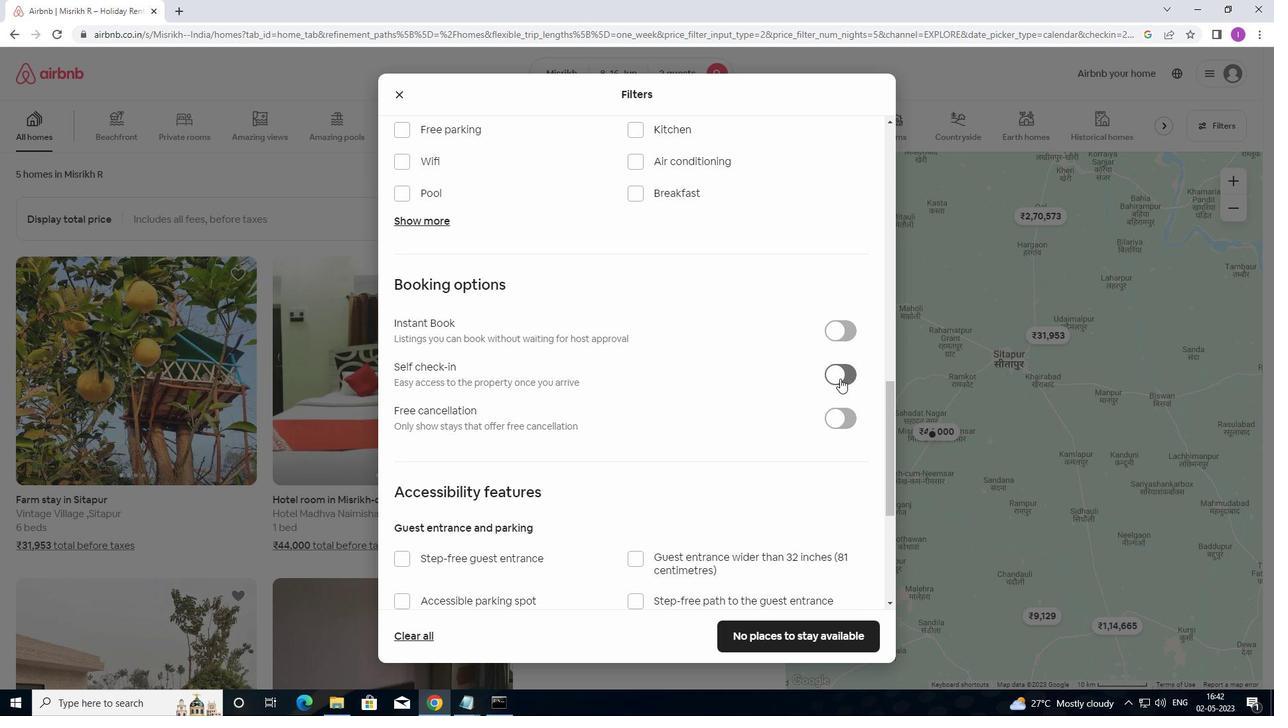 
Action: Mouse moved to (804, 383)
Screenshot: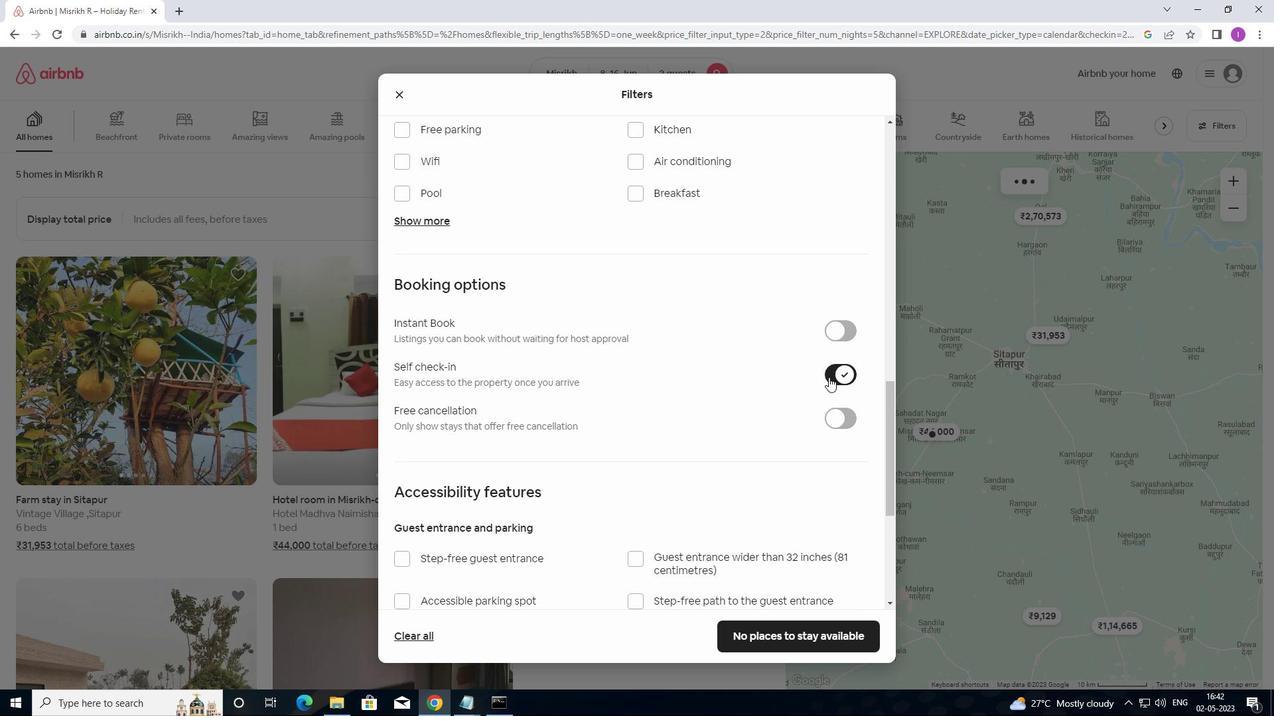 
Action: Mouse scrolled (804, 382) with delta (0, 0)
Screenshot: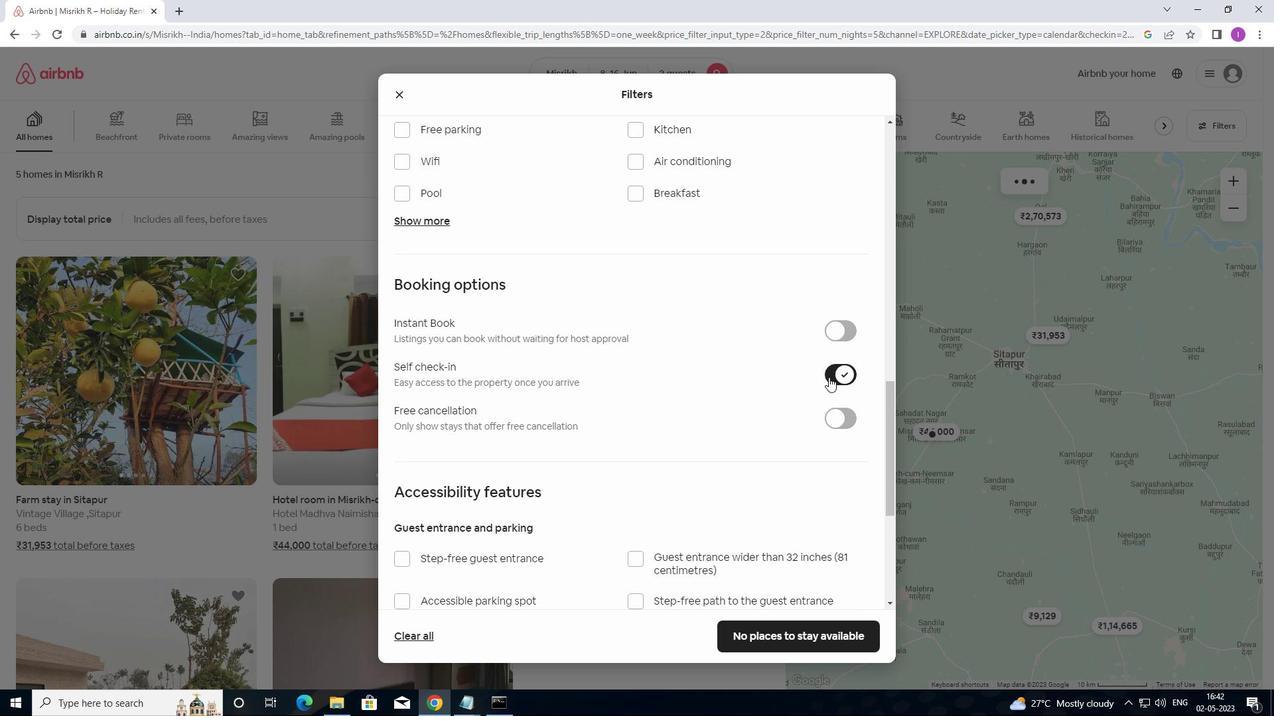 
Action: Mouse moved to (801, 386)
Screenshot: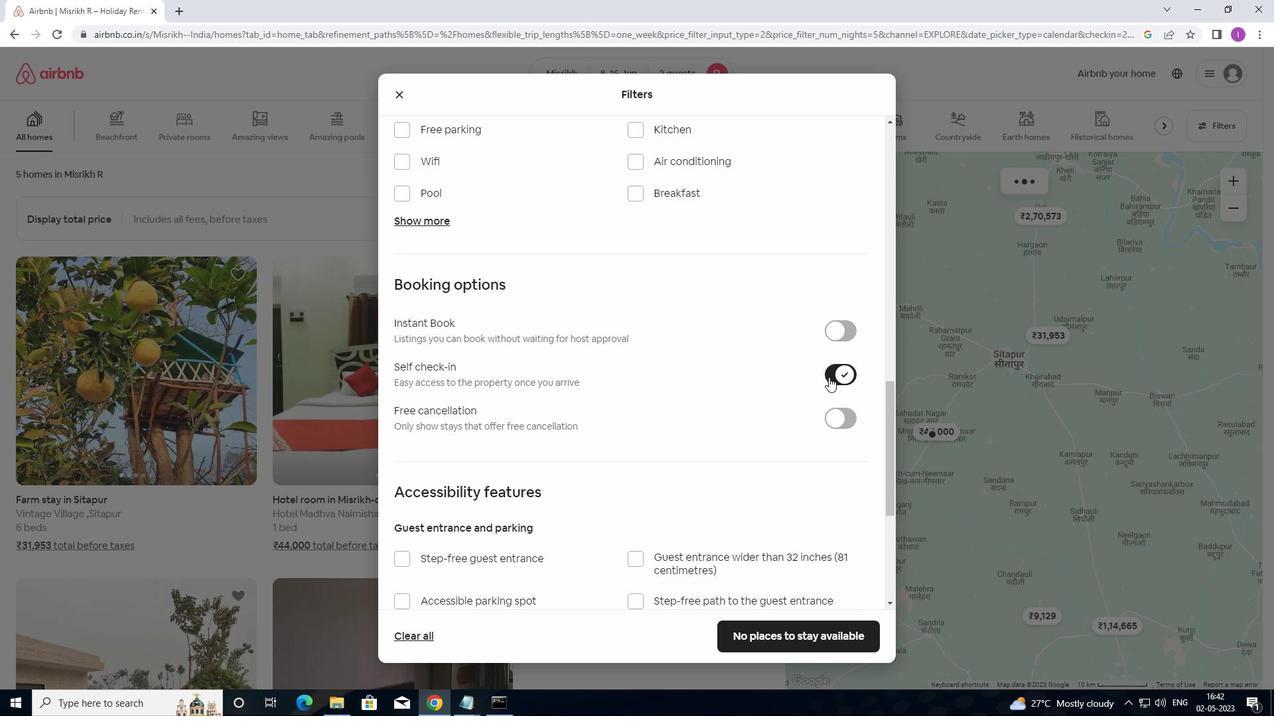 
Action: Mouse scrolled (801, 385) with delta (0, 0)
Screenshot: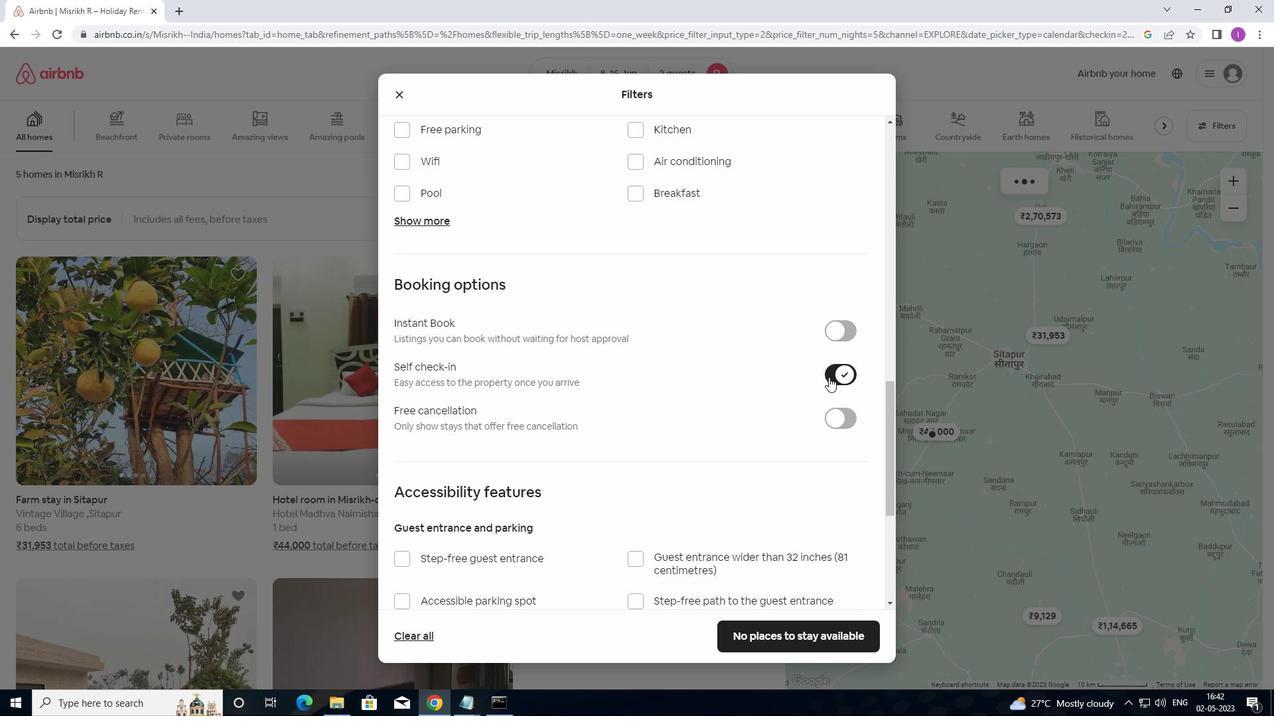 
Action: Mouse moved to (795, 389)
Screenshot: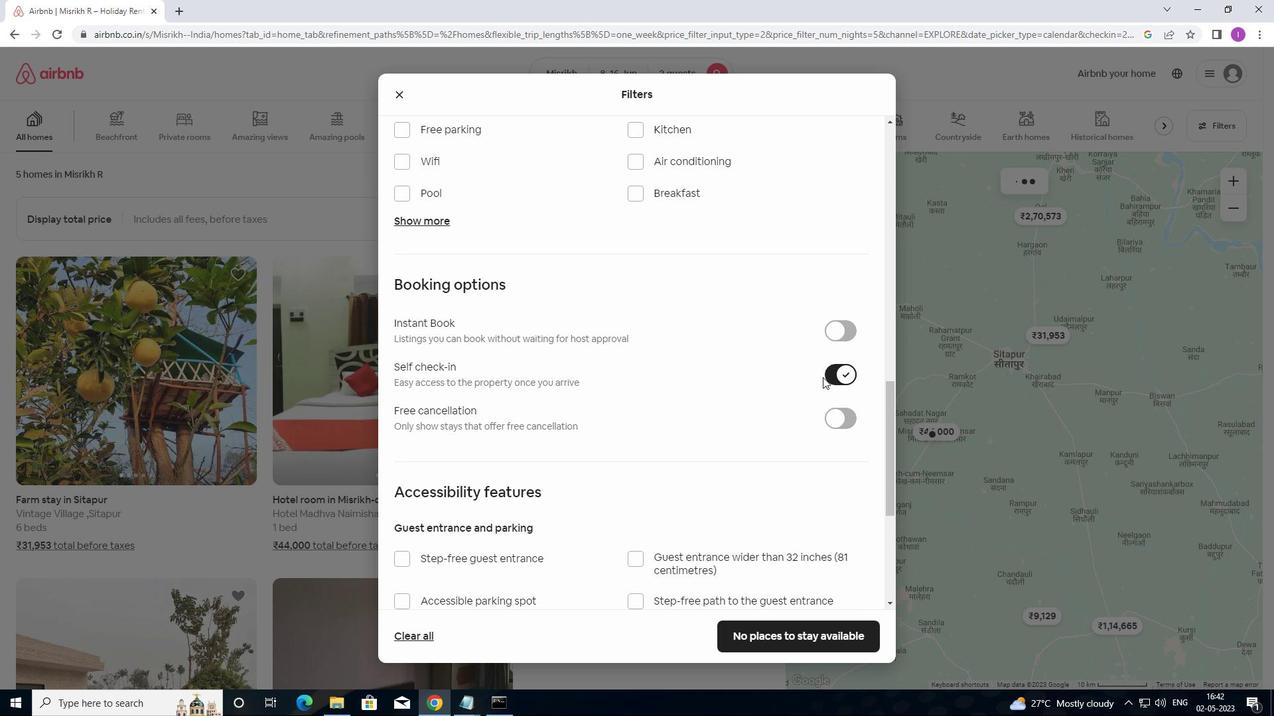 
Action: Mouse scrolled (795, 388) with delta (0, 0)
Screenshot: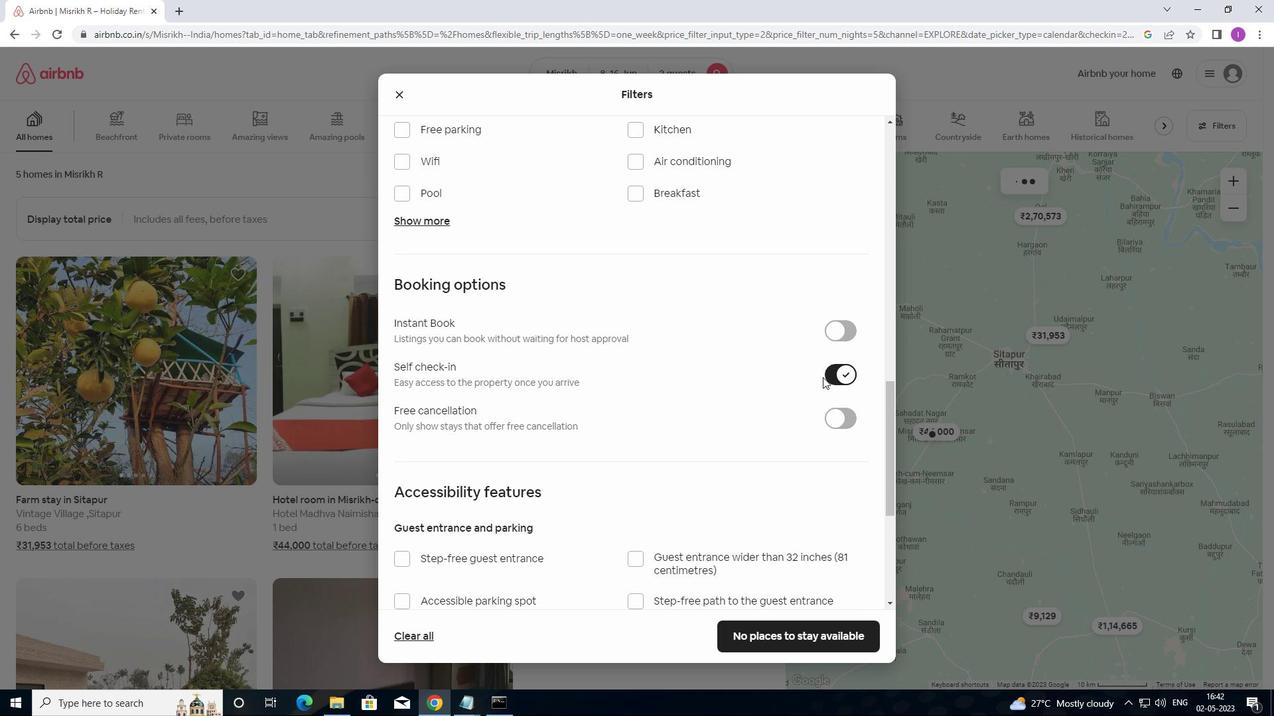 
Action: Mouse moved to (723, 402)
Screenshot: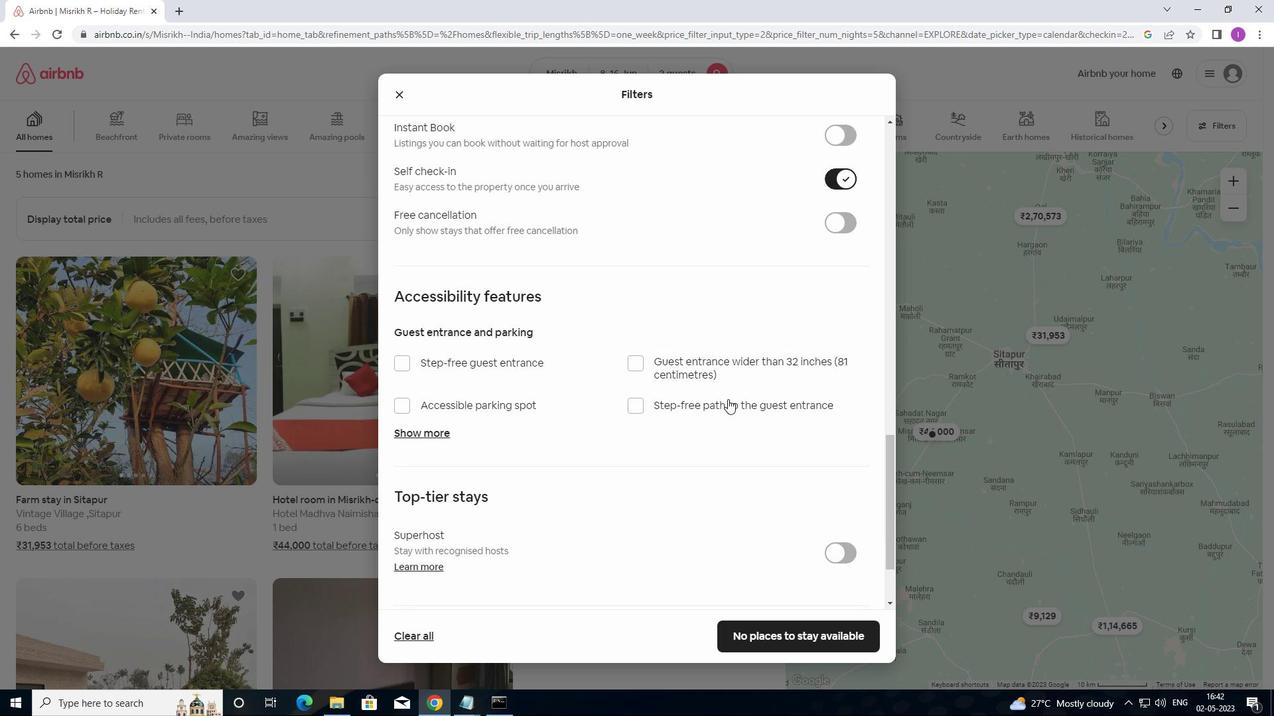 
Action: Mouse scrolled (723, 402) with delta (0, 0)
Screenshot: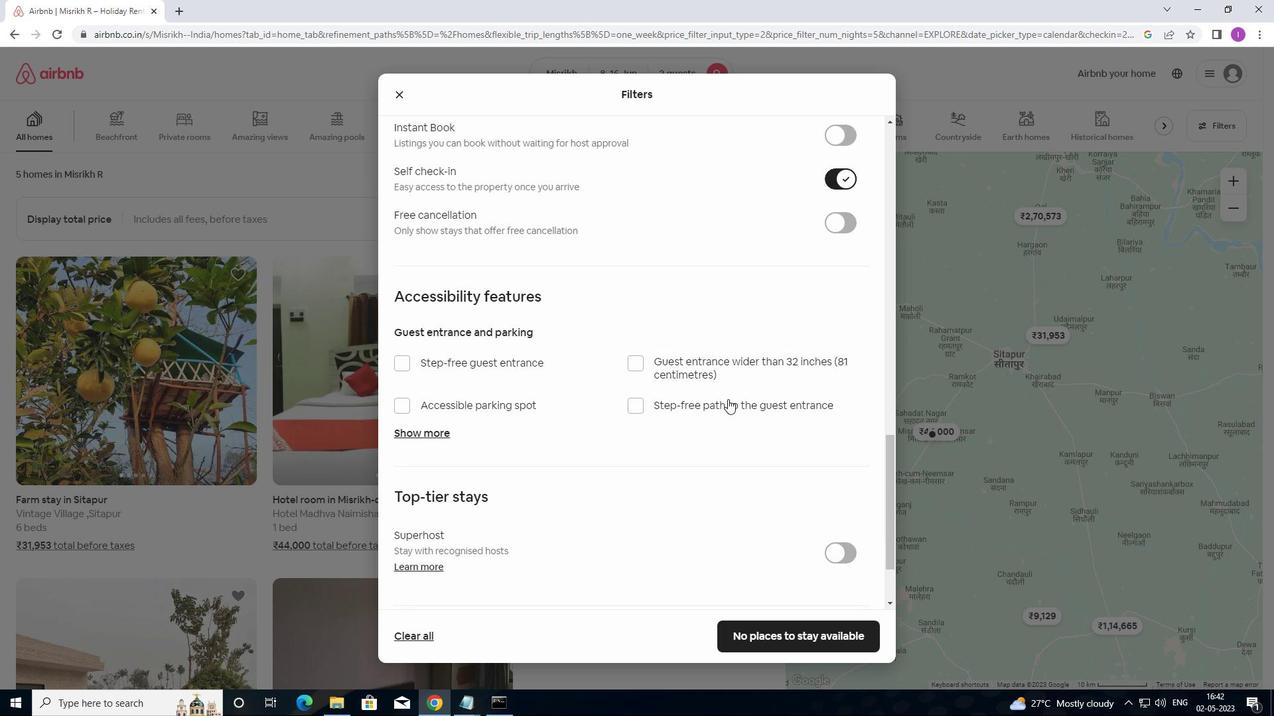 
Action: Mouse moved to (716, 414)
Screenshot: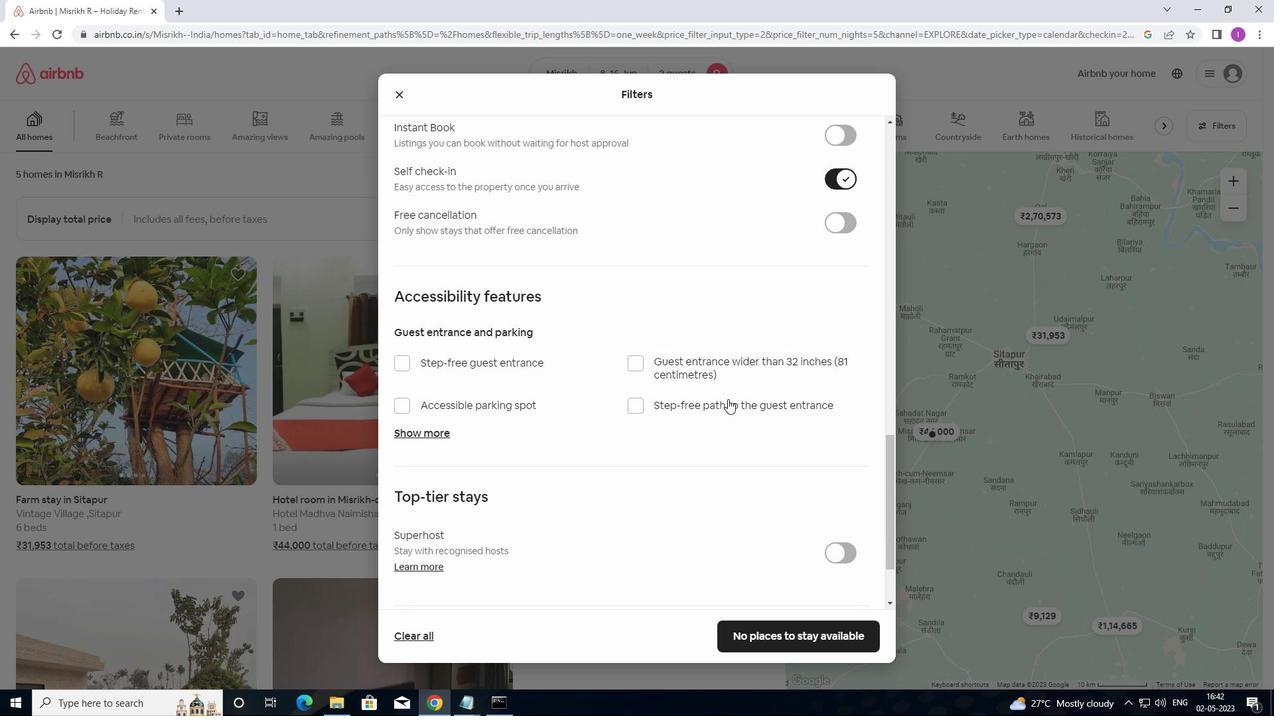 
Action: Mouse scrolled (716, 414) with delta (0, 0)
Screenshot: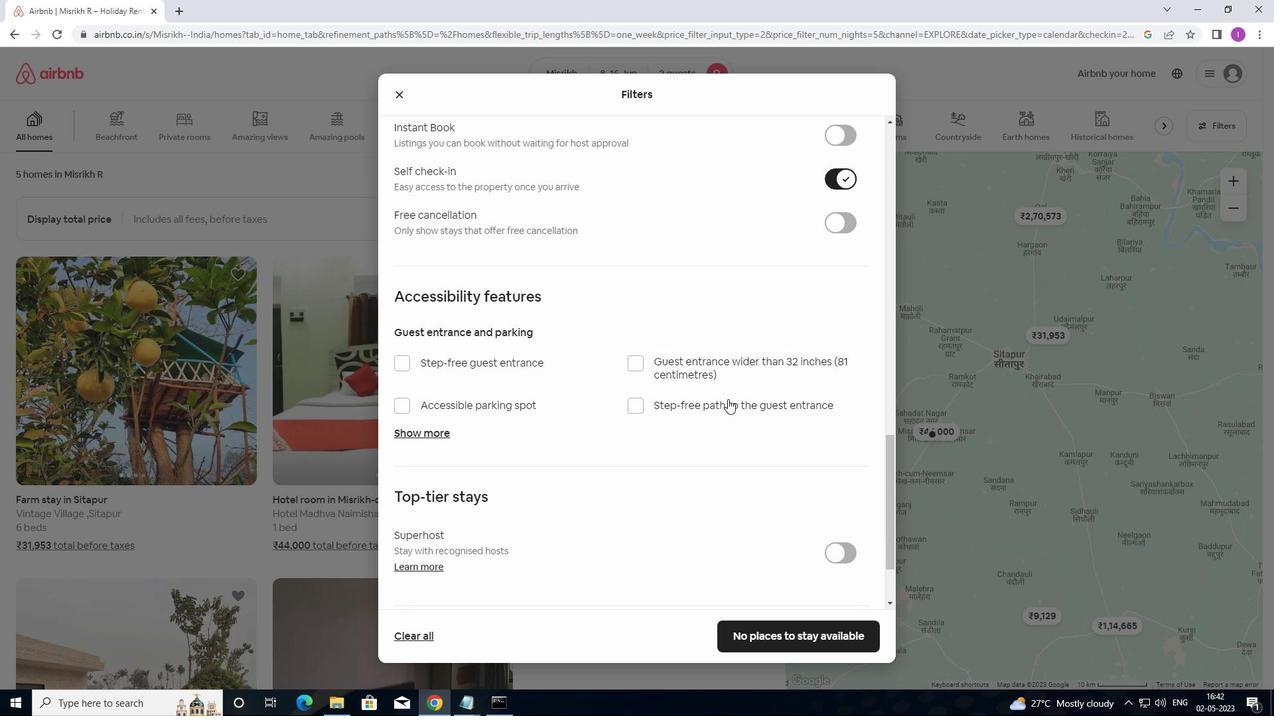 
Action: Mouse moved to (710, 424)
Screenshot: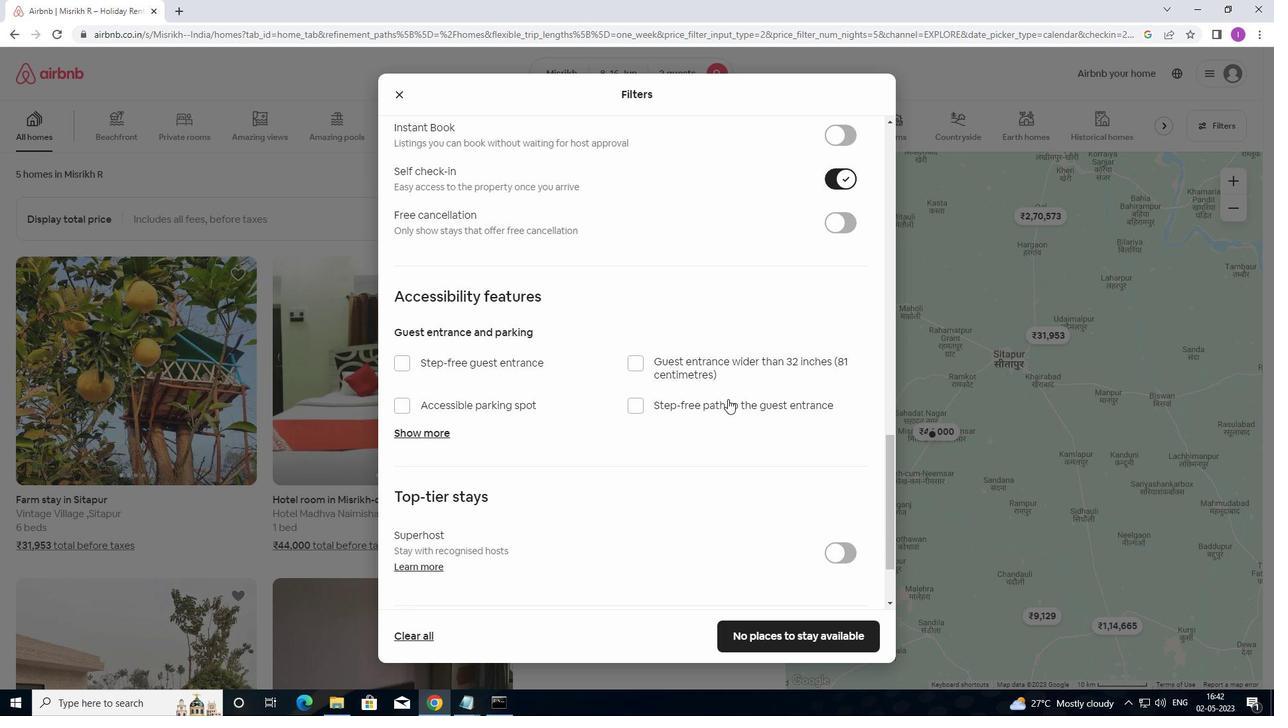 
Action: Mouse scrolled (710, 423) with delta (0, 0)
Screenshot: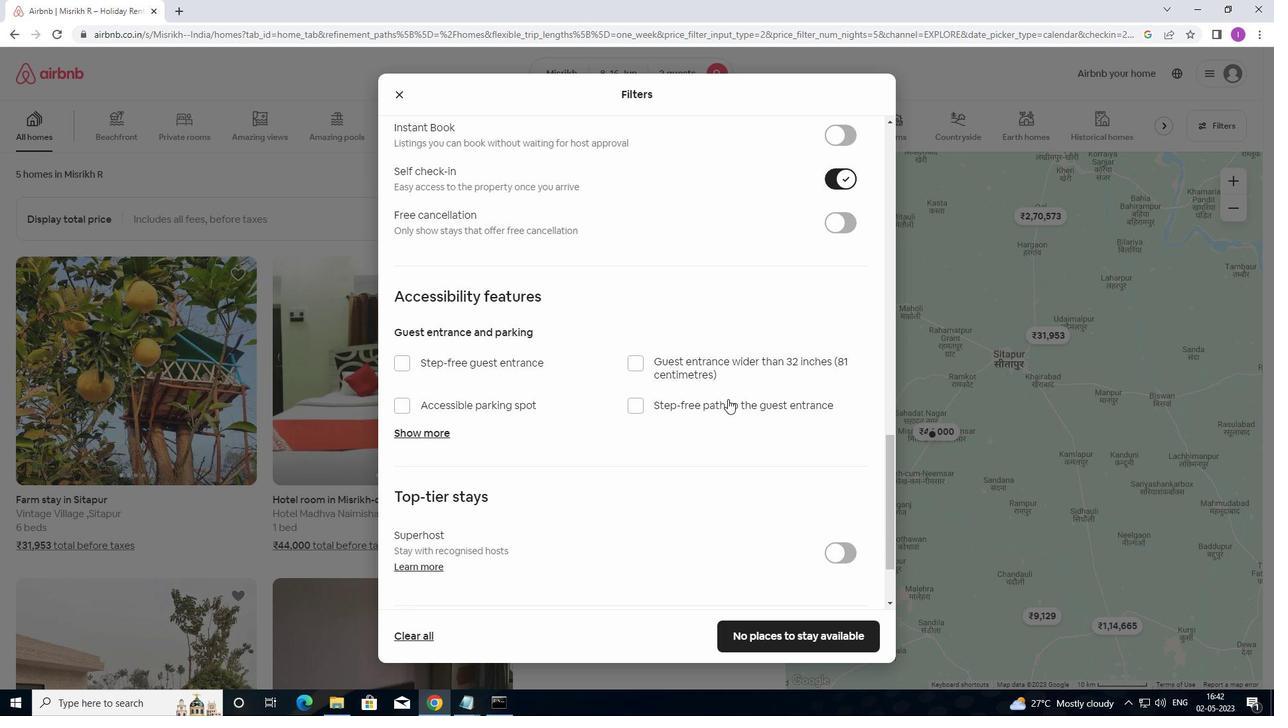 
Action: Mouse moved to (705, 428)
Screenshot: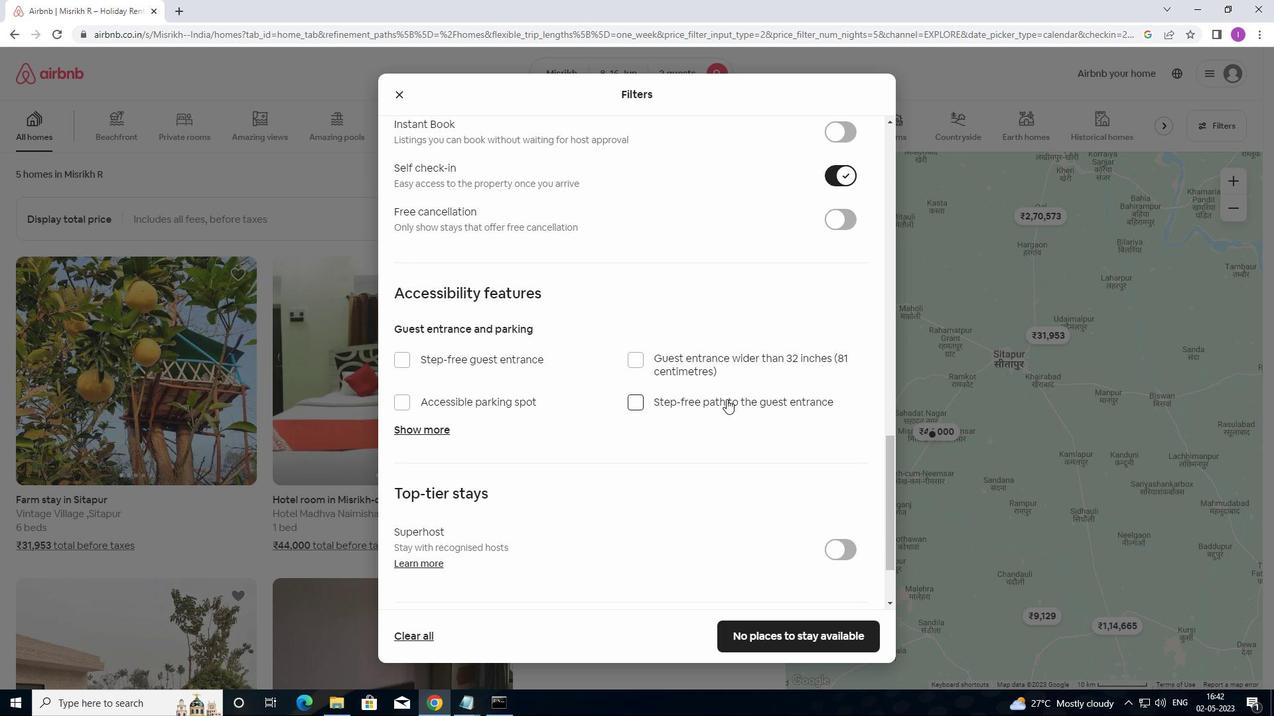 
Action: Mouse scrolled (705, 428) with delta (0, 0)
Screenshot: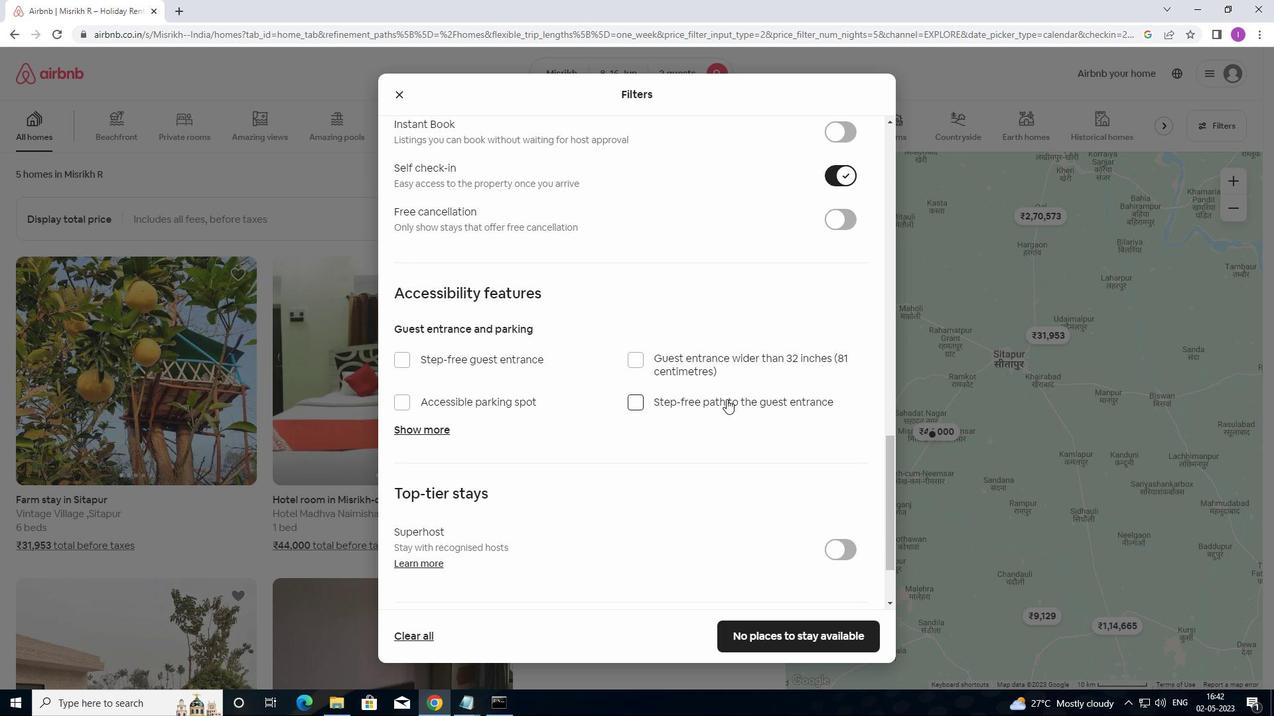 
Action: Mouse moved to (566, 493)
Screenshot: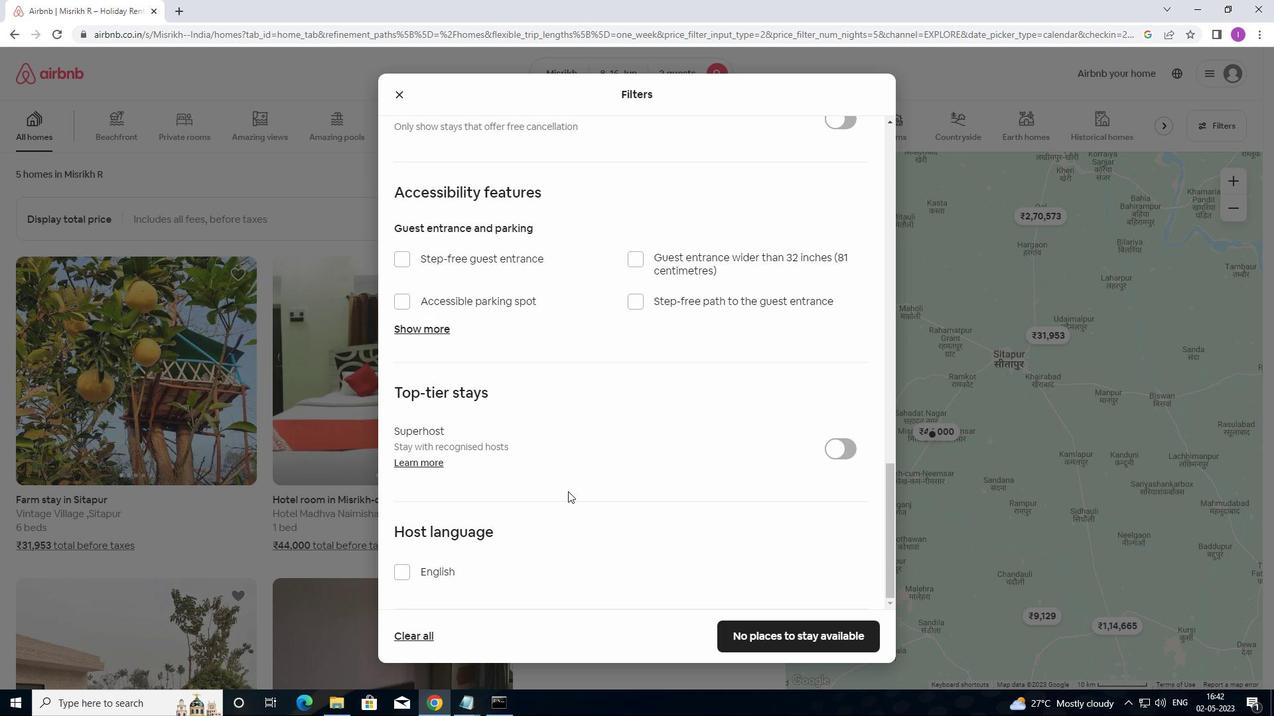 
Action: Mouse scrolled (566, 493) with delta (0, 0)
Screenshot: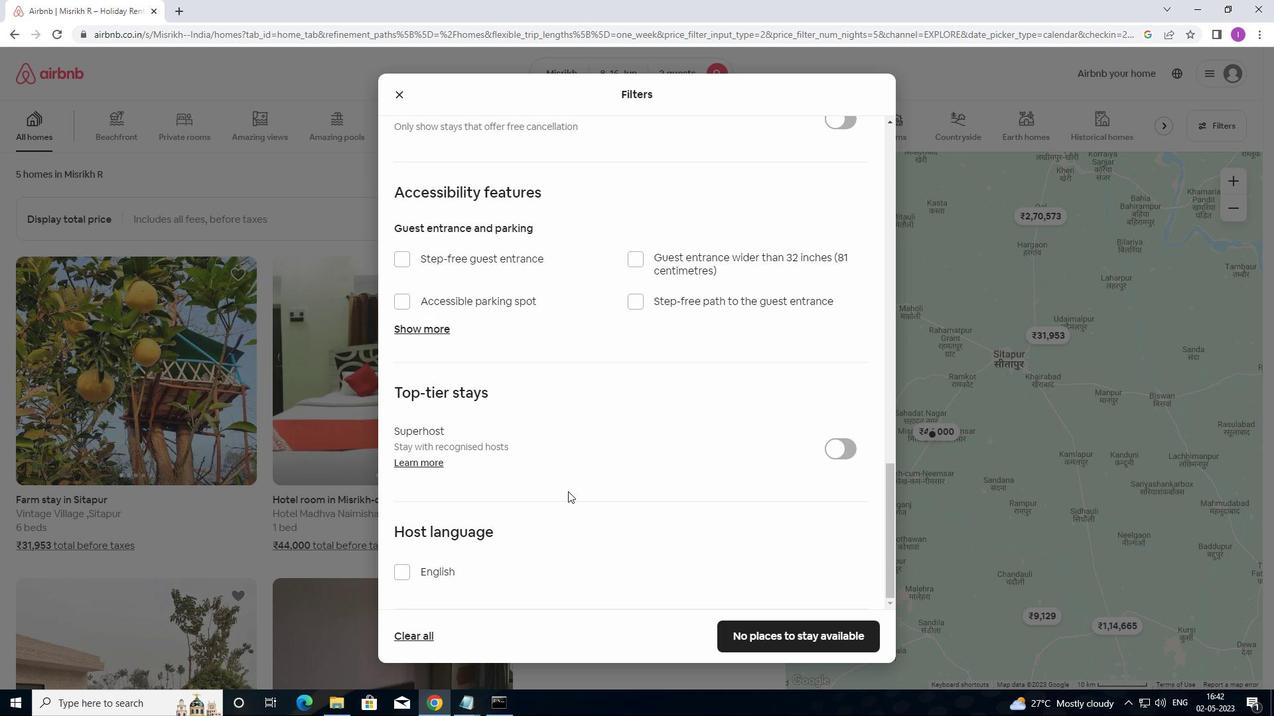 
Action: Mouse moved to (566, 496)
Screenshot: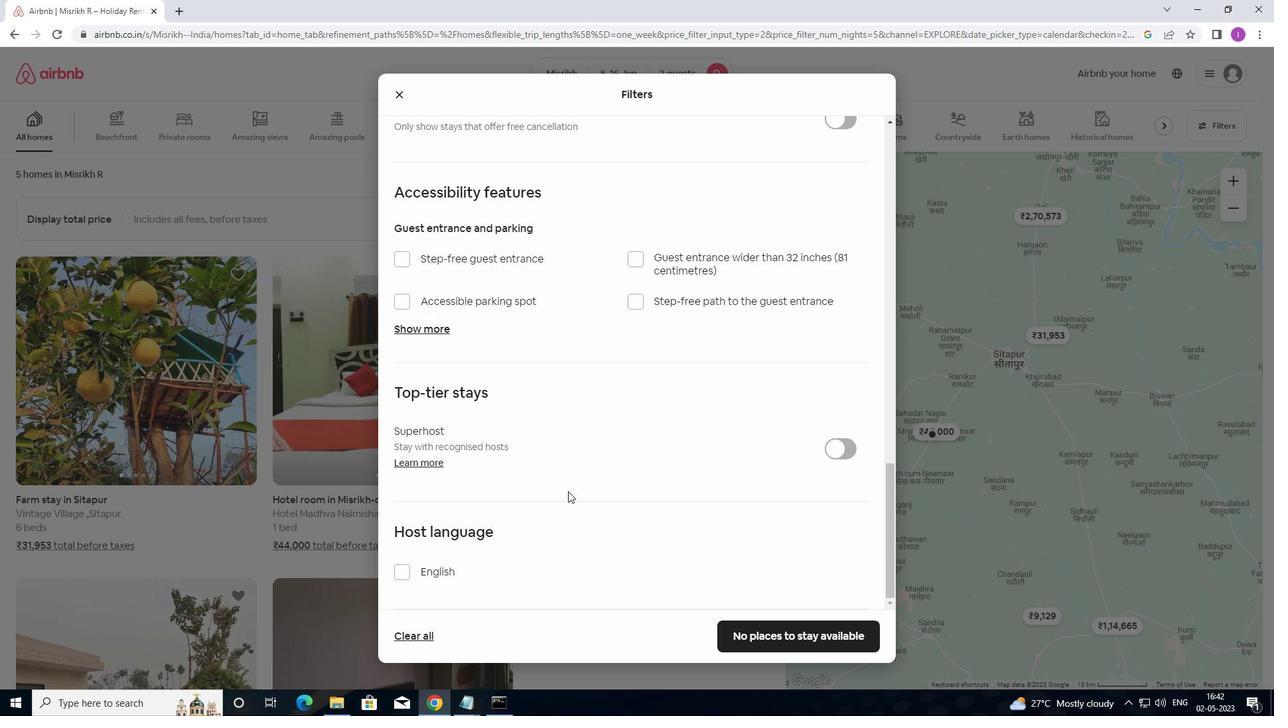 
Action: Mouse scrolled (566, 495) with delta (0, 0)
Screenshot: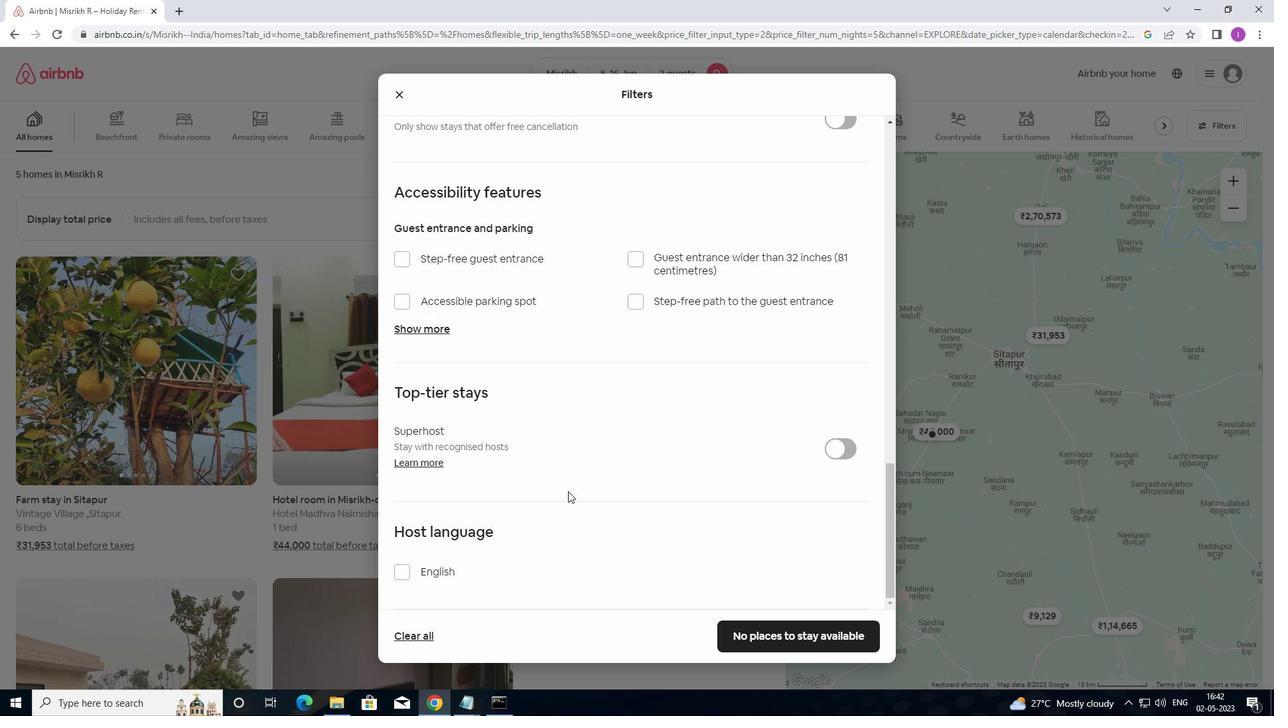 
Action: Mouse moved to (566, 498)
Screenshot: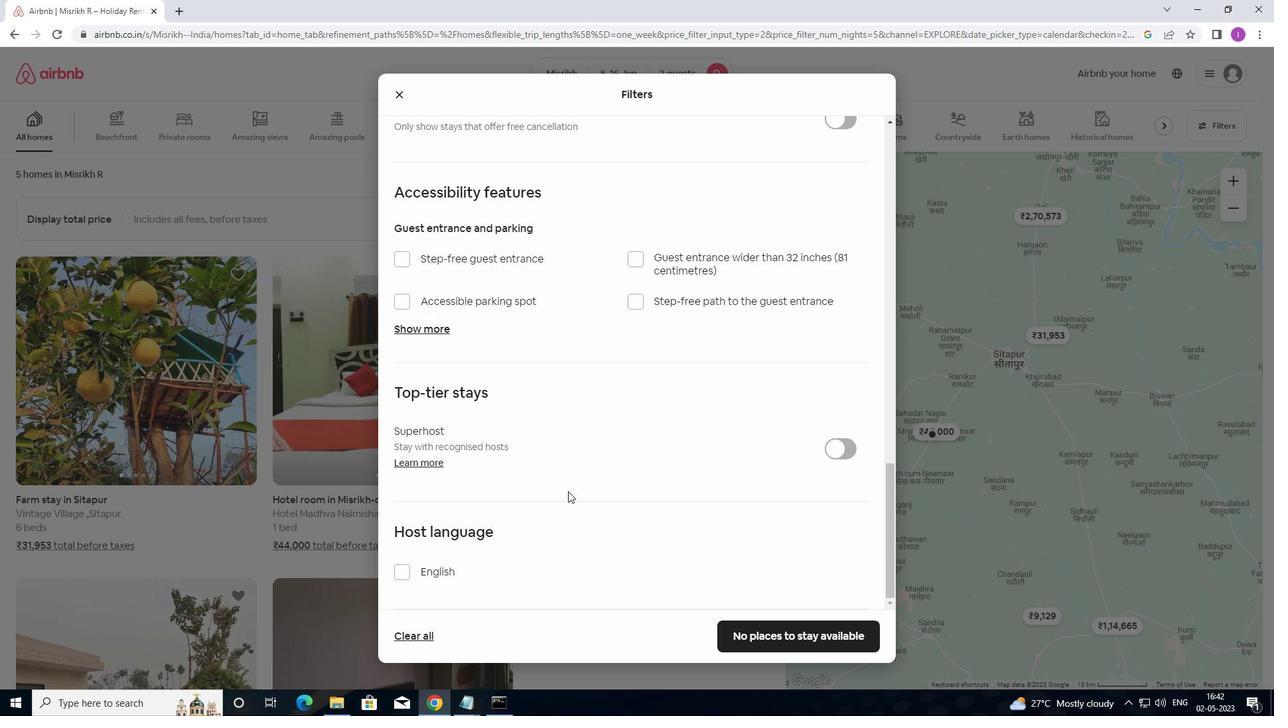 
Action: Mouse scrolled (566, 497) with delta (0, 0)
Screenshot: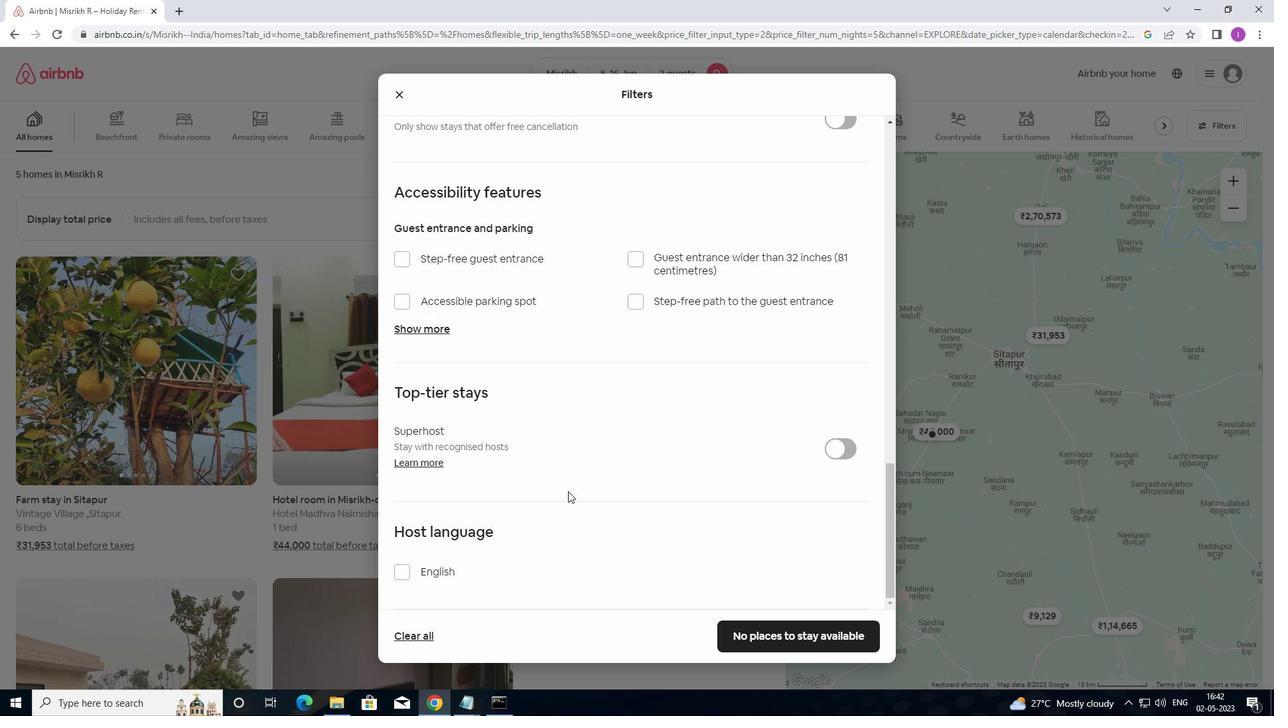 
Action: Mouse scrolled (566, 497) with delta (0, 0)
Screenshot: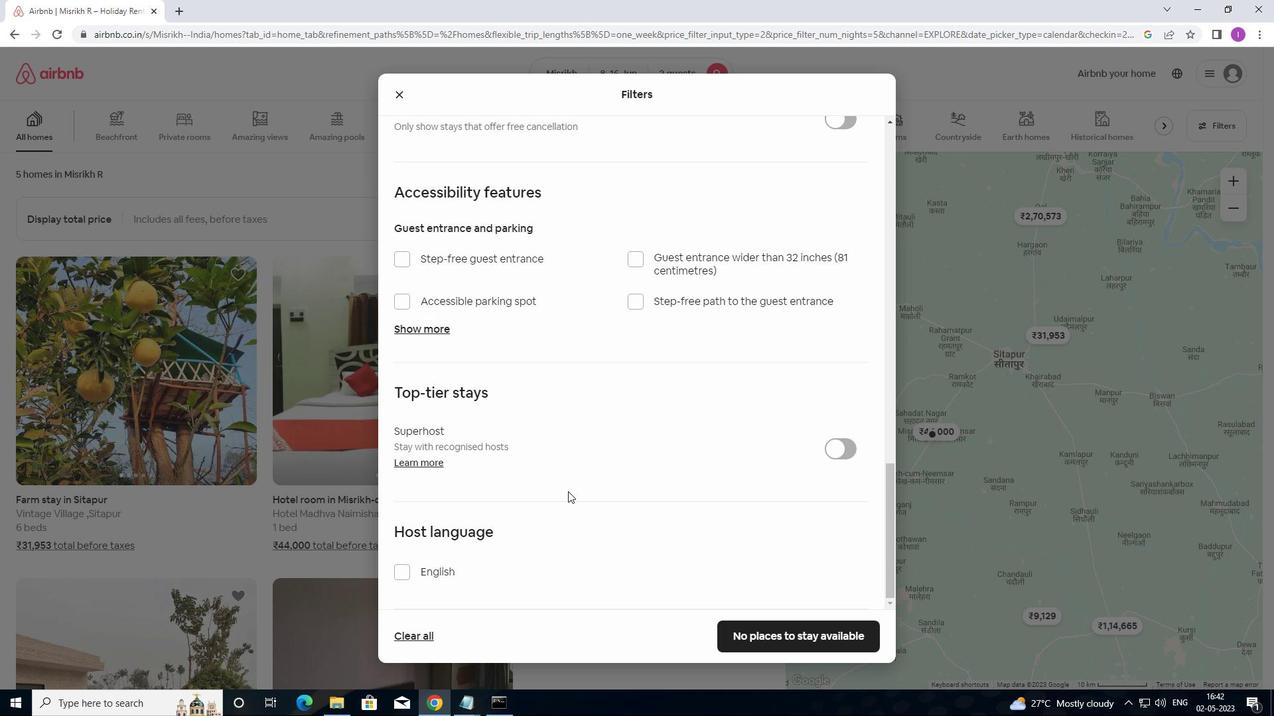 
Action: Mouse moved to (399, 572)
Screenshot: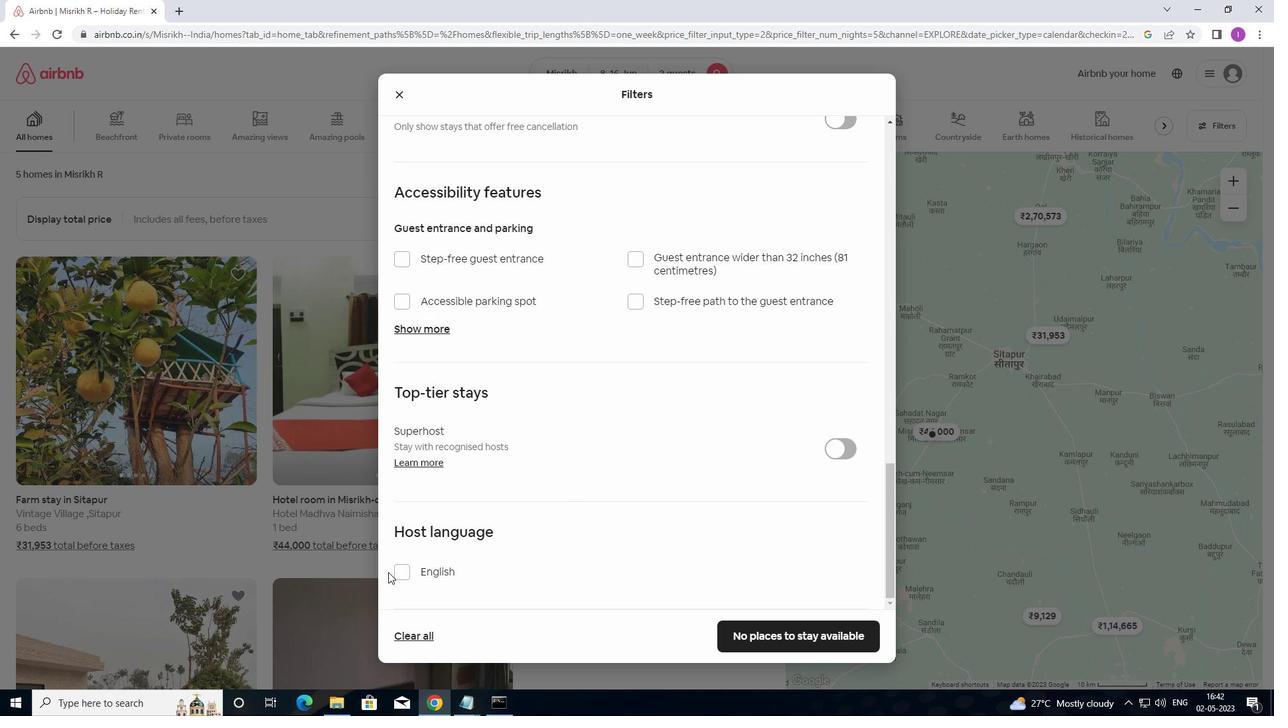 
Action: Mouse pressed left at (399, 572)
Screenshot: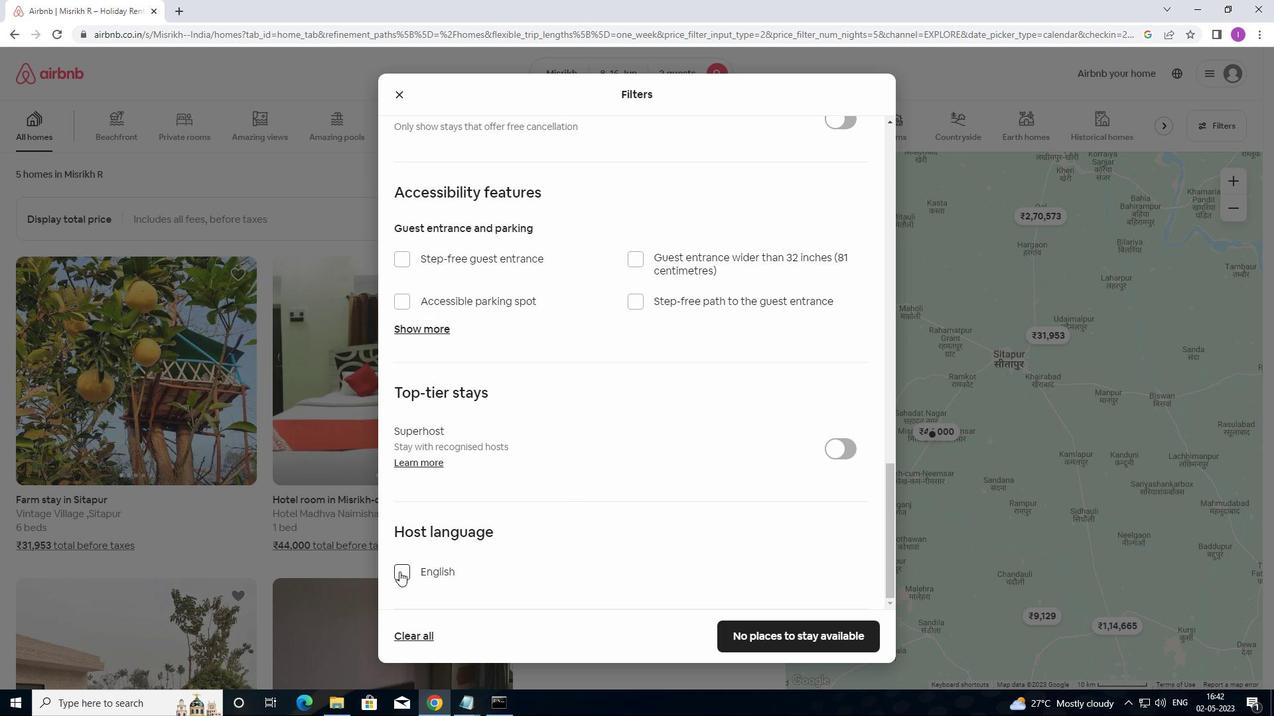 
Action: Mouse moved to (756, 639)
Screenshot: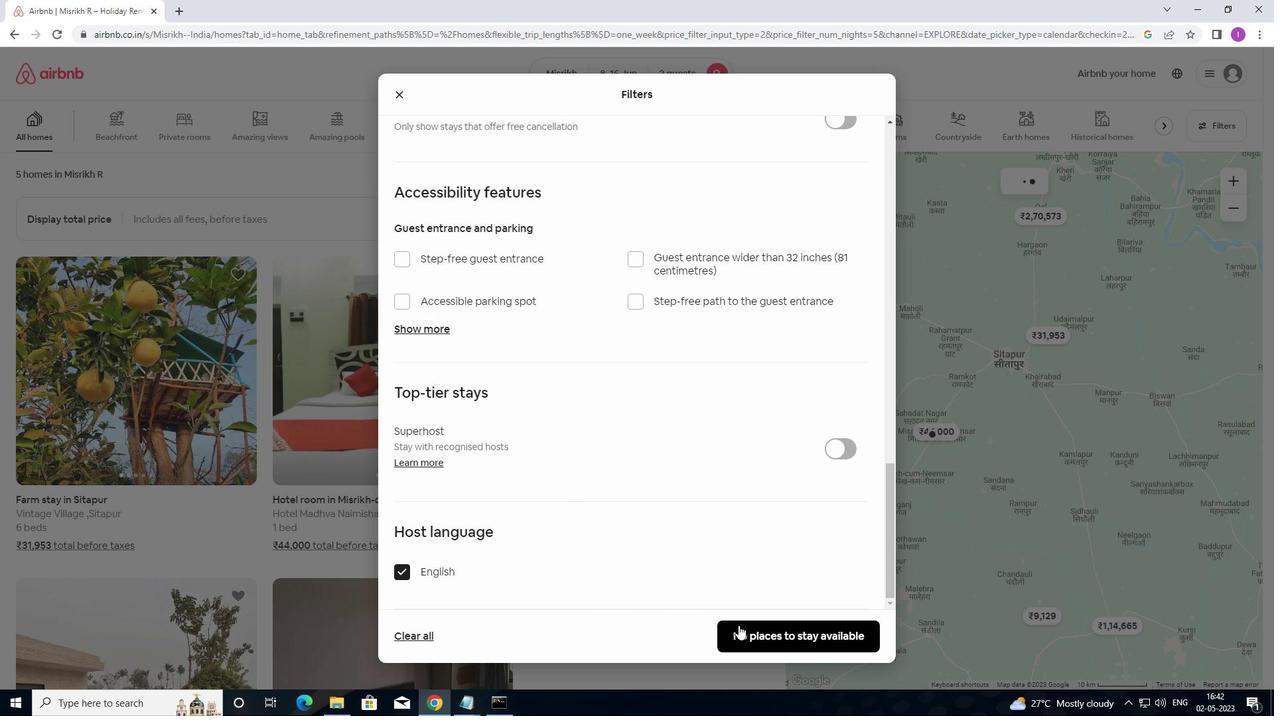 
Action: Mouse pressed left at (756, 639)
Screenshot: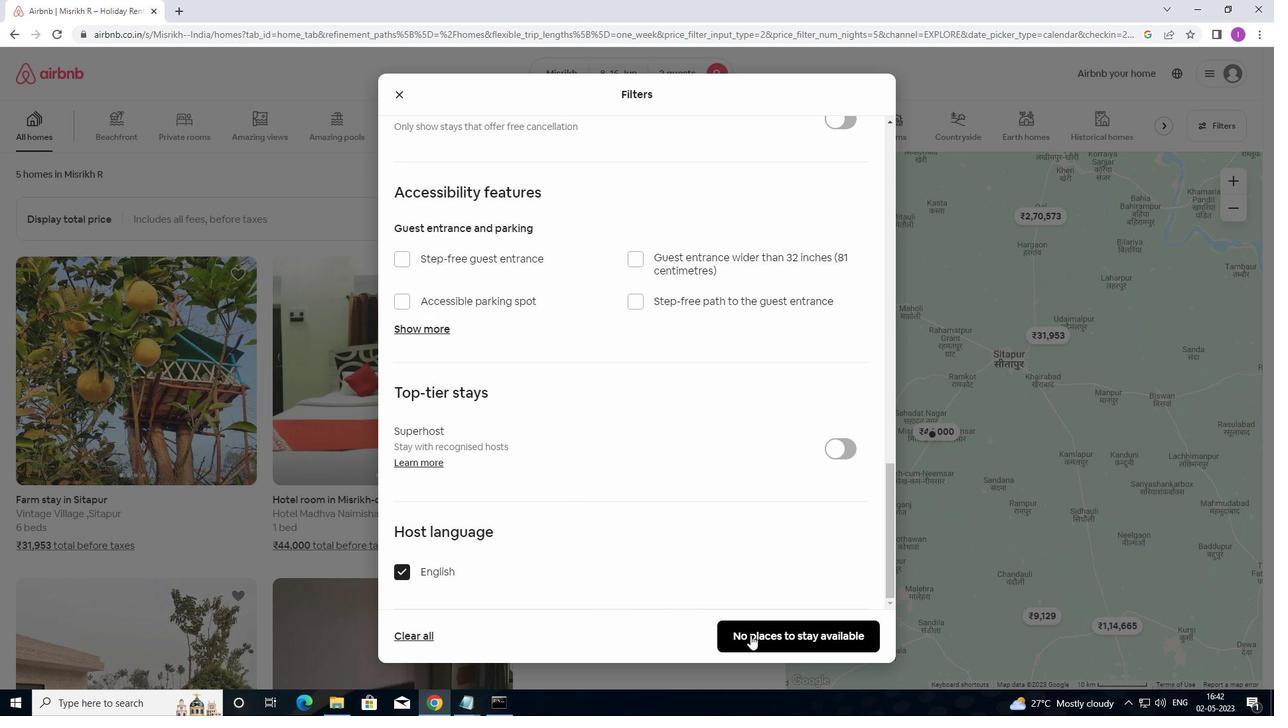 
Action: Mouse moved to (552, 557)
Screenshot: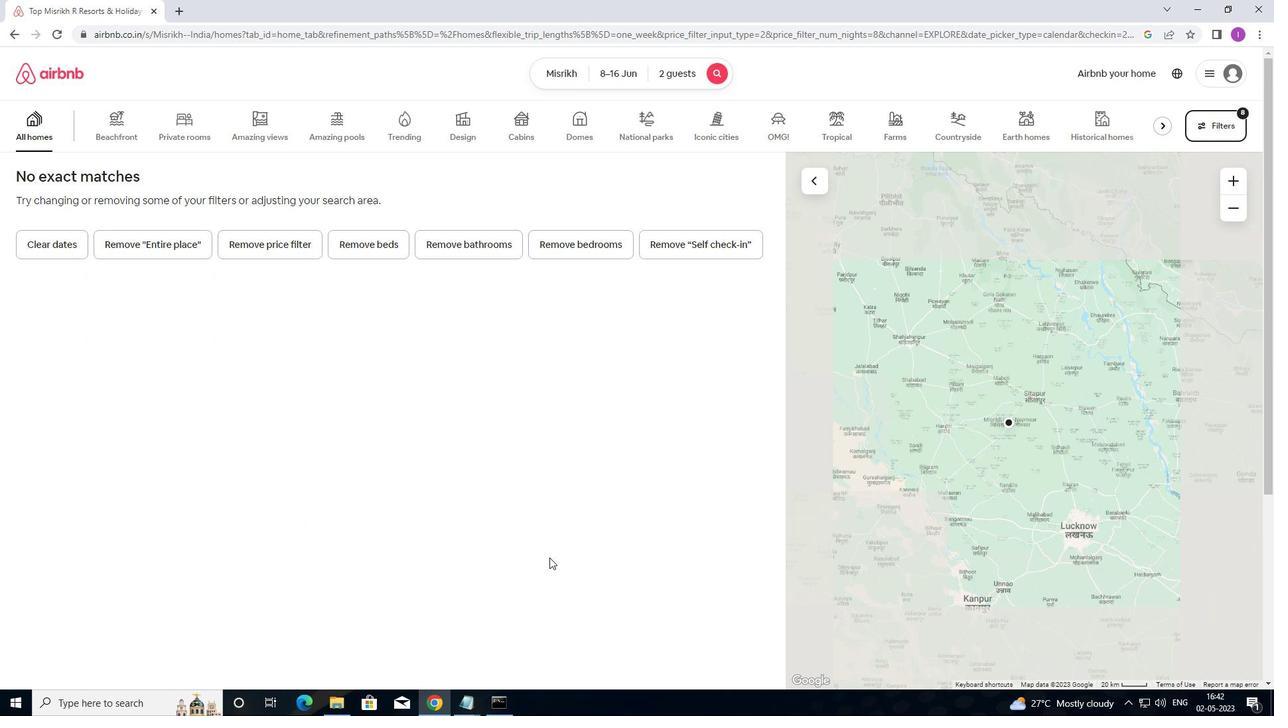 
